 Task: Compose an email with the signature Benjamin Adams with the subject Welcome and the message I am sorry for any inconvenience this may have caused. from softage.1@softage.net to softage.10@softage.net,  softage.1@softage.net and softage.2@softage.net with CC to softage.3@softage.net with an attached document Newsletter.docx, insert an emoji of sick Send the email
Action: Mouse moved to (443, 546)
Screenshot: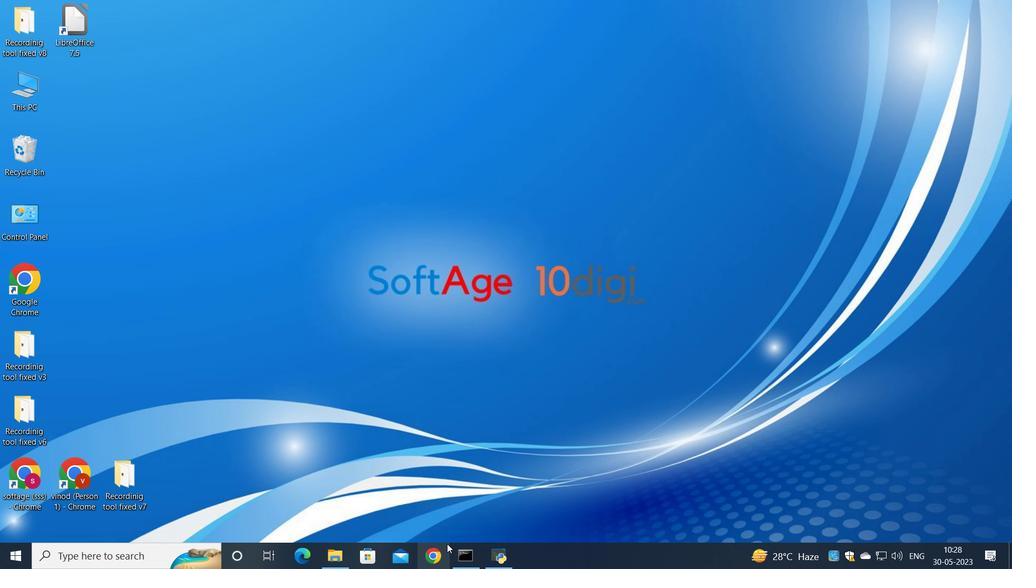 
Action: Mouse pressed left at (443, 546)
Screenshot: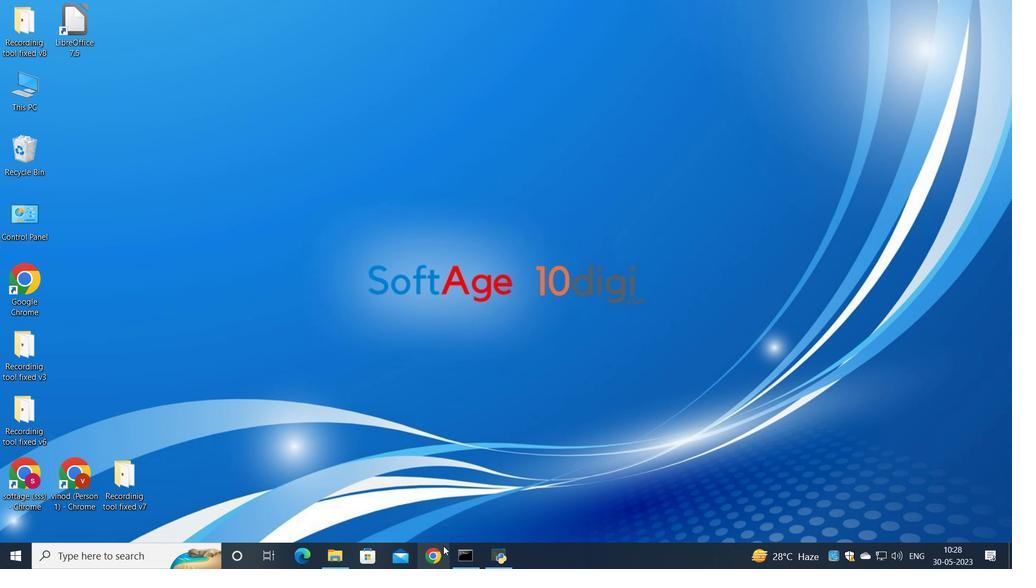 
Action: Mouse moved to (444, 315)
Screenshot: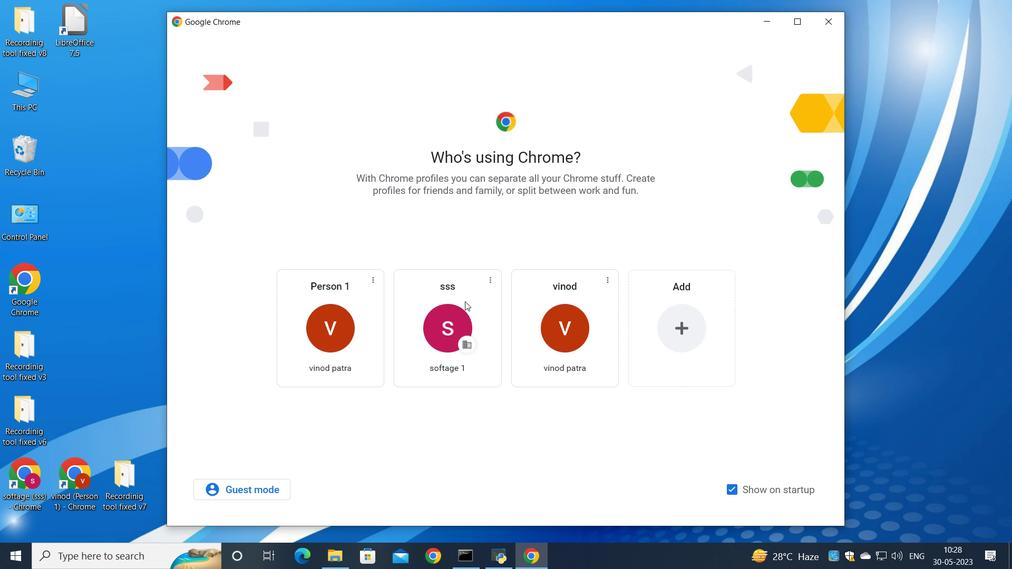 
Action: Mouse pressed left at (444, 315)
Screenshot: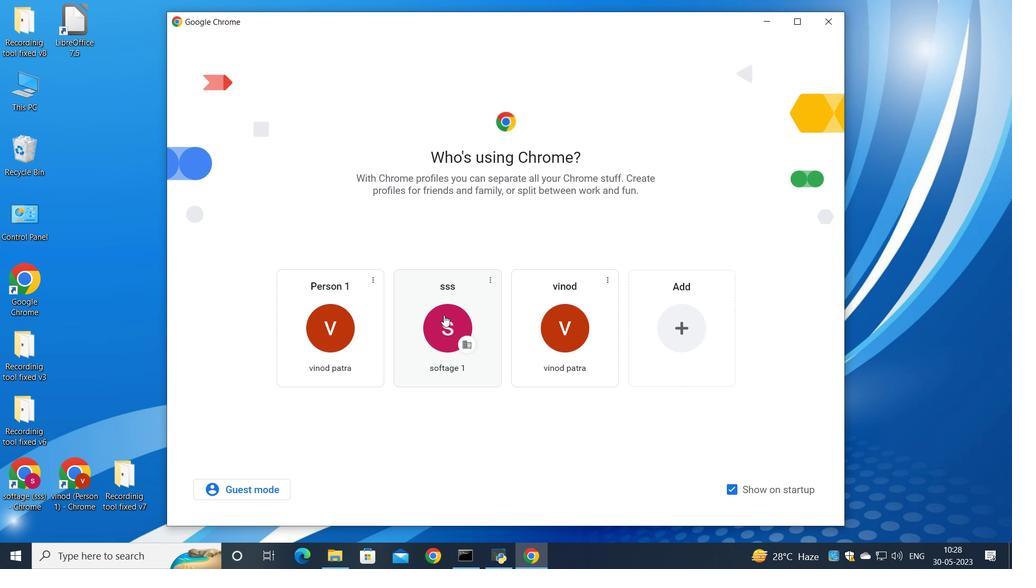 
Action: Mouse moved to (879, 68)
Screenshot: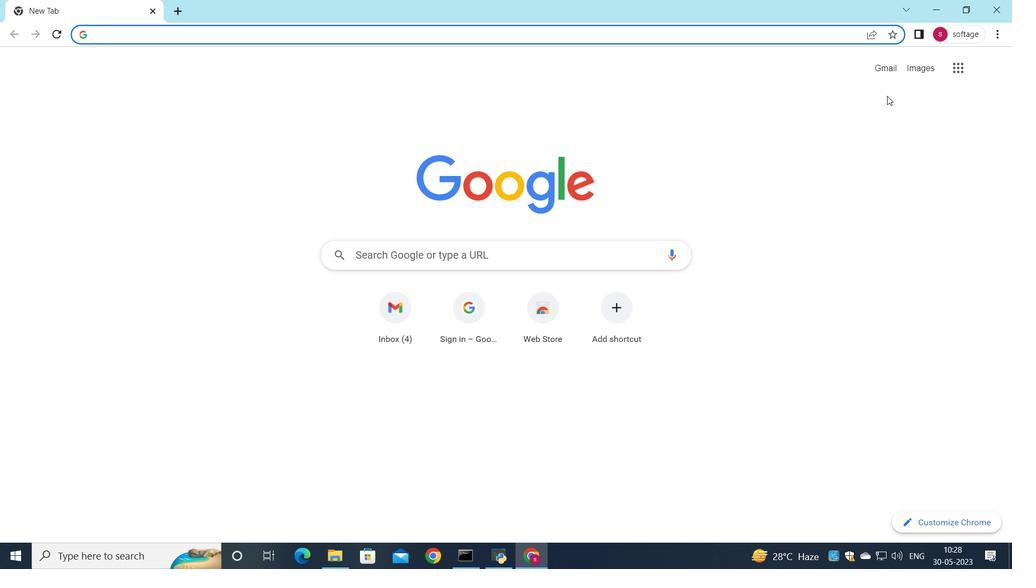 
Action: Mouse pressed left at (879, 68)
Screenshot: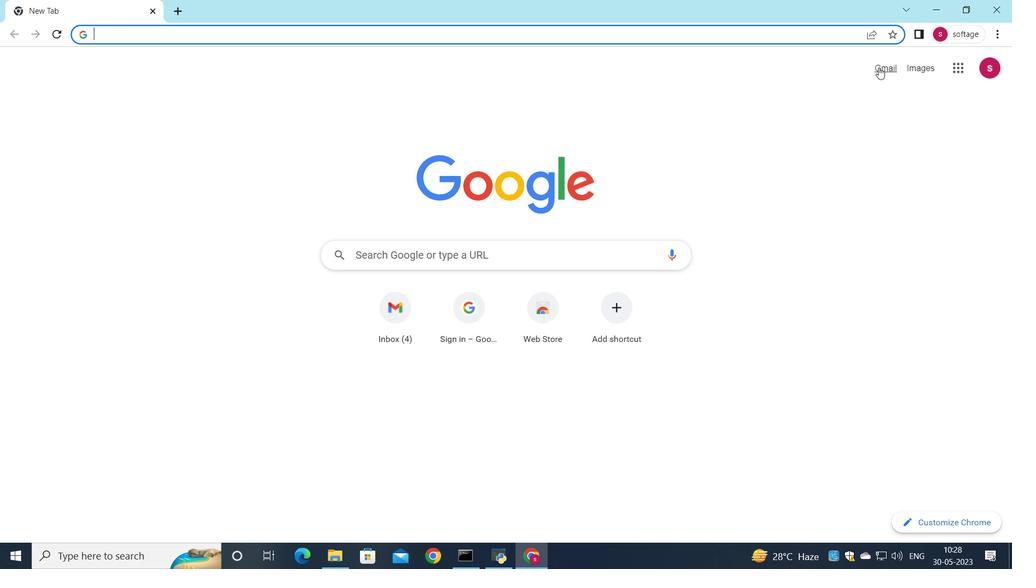 
Action: Mouse moved to (857, 92)
Screenshot: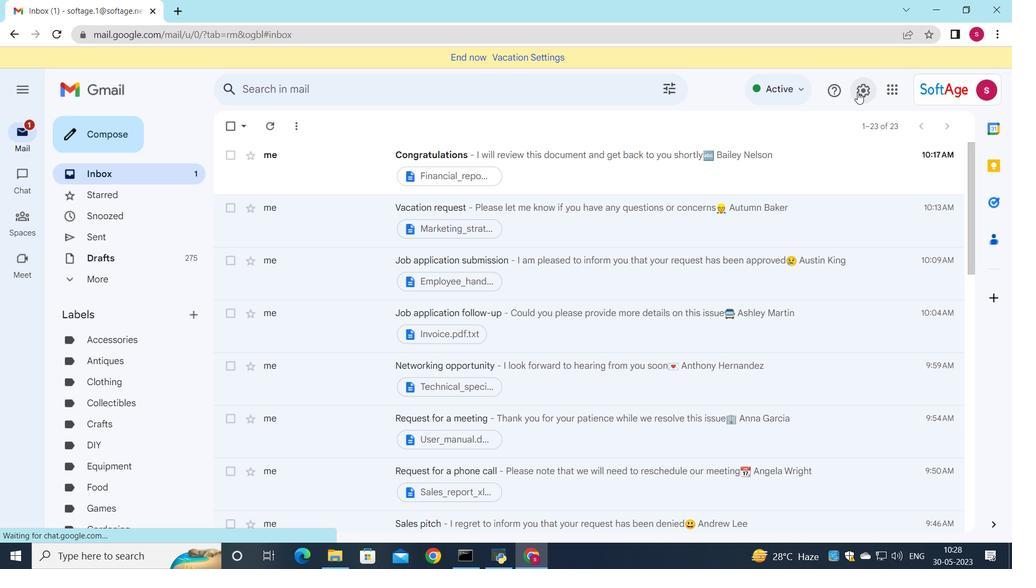 
Action: Mouse pressed left at (857, 92)
Screenshot: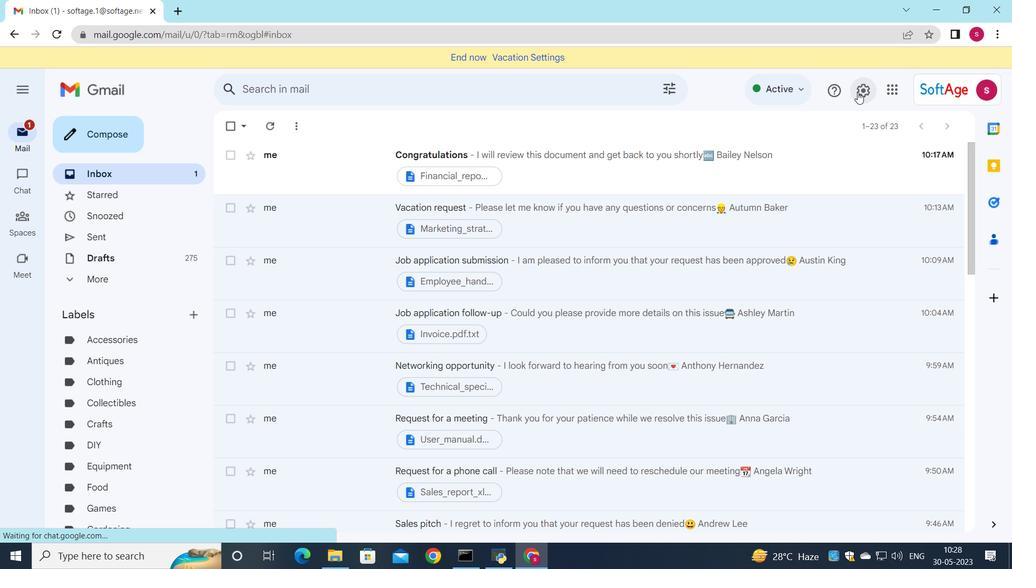 
Action: Mouse moved to (854, 150)
Screenshot: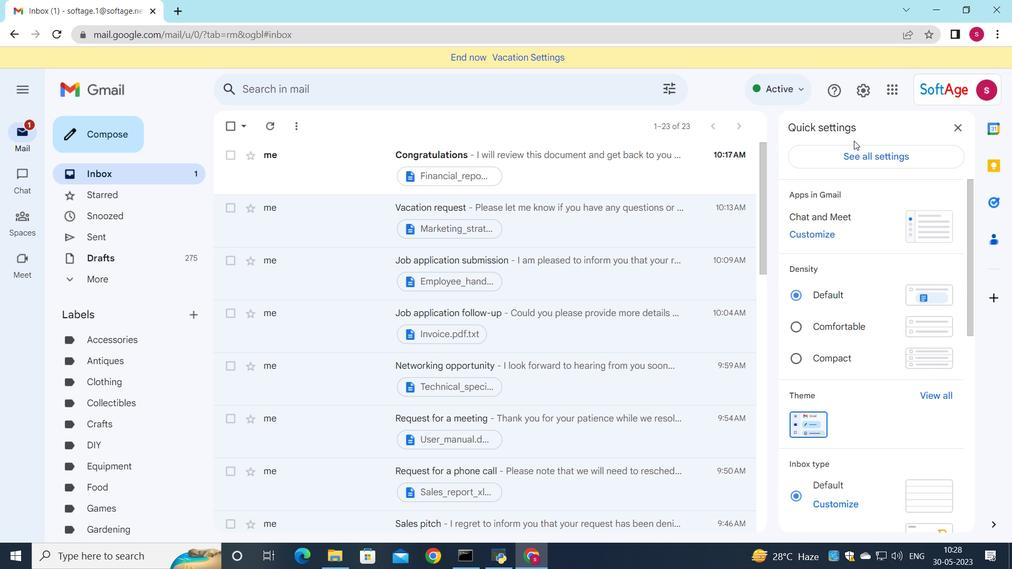 
Action: Mouse pressed left at (854, 150)
Screenshot: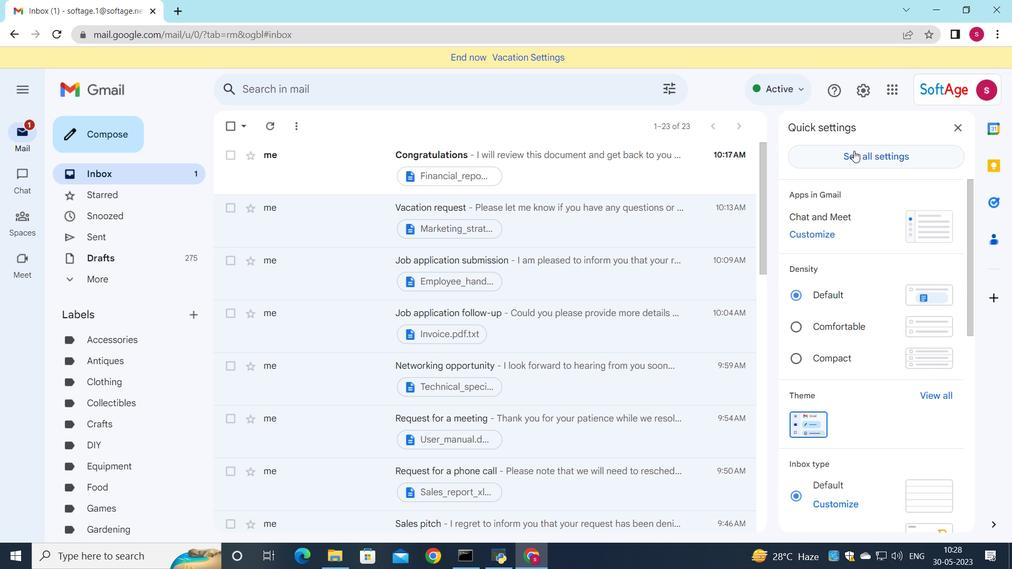 
Action: Mouse moved to (533, 275)
Screenshot: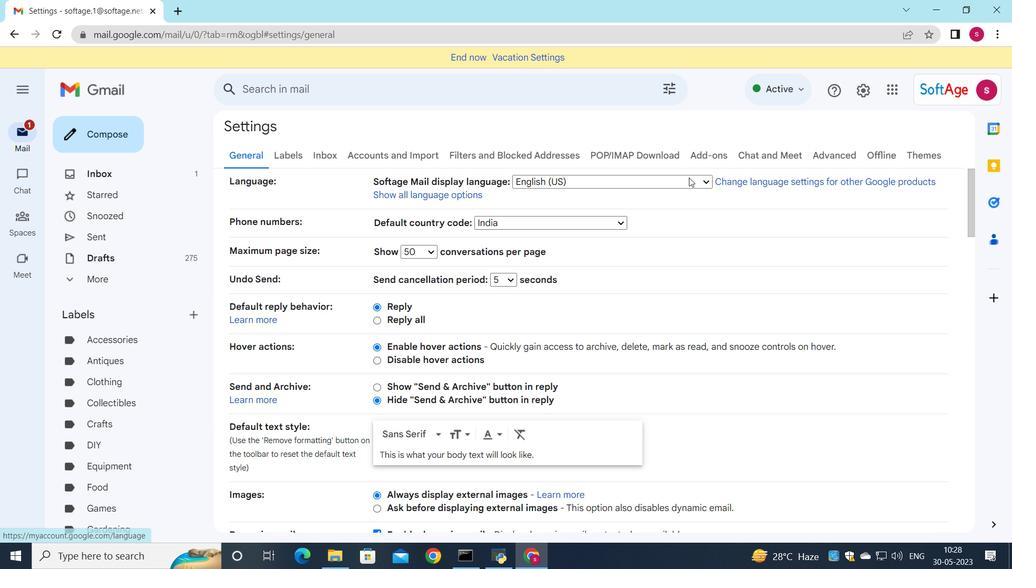 
Action: Mouse scrolled (533, 275) with delta (0, 0)
Screenshot: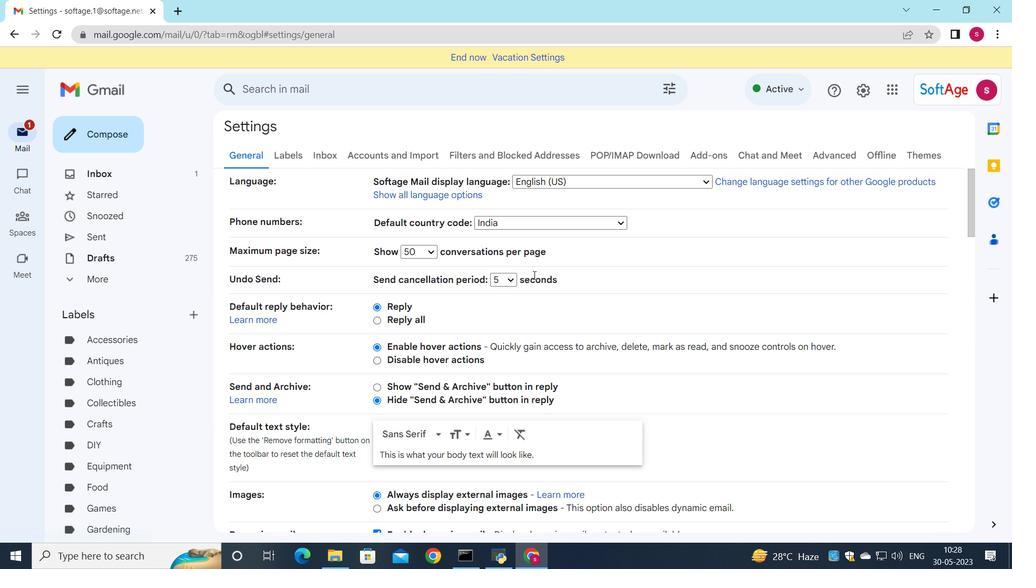 
Action: Mouse scrolled (533, 275) with delta (0, 0)
Screenshot: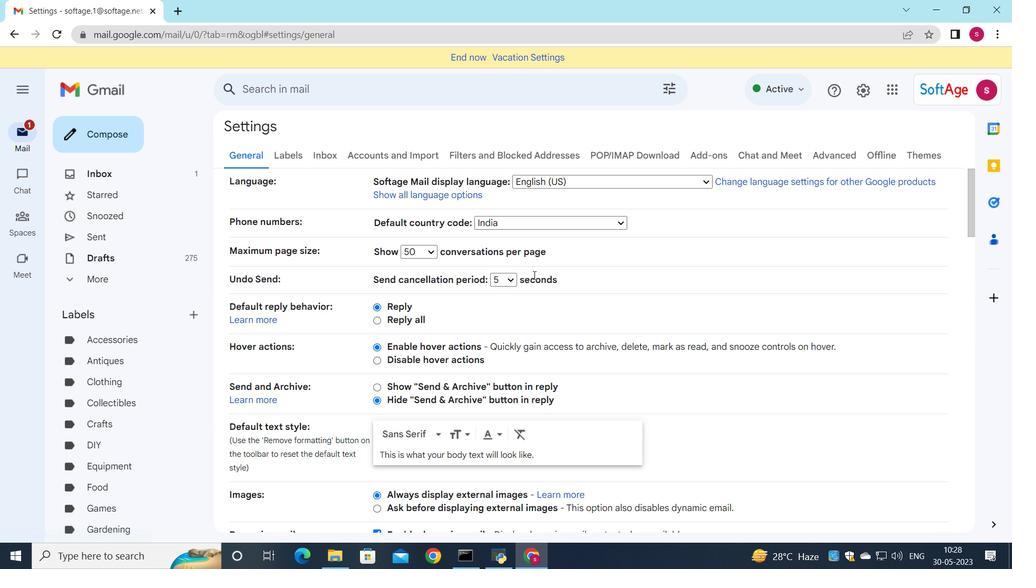
Action: Mouse scrolled (533, 275) with delta (0, 0)
Screenshot: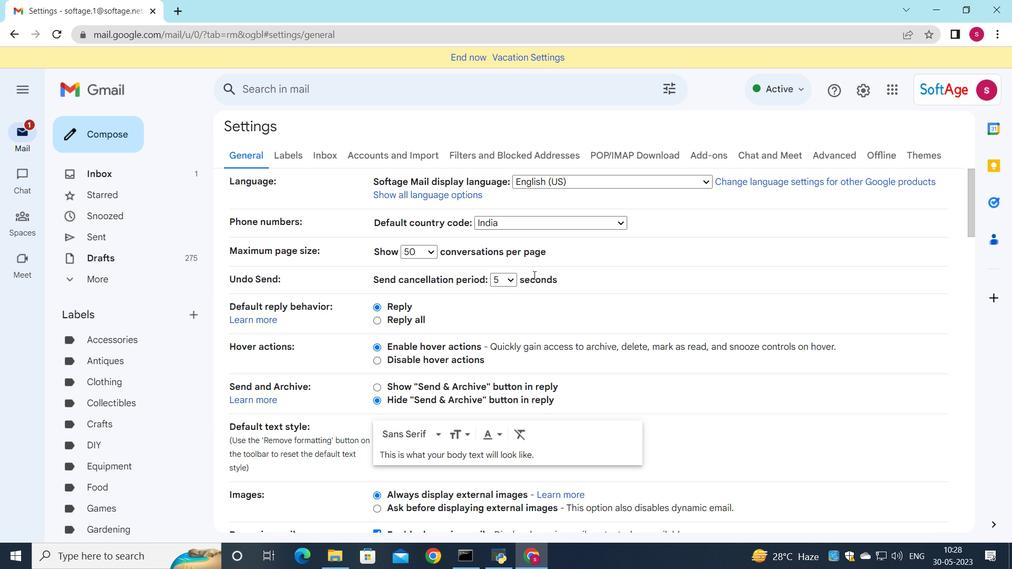 
Action: Mouse moved to (527, 256)
Screenshot: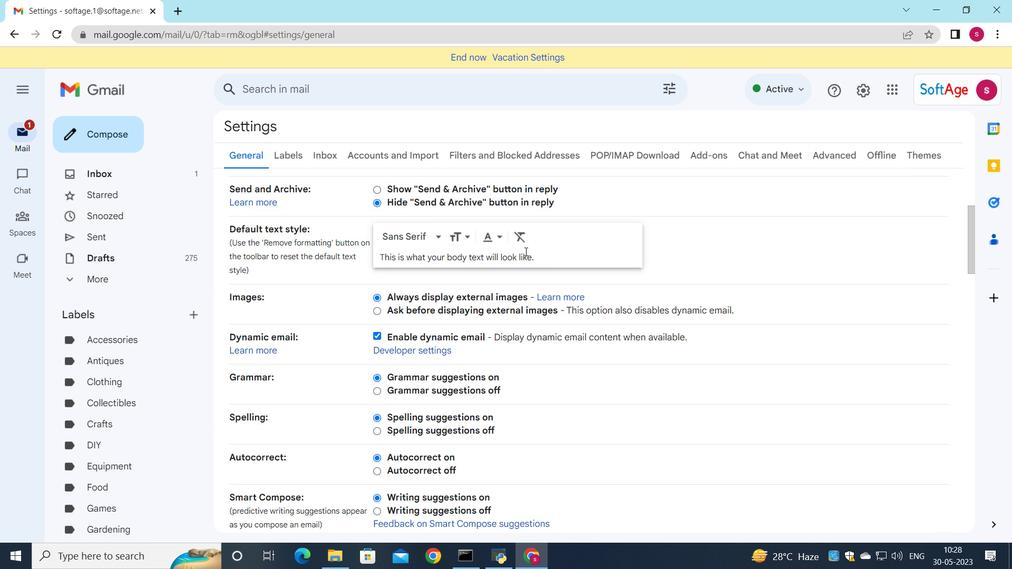 
Action: Mouse scrolled (527, 255) with delta (0, 0)
Screenshot: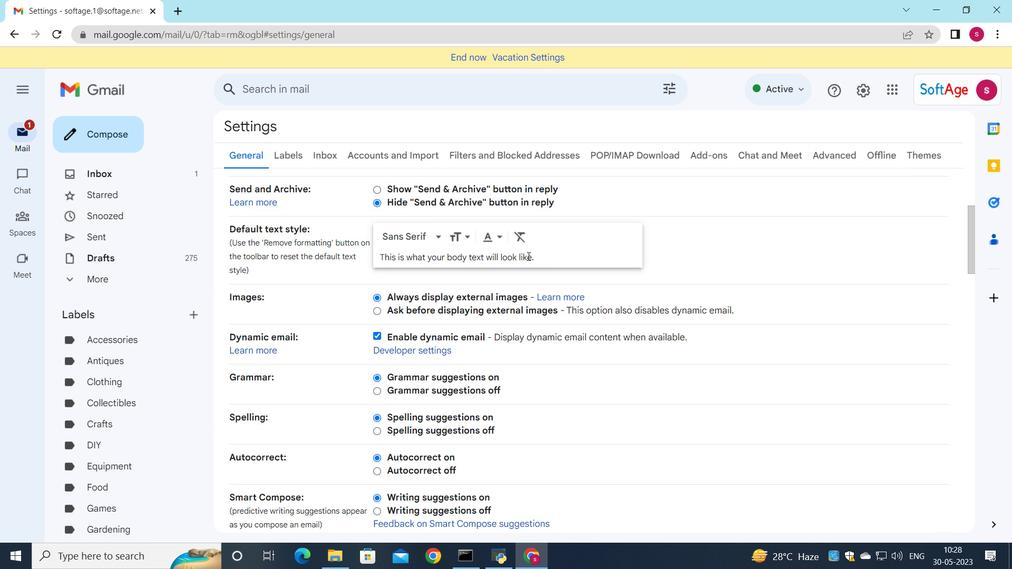 
Action: Mouse scrolled (527, 255) with delta (0, 0)
Screenshot: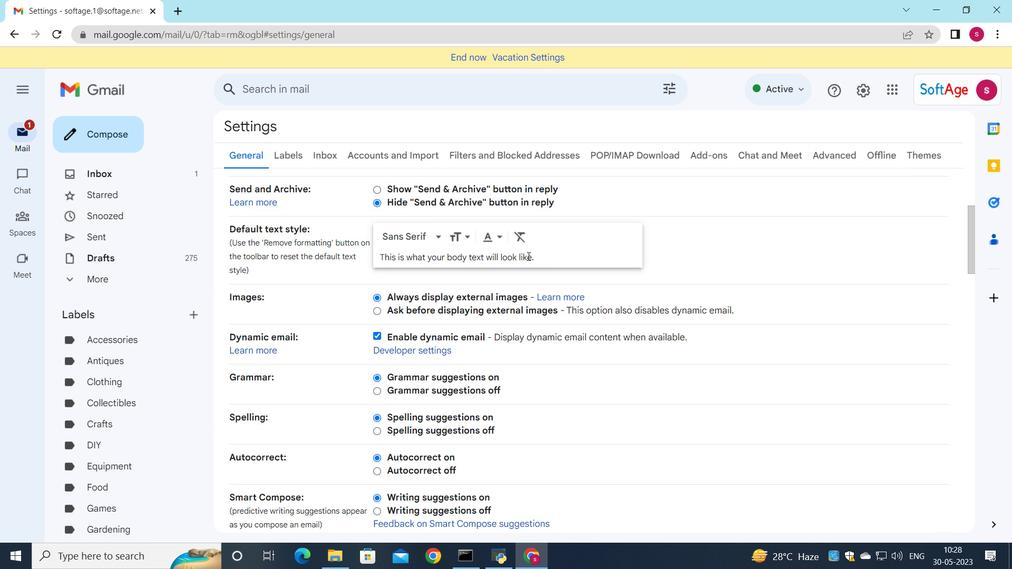 
Action: Mouse scrolled (527, 255) with delta (0, 0)
Screenshot: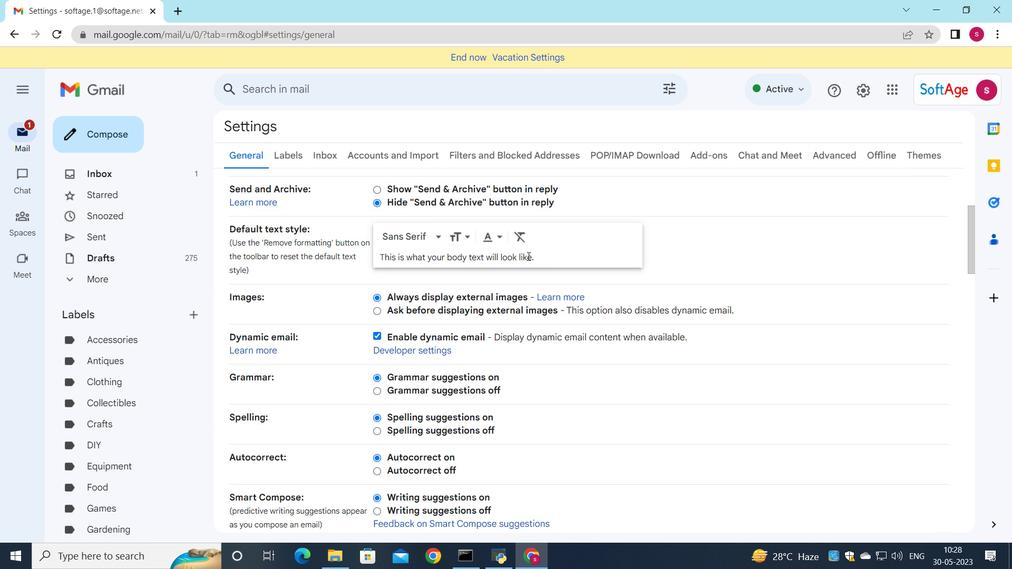 
Action: Mouse scrolled (527, 255) with delta (0, 0)
Screenshot: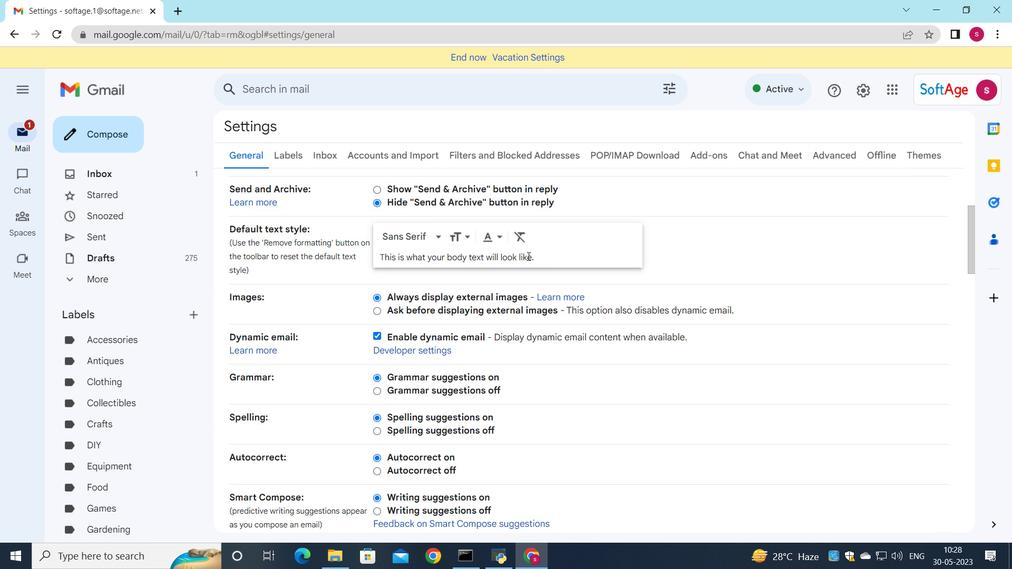 
Action: Mouse scrolled (527, 255) with delta (0, 0)
Screenshot: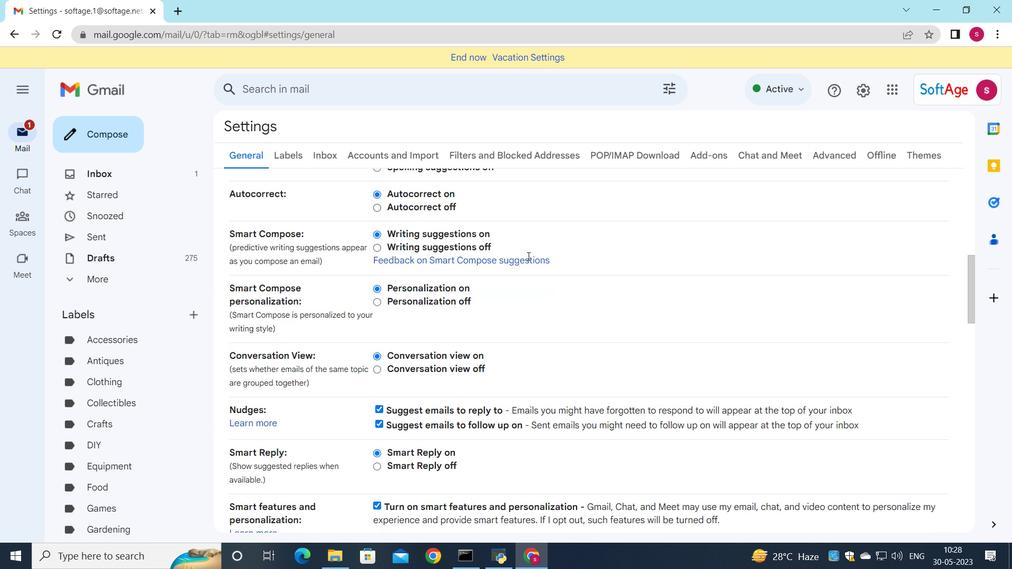 
Action: Mouse scrolled (527, 255) with delta (0, 0)
Screenshot: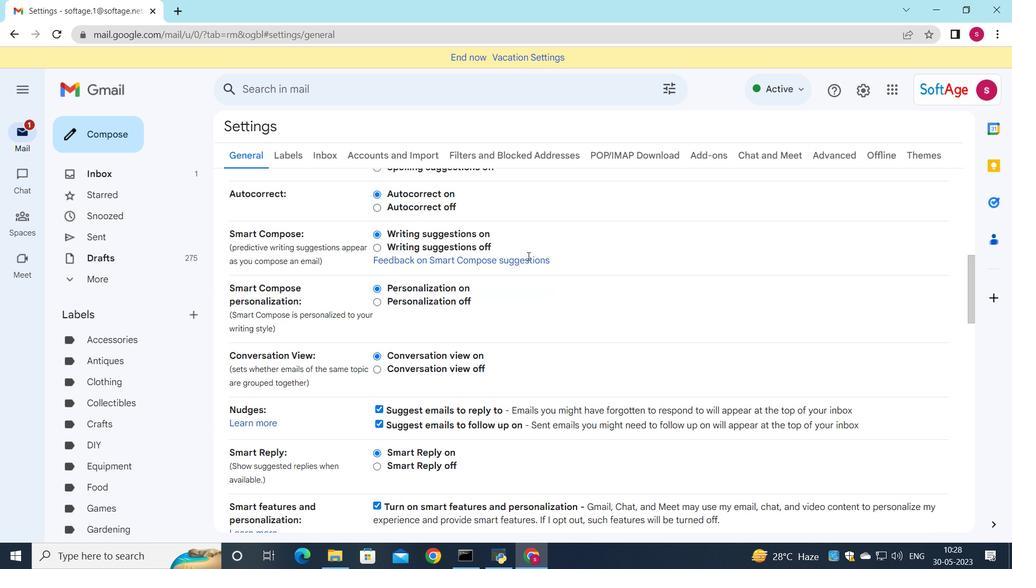 
Action: Mouse scrolled (527, 255) with delta (0, 0)
Screenshot: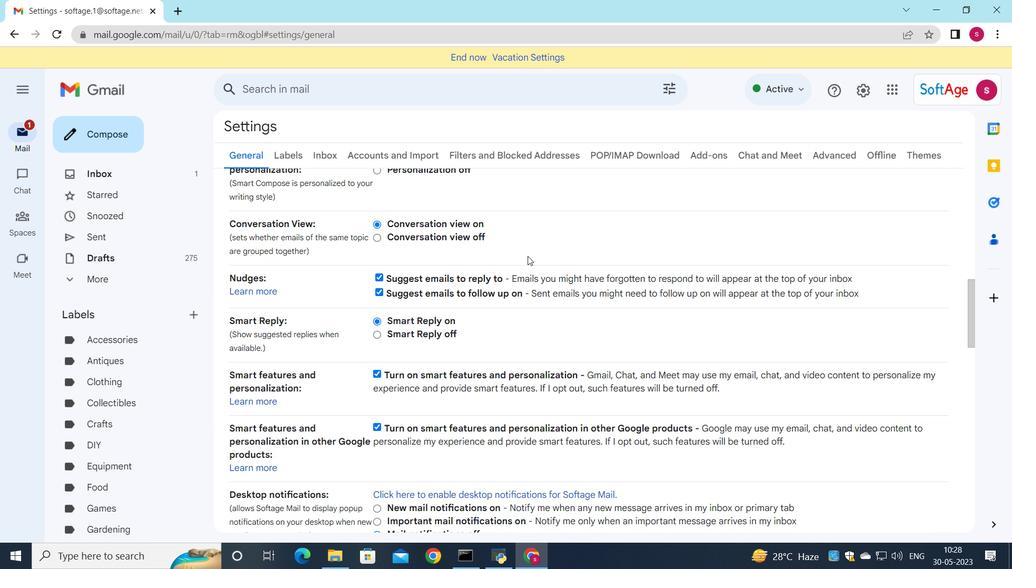 
Action: Mouse scrolled (527, 255) with delta (0, 0)
Screenshot: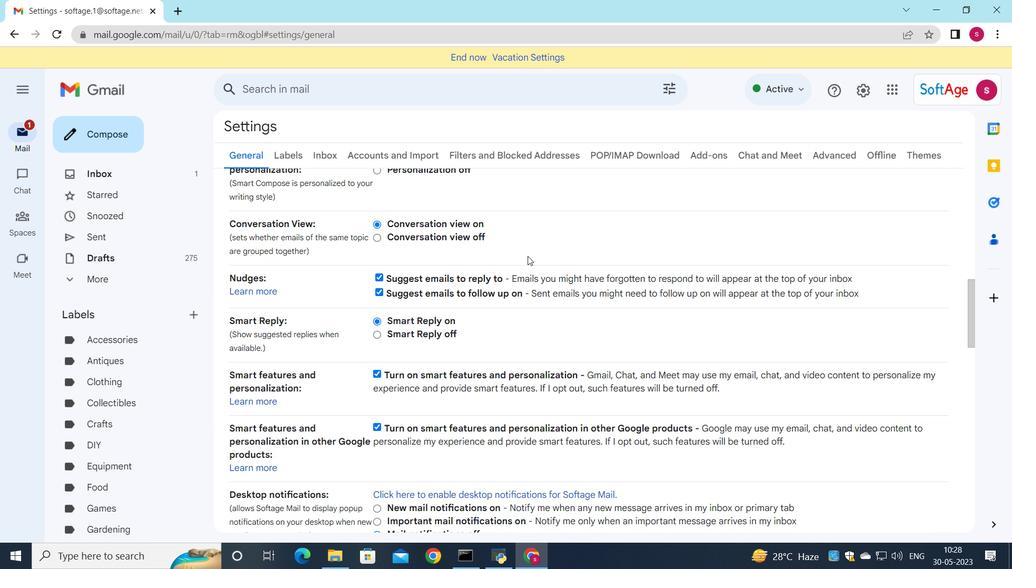 
Action: Mouse scrolled (527, 255) with delta (0, 0)
Screenshot: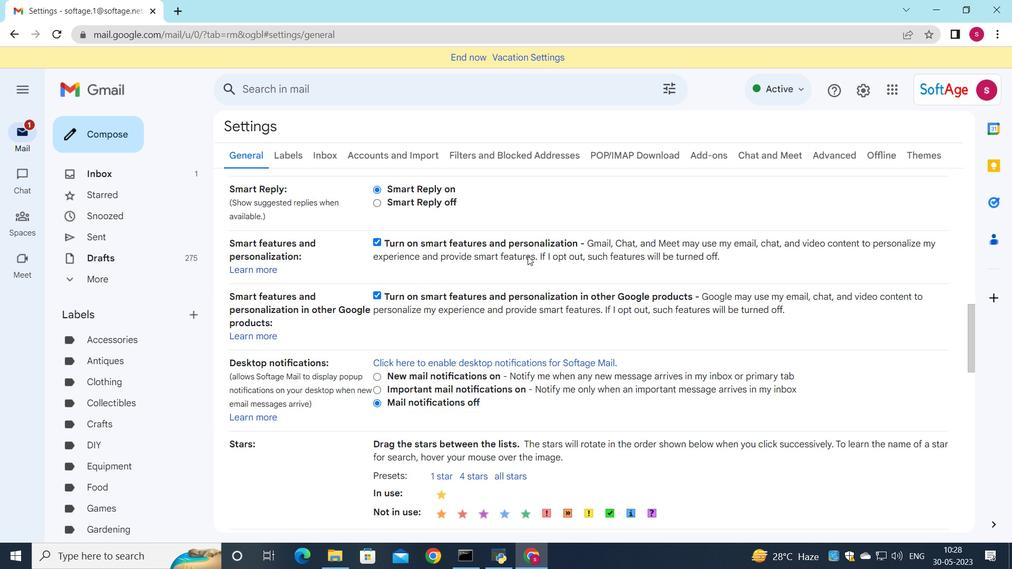 
Action: Mouse scrolled (527, 255) with delta (0, 0)
Screenshot: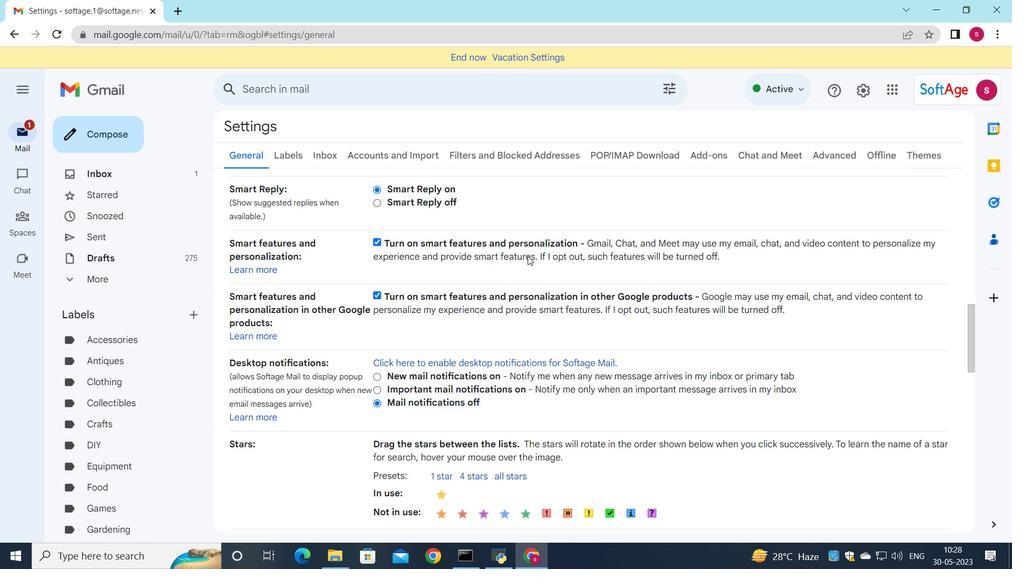 
Action: Mouse scrolled (527, 255) with delta (0, 0)
Screenshot: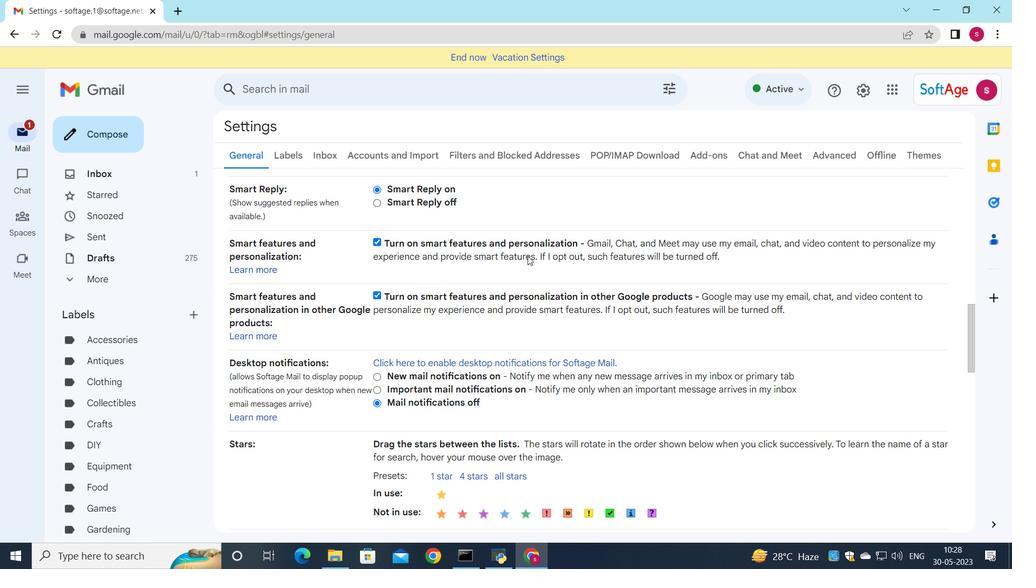 
Action: Mouse scrolled (527, 255) with delta (0, 0)
Screenshot: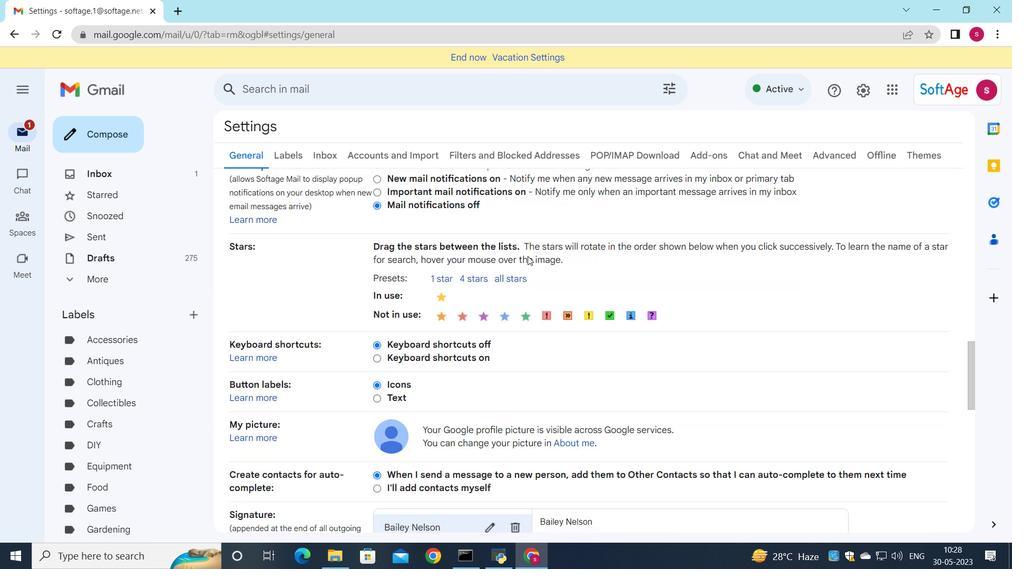 
Action: Mouse scrolled (527, 255) with delta (0, 0)
Screenshot: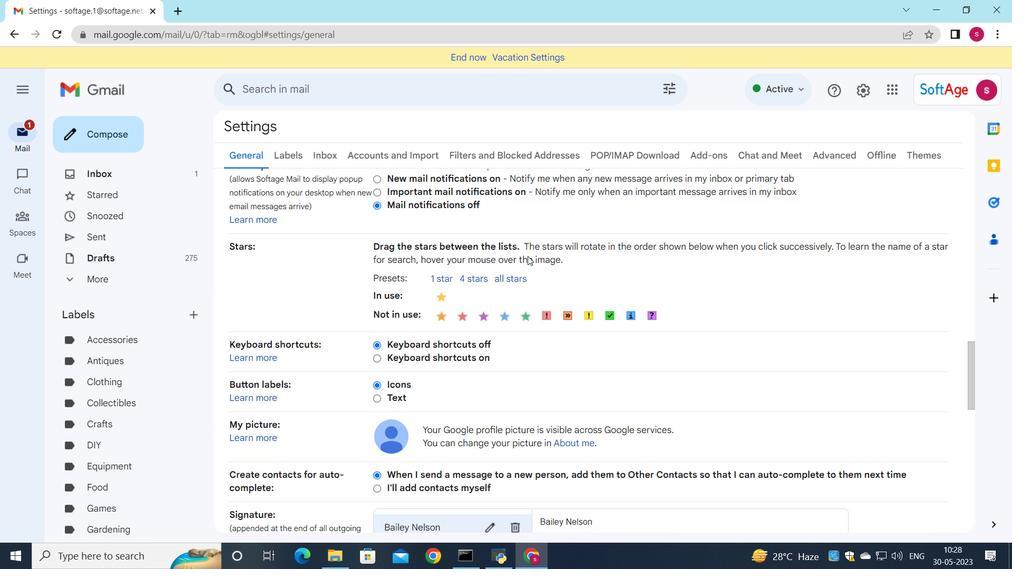 
Action: Mouse moved to (522, 390)
Screenshot: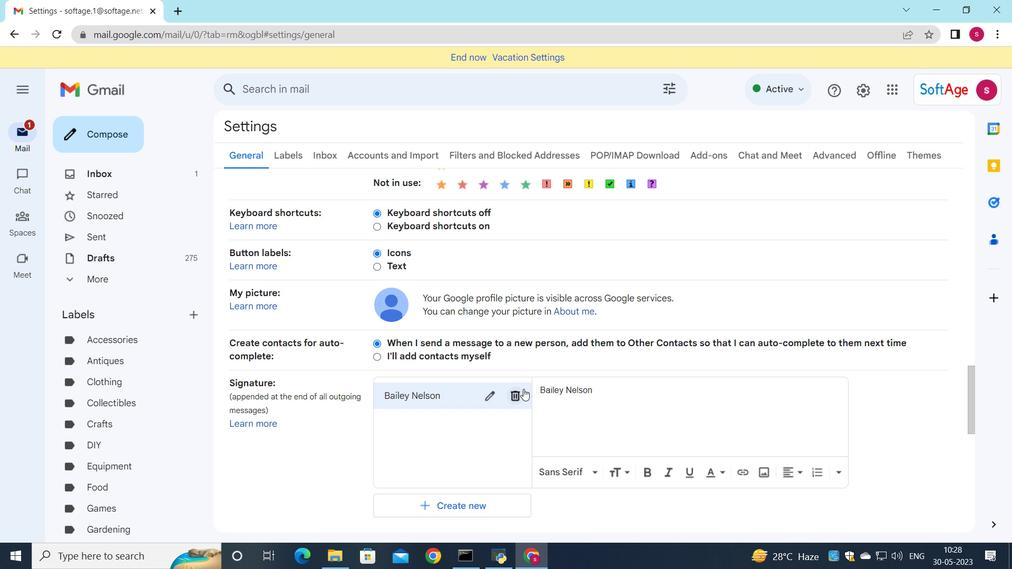 
Action: Mouse pressed left at (522, 390)
Screenshot: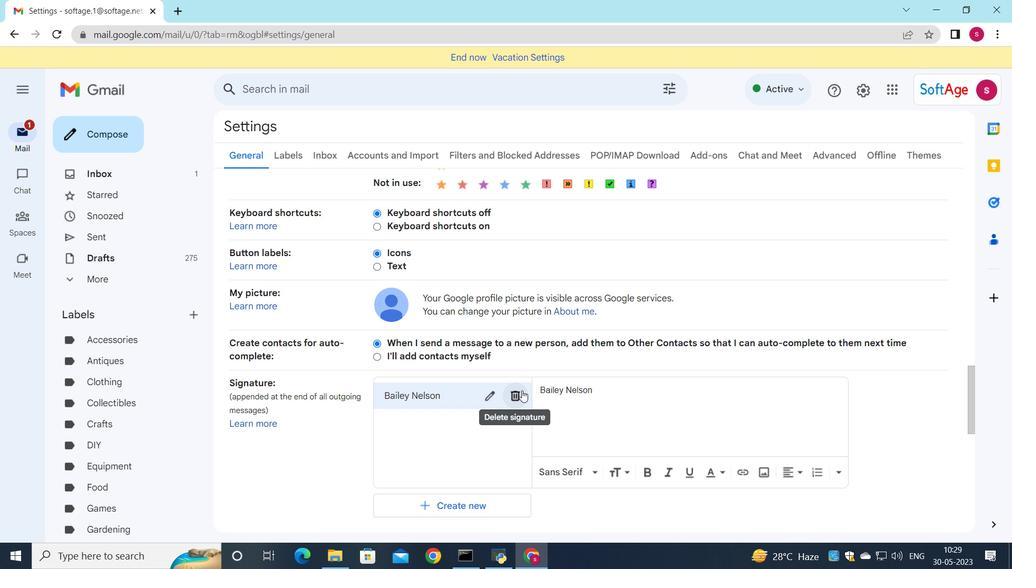 
Action: Mouse moved to (621, 314)
Screenshot: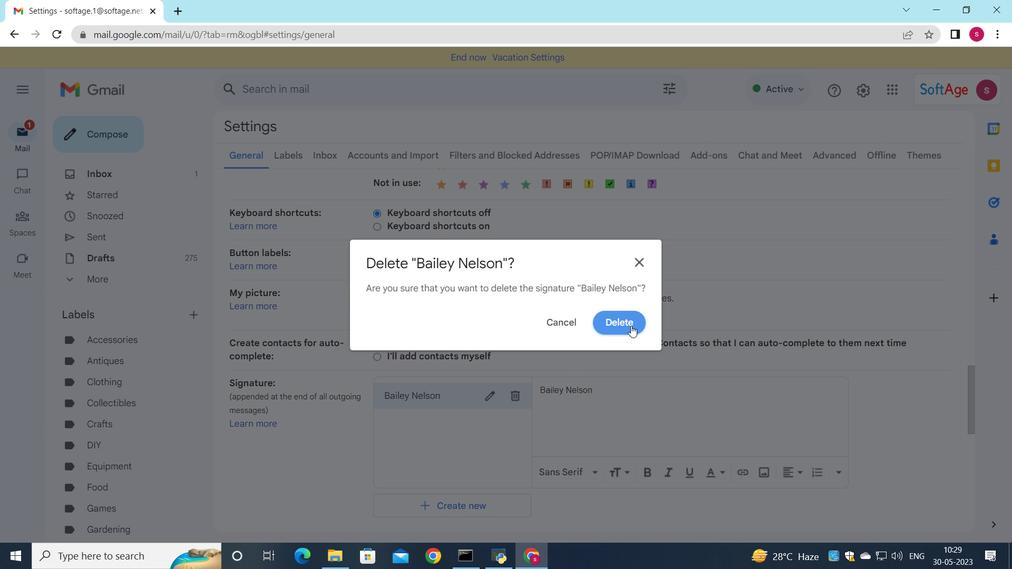 
Action: Mouse pressed left at (621, 314)
Screenshot: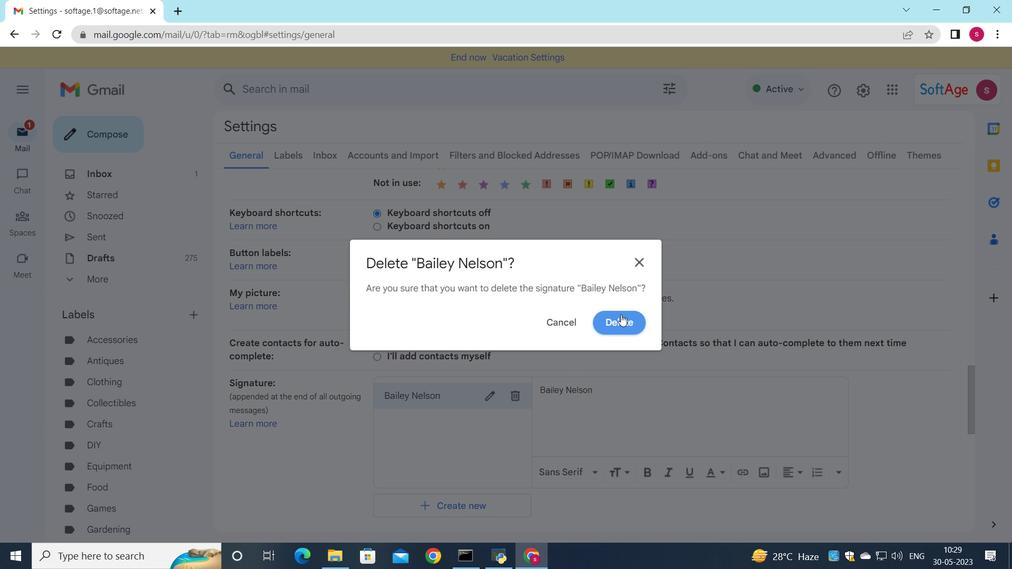 
Action: Mouse moved to (433, 400)
Screenshot: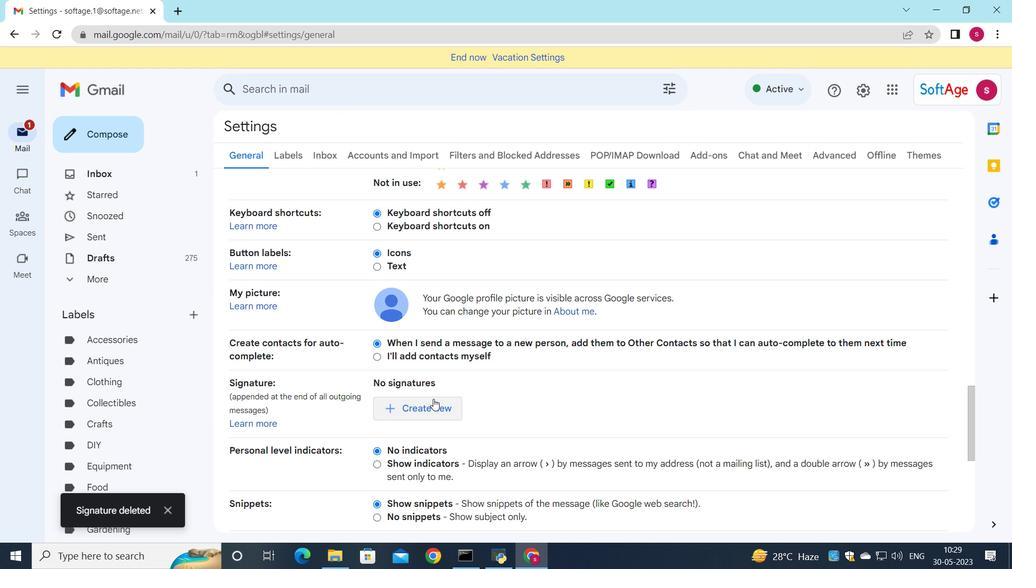 
Action: Mouse pressed left at (433, 400)
Screenshot: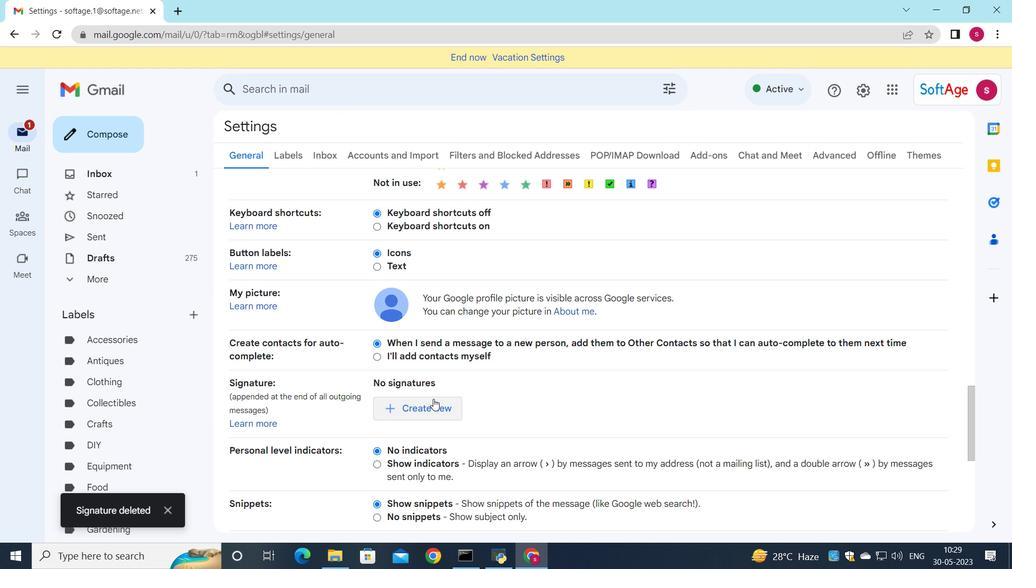 
Action: Mouse moved to (644, 311)
Screenshot: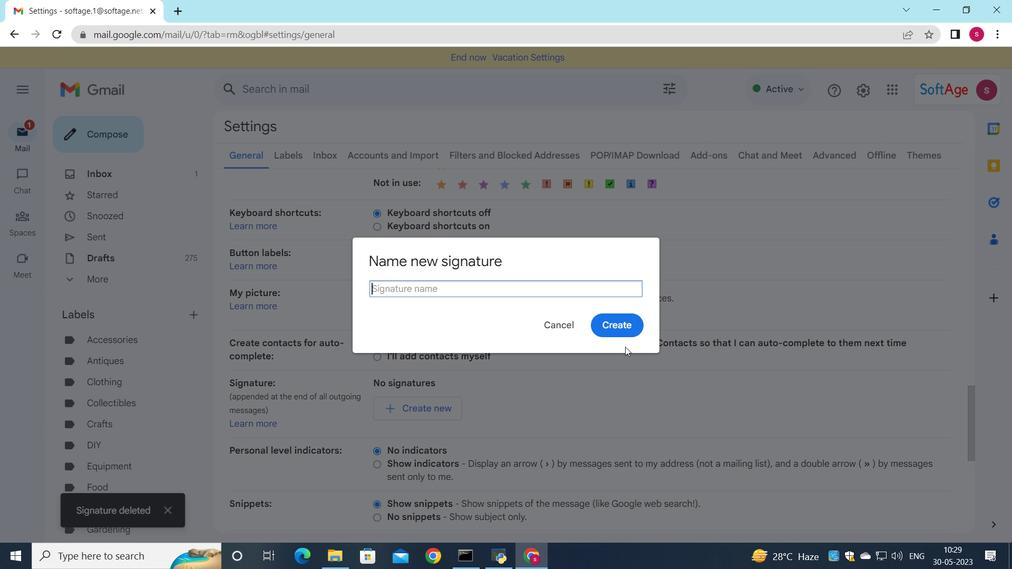 
Action: Key pressed <Key.shift>Benjamin<Key.space><Key.shift>Adams<Key.enter>
Screenshot: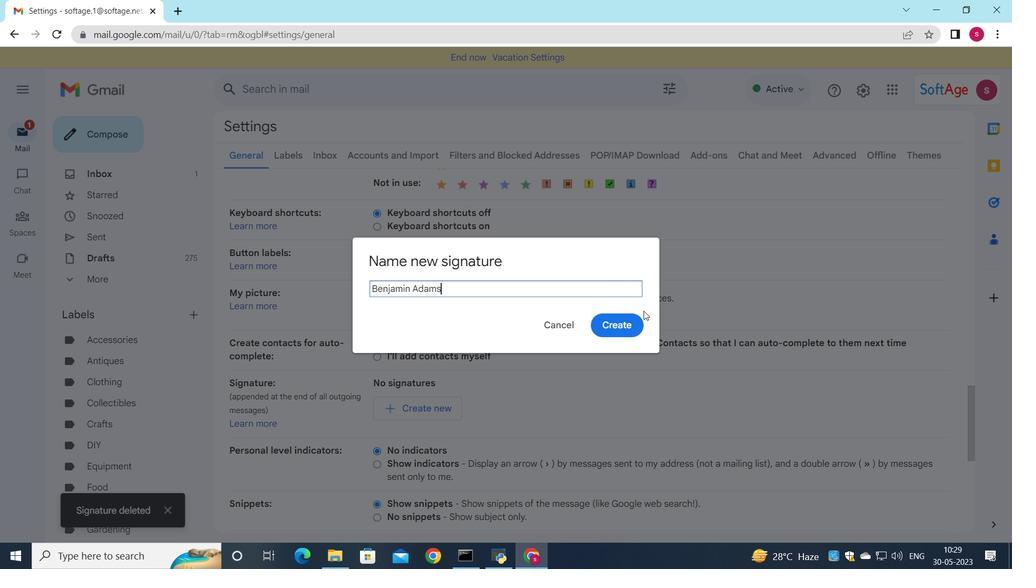 
Action: Mouse moved to (589, 400)
Screenshot: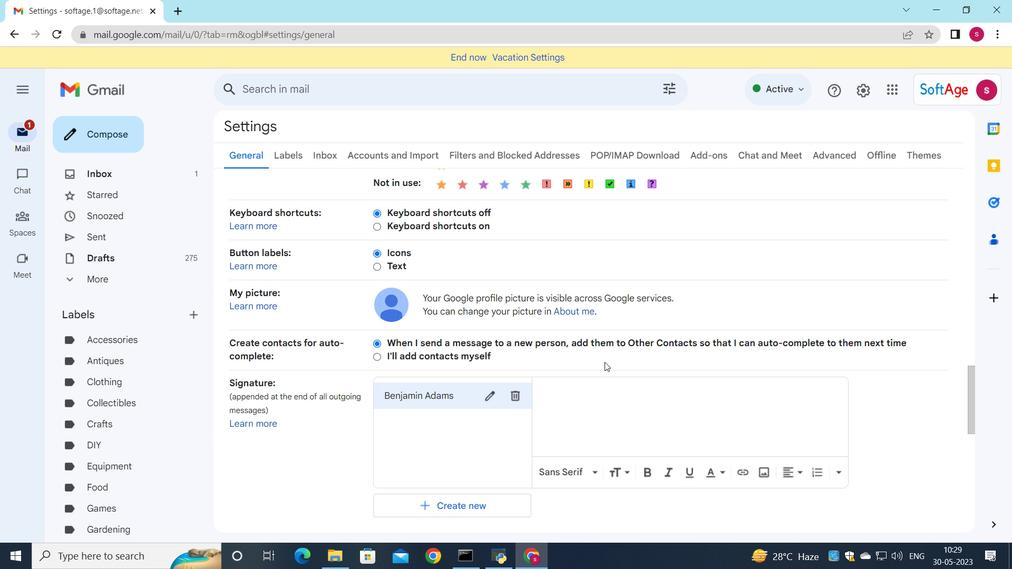 
Action: Mouse scrolled (589, 400) with delta (0, 0)
Screenshot: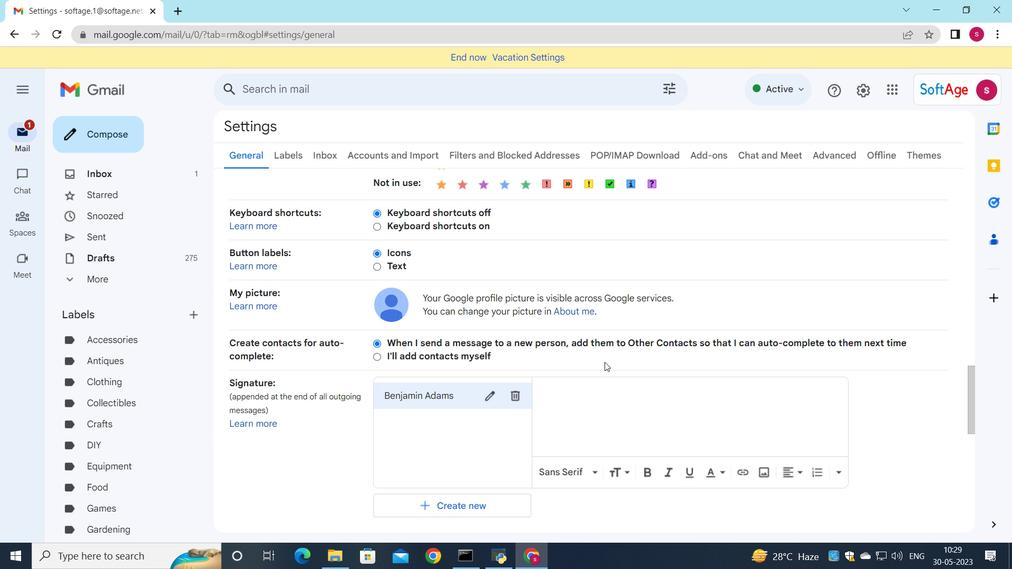 
Action: Mouse moved to (591, 397)
Screenshot: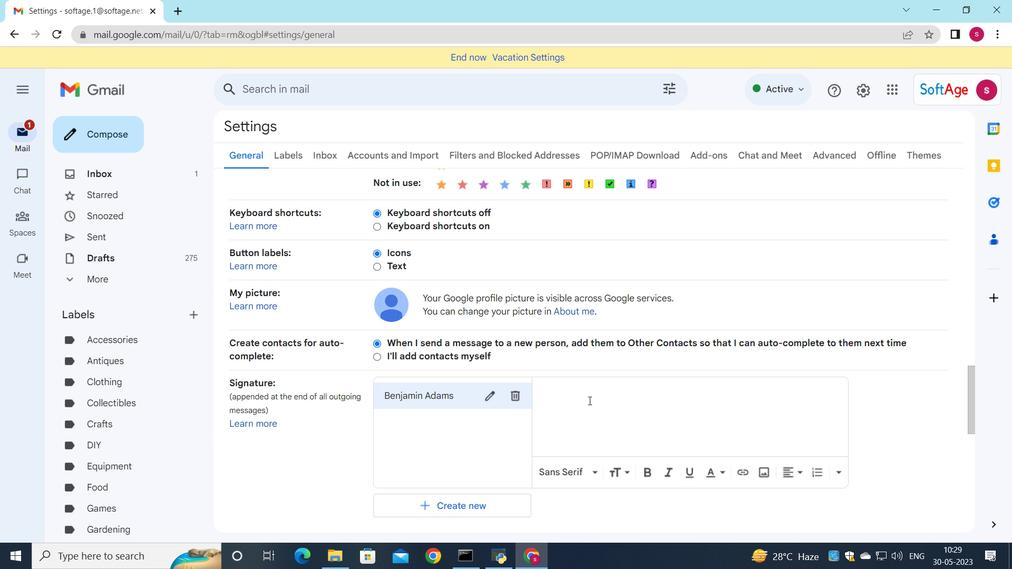 
Action: Mouse scrolled (591, 397) with delta (0, 0)
Screenshot: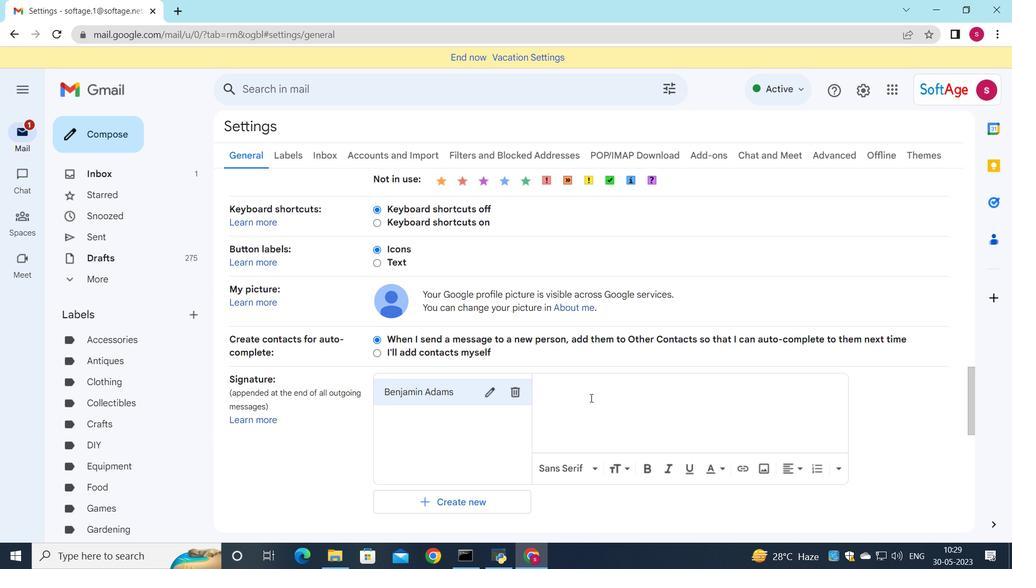
Action: Mouse scrolled (591, 397) with delta (0, 0)
Screenshot: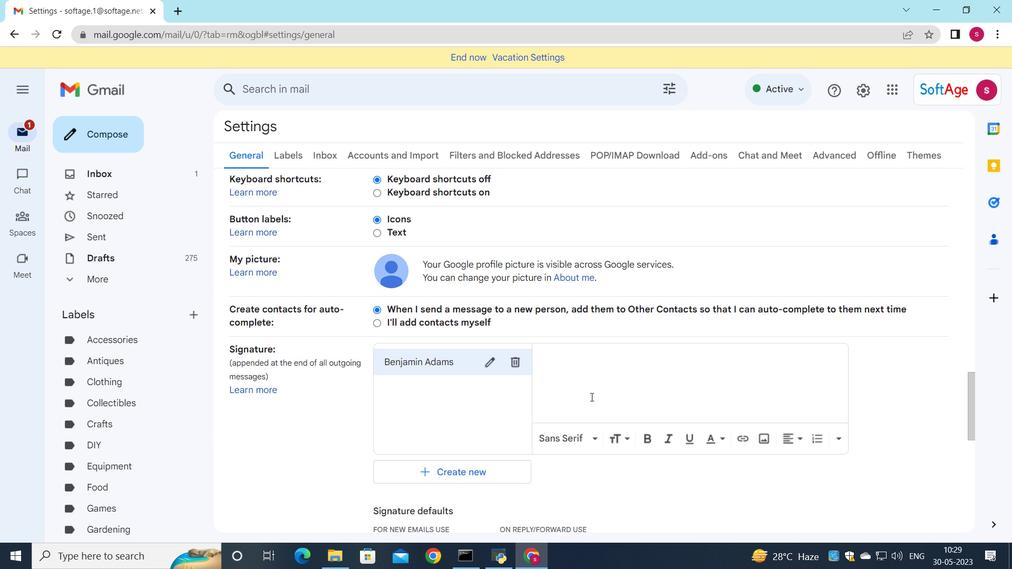 
Action: Mouse moved to (602, 211)
Screenshot: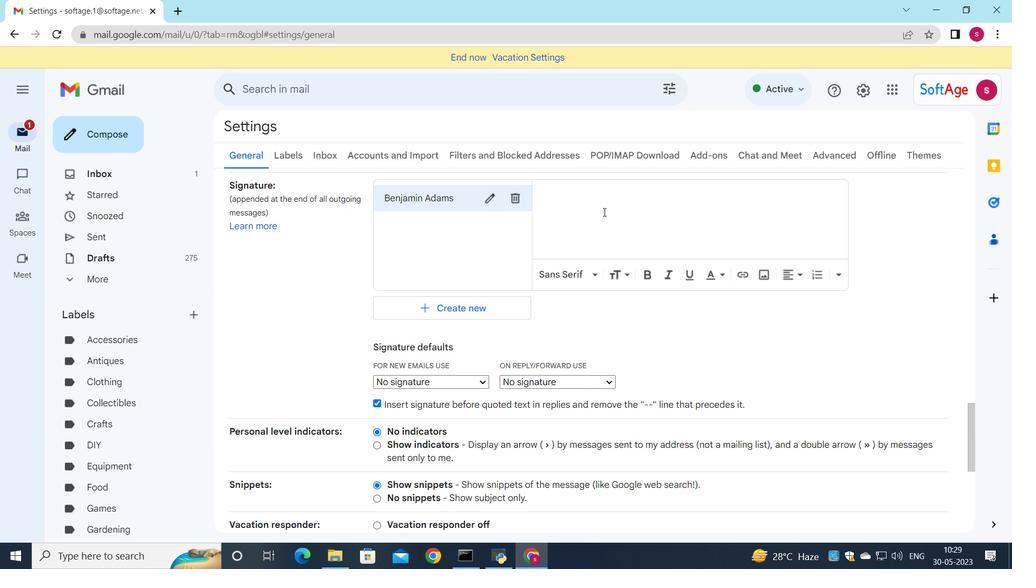 
Action: Mouse pressed left at (602, 211)
Screenshot: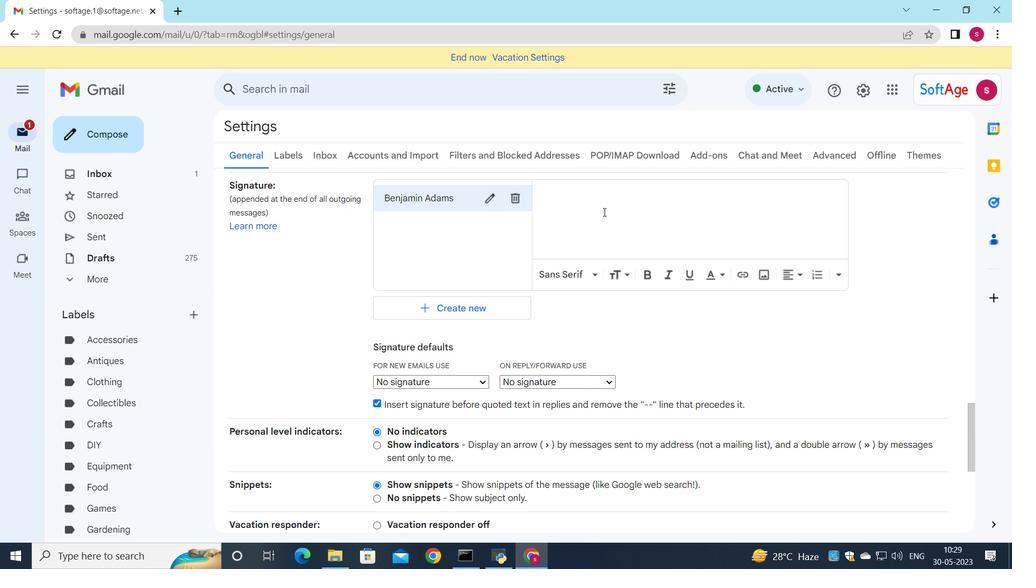 
Action: Mouse moved to (601, 212)
Screenshot: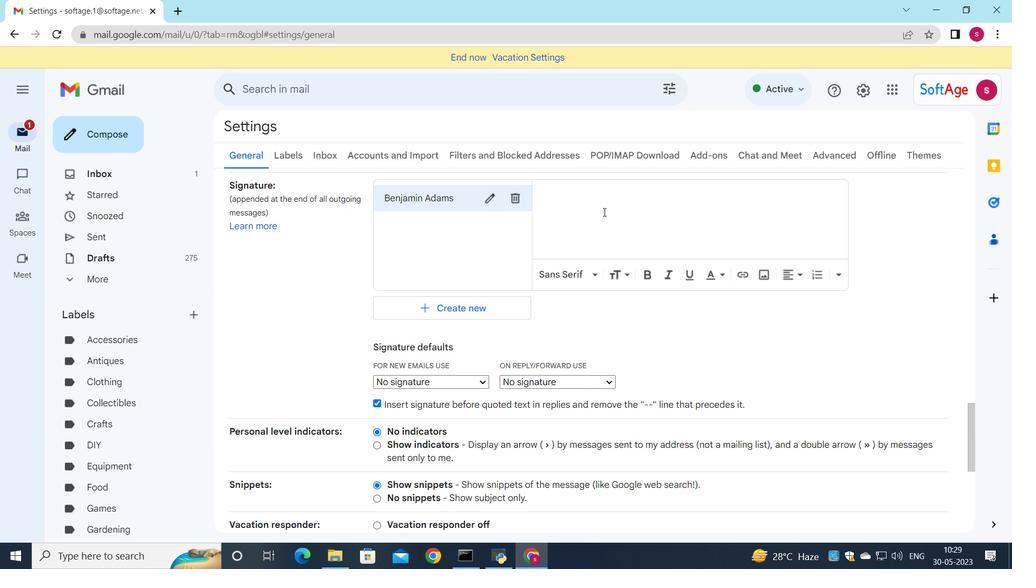 
Action: Key pressed <Key.shift>Benjamin<Key.shift><Key.space><Key.shift><Key.shift><Key.shift><Key.shift><Key.shift><Key.shift><Key.shift><Key.shift><Key.shift><Key.shift><Key.shift><Key.shift><Key.shift><Key.shift><Key.shift>Adams
Screenshot: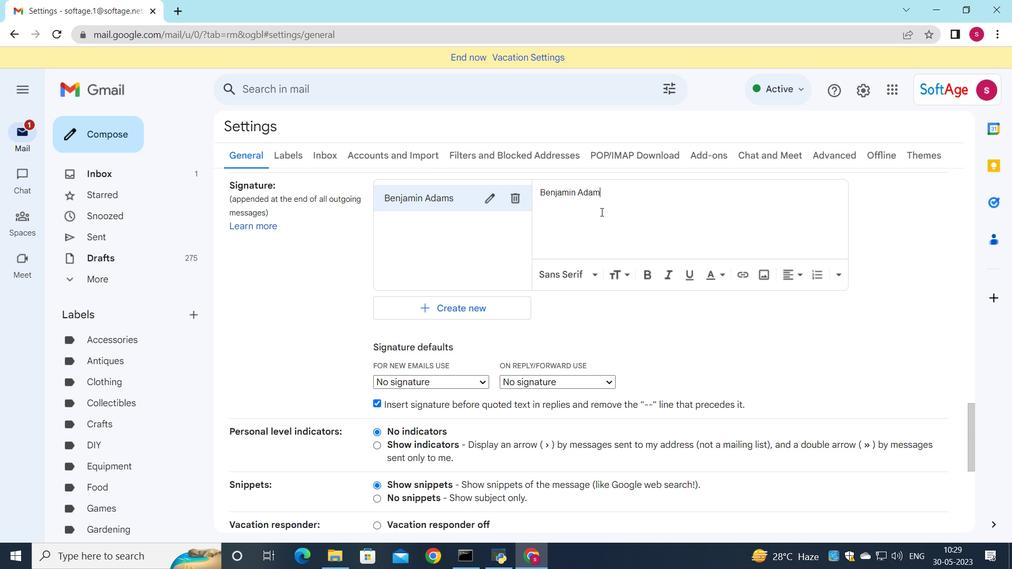 
Action: Mouse moved to (574, 235)
Screenshot: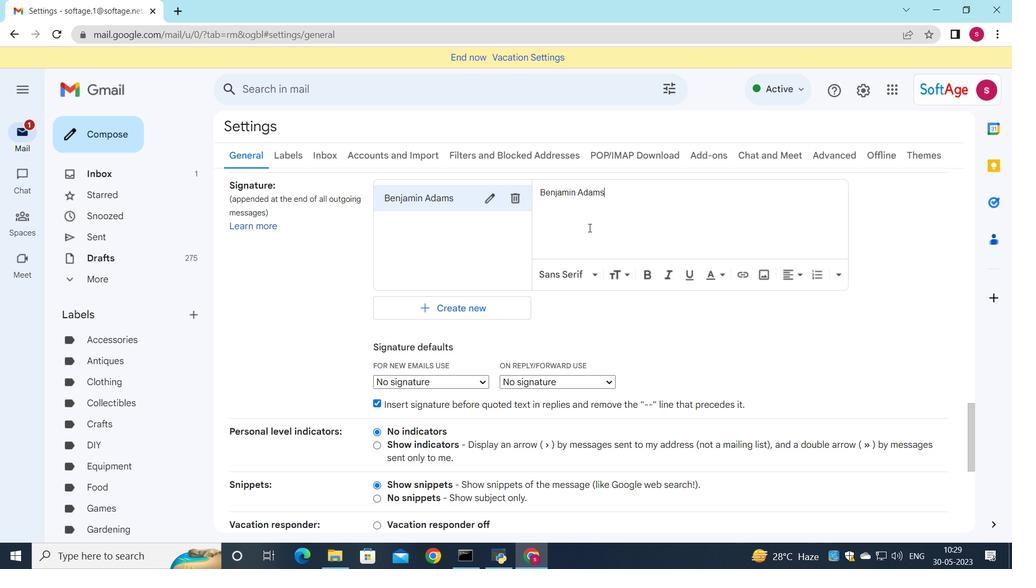 
Action: Mouse scrolled (574, 235) with delta (0, 0)
Screenshot: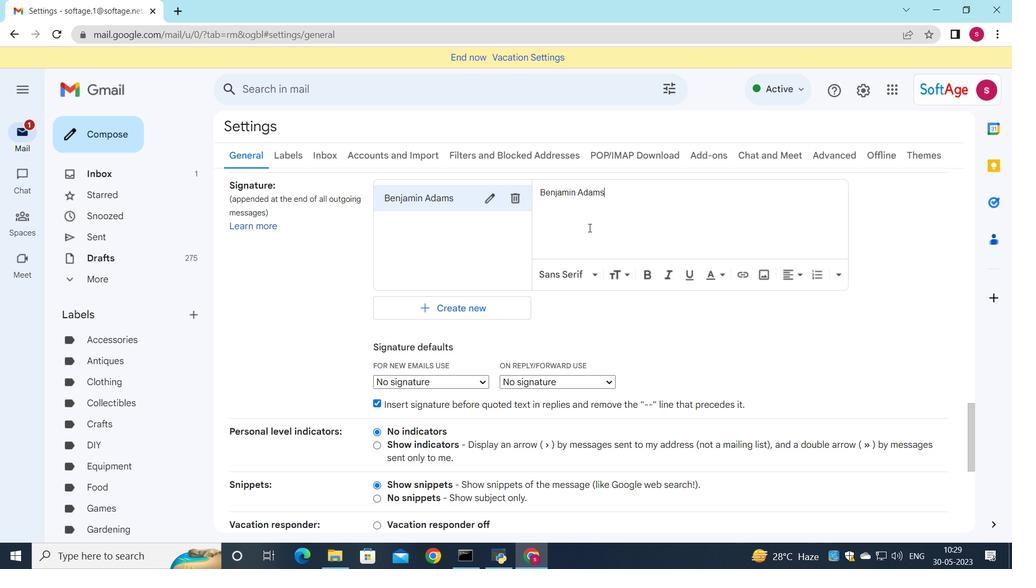 
Action: Mouse moved to (573, 235)
Screenshot: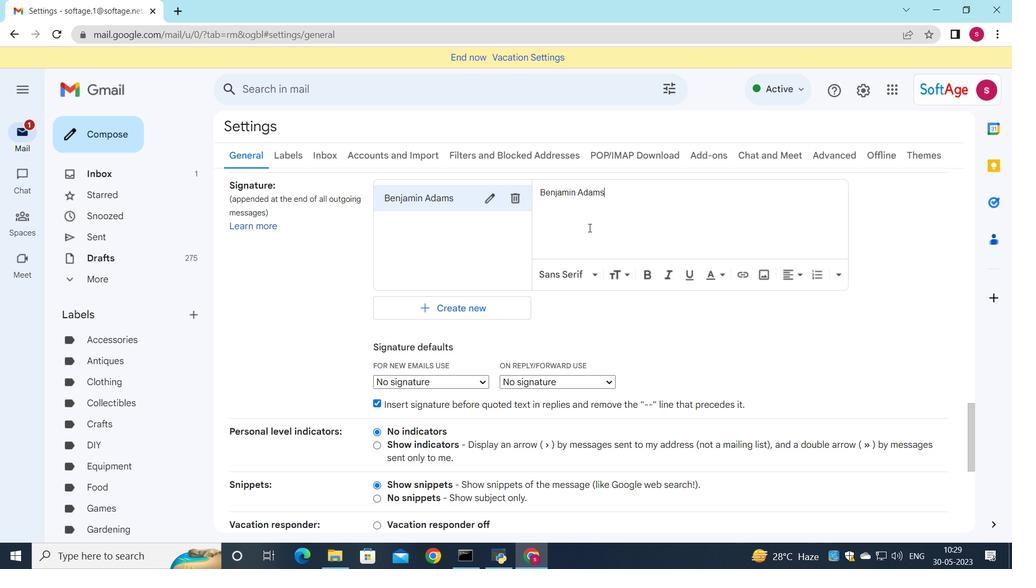 
Action: Mouse scrolled (573, 235) with delta (0, 0)
Screenshot: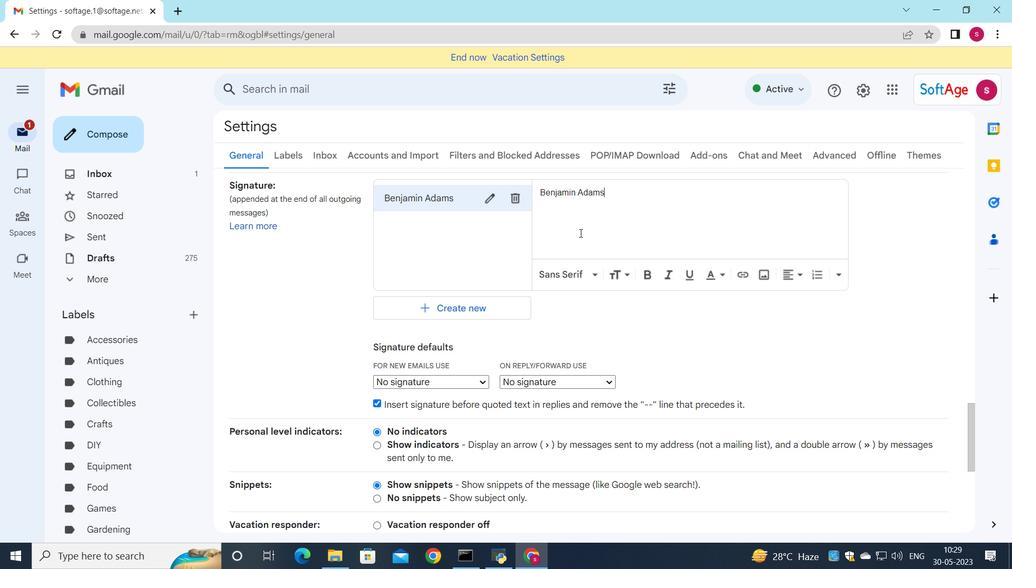 
Action: Mouse moved to (476, 254)
Screenshot: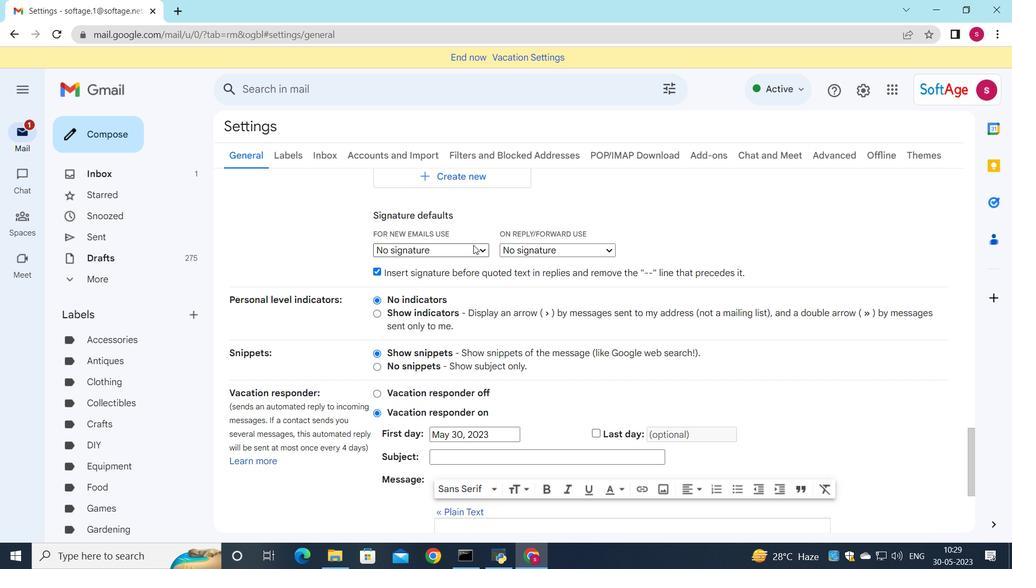 
Action: Mouse pressed left at (476, 254)
Screenshot: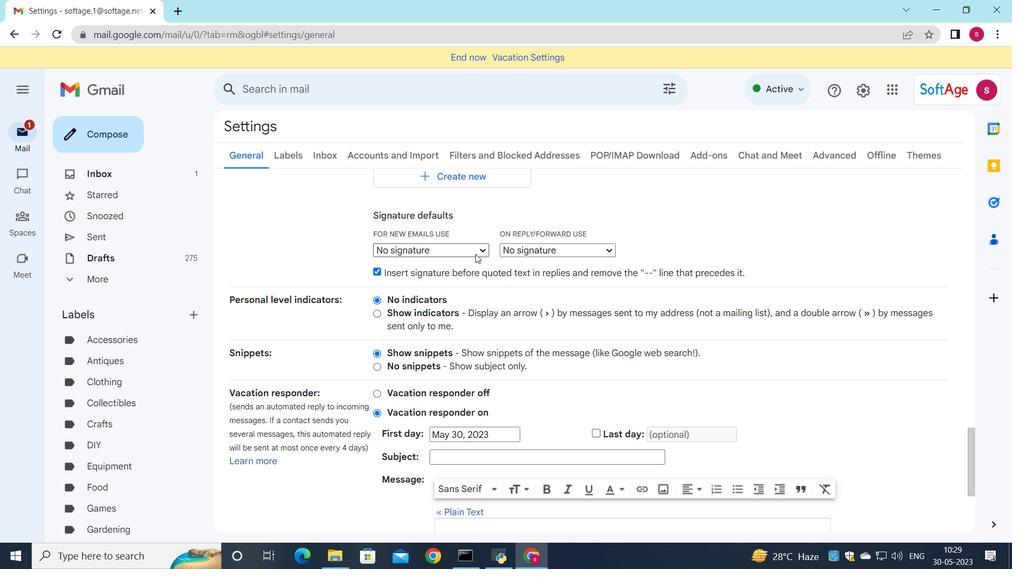 
Action: Mouse moved to (472, 274)
Screenshot: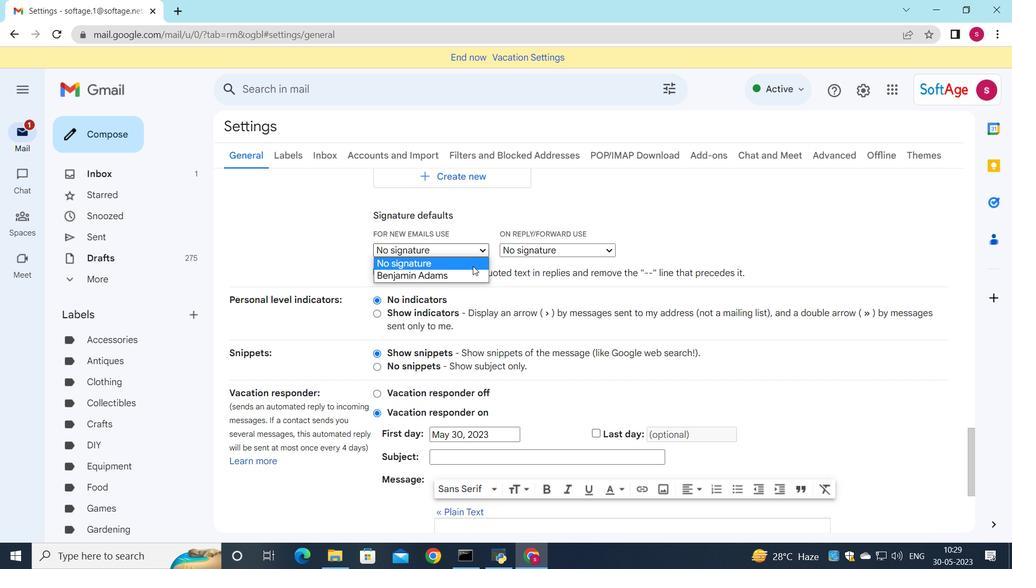 
Action: Mouse pressed left at (472, 274)
Screenshot: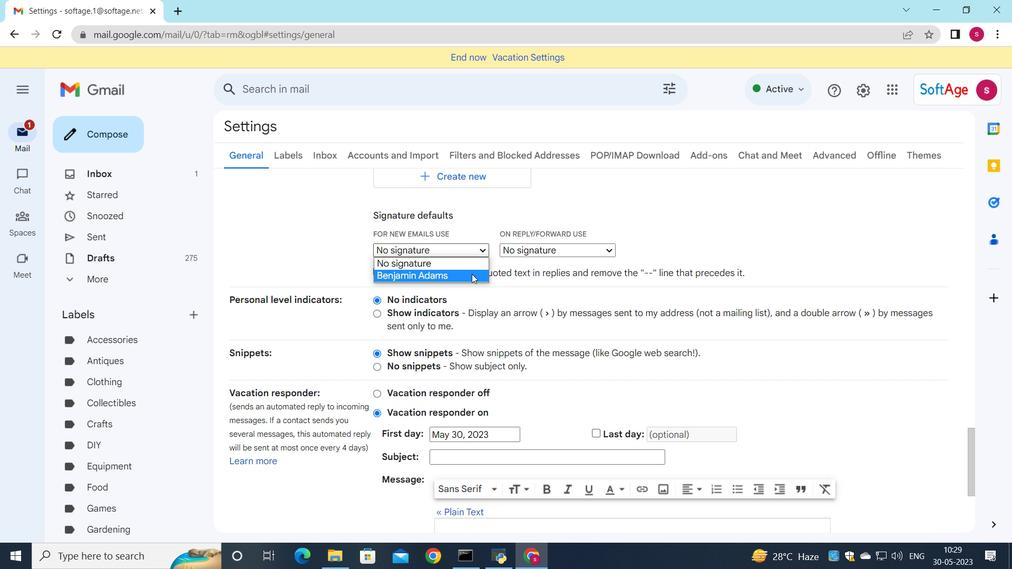 
Action: Mouse moved to (524, 250)
Screenshot: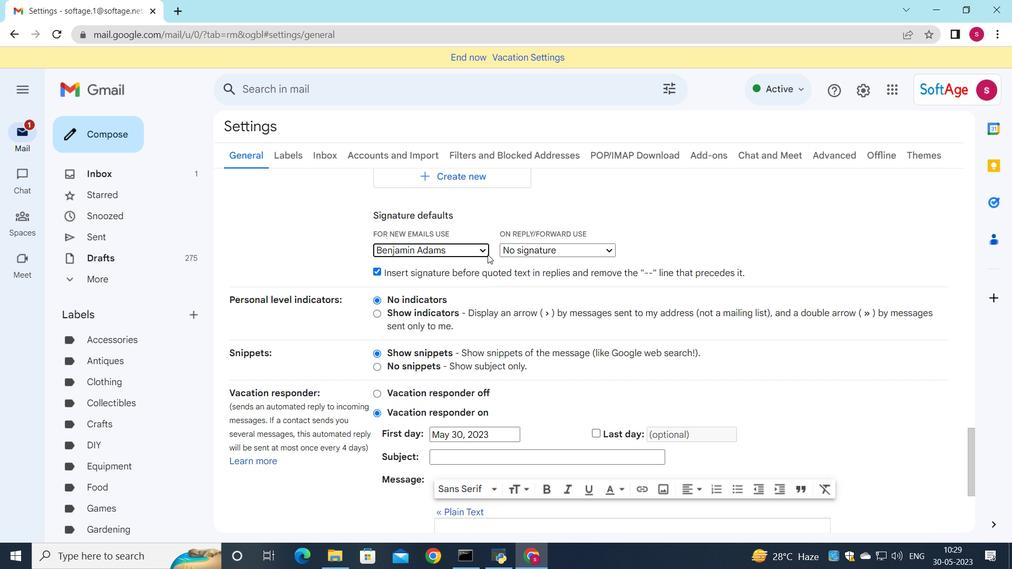 
Action: Mouse pressed left at (524, 250)
Screenshot: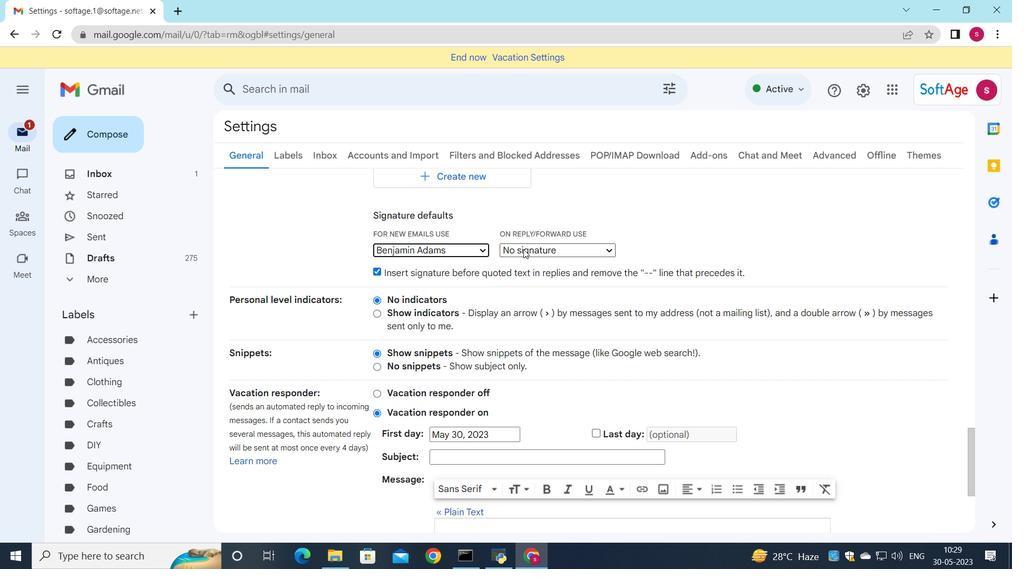 
Action: Mouse moved to (522, 274)
Screenshot: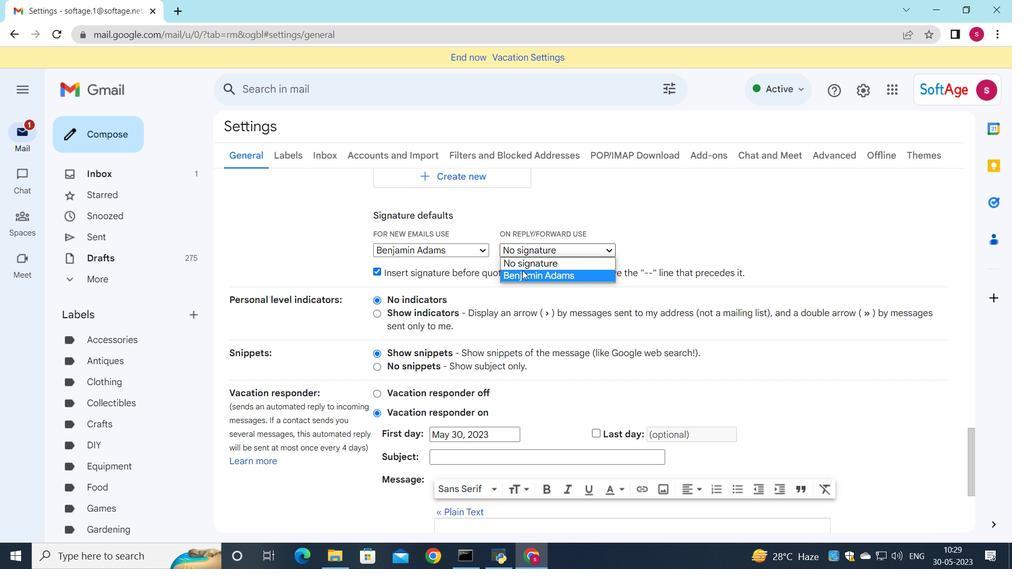 
Action: Mouse pressed left at (522, 274)
Screenshot: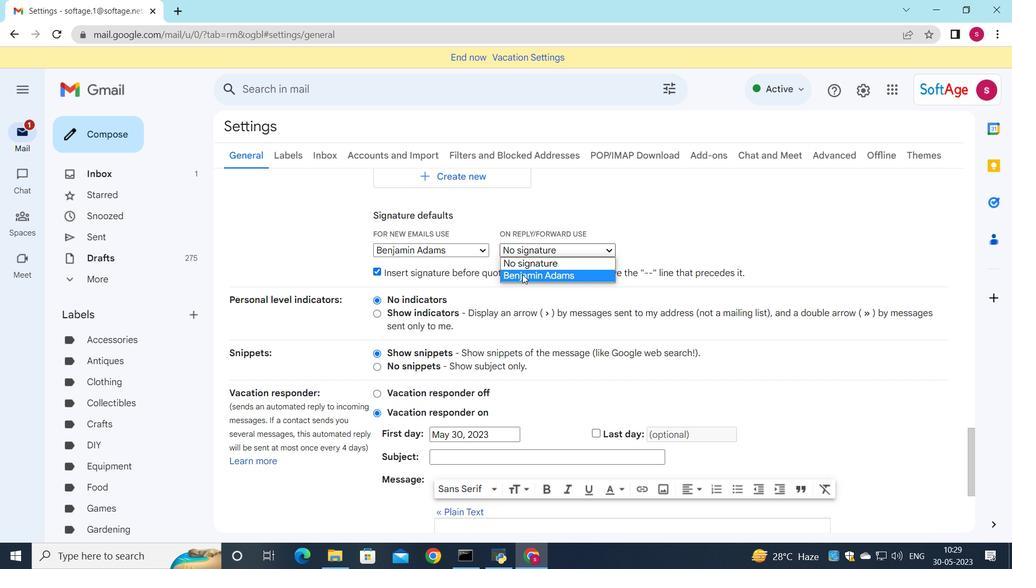 
Action: Mouse moved to (519, 274)
Screenshot: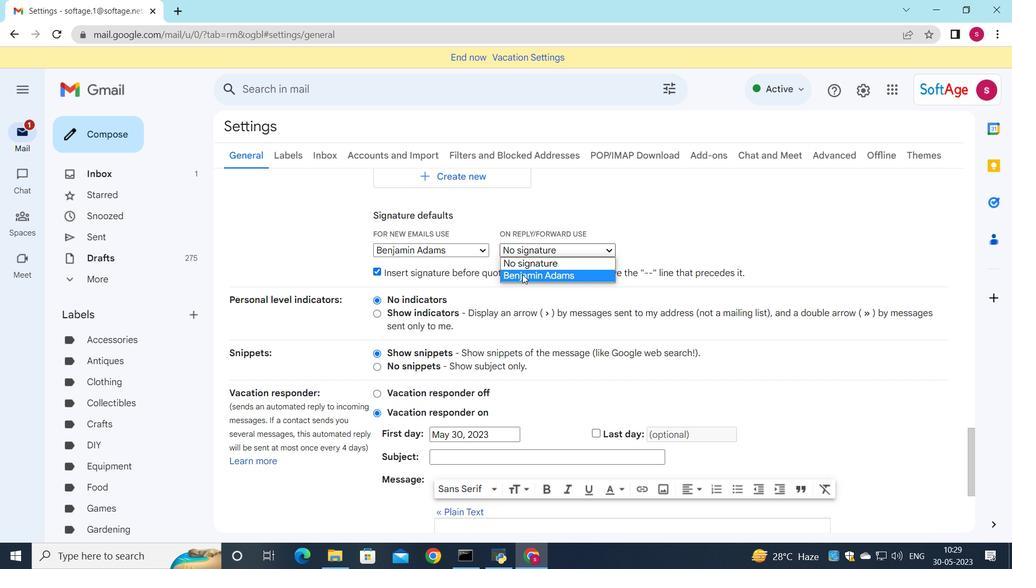 
Action: Mouse scrolled (519, 274) with delta (0, 0)
Screenshot: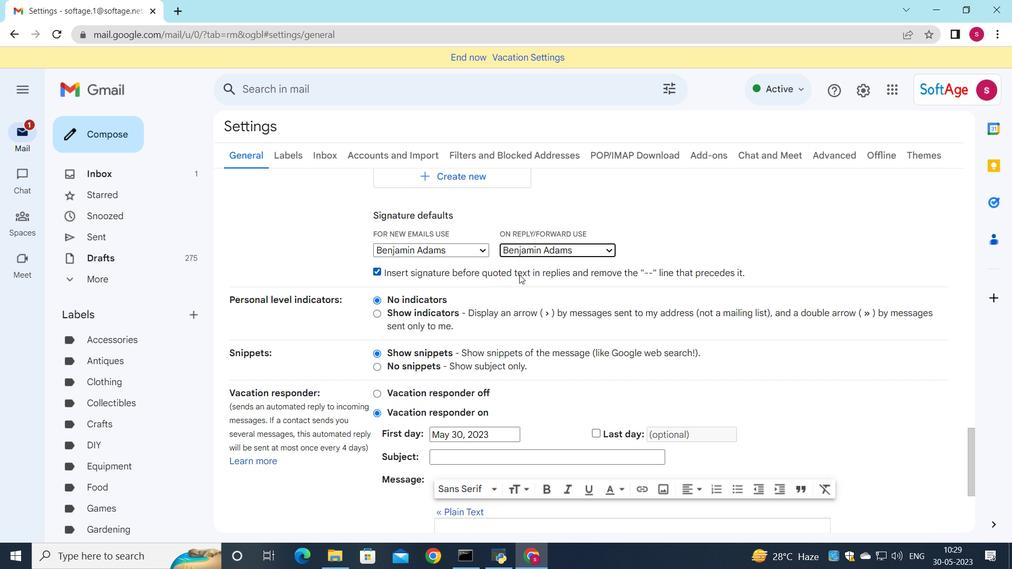 
Action: Mouse scrolled (519, 274) with delta (0, 0)
Screenshot: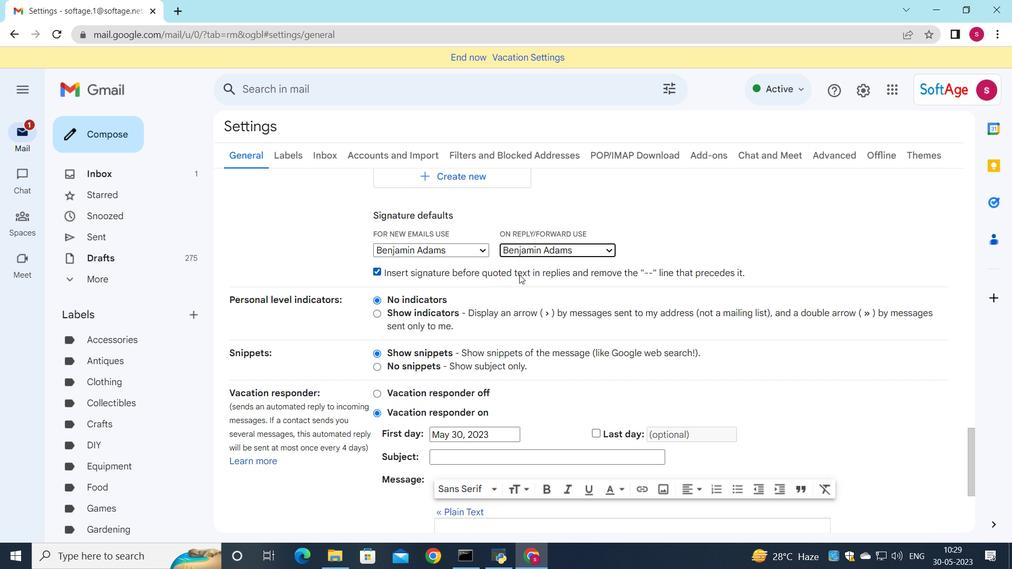 
Action: Mouse scrolled (519, 274) with delta (0, 0)
Screenshot: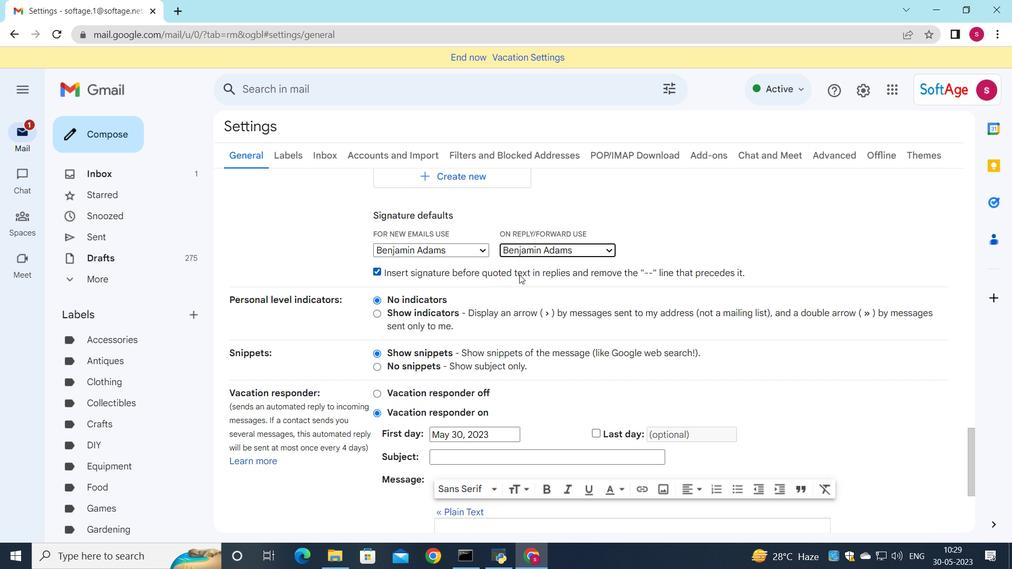 
Action: Mouse scrolled (519, 274) with delta (0, 0)
Screenshot: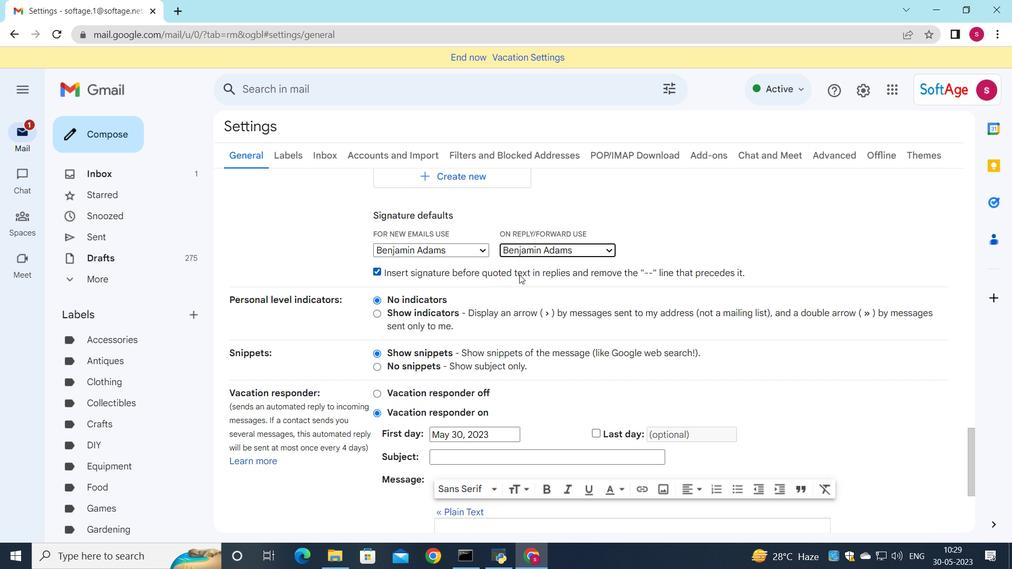 
Action: Mouse moved to (510, 281)
Screenshot: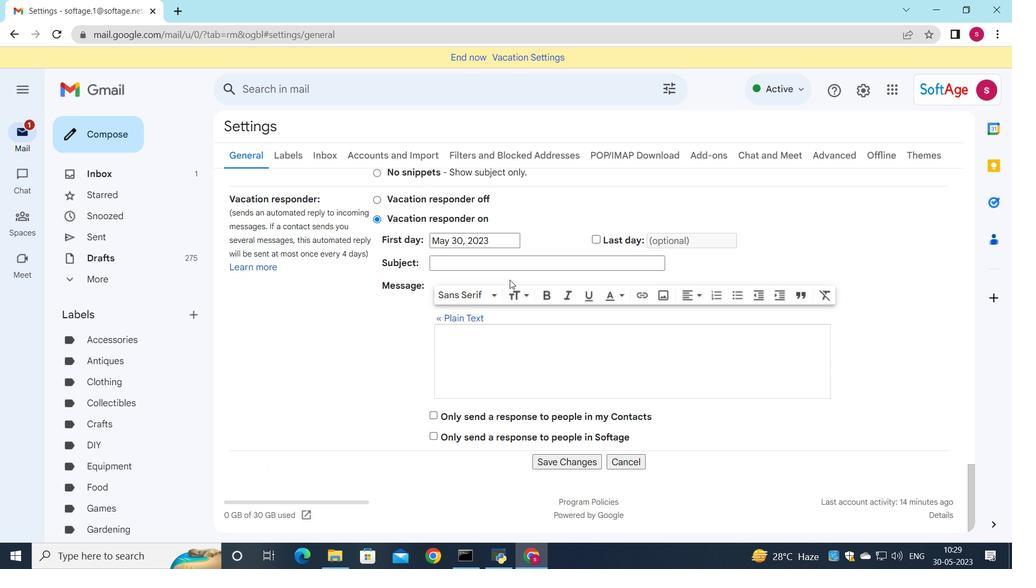 
Action: Mouse scrolled (510, 280) with delta (0, 0)
Screenshot: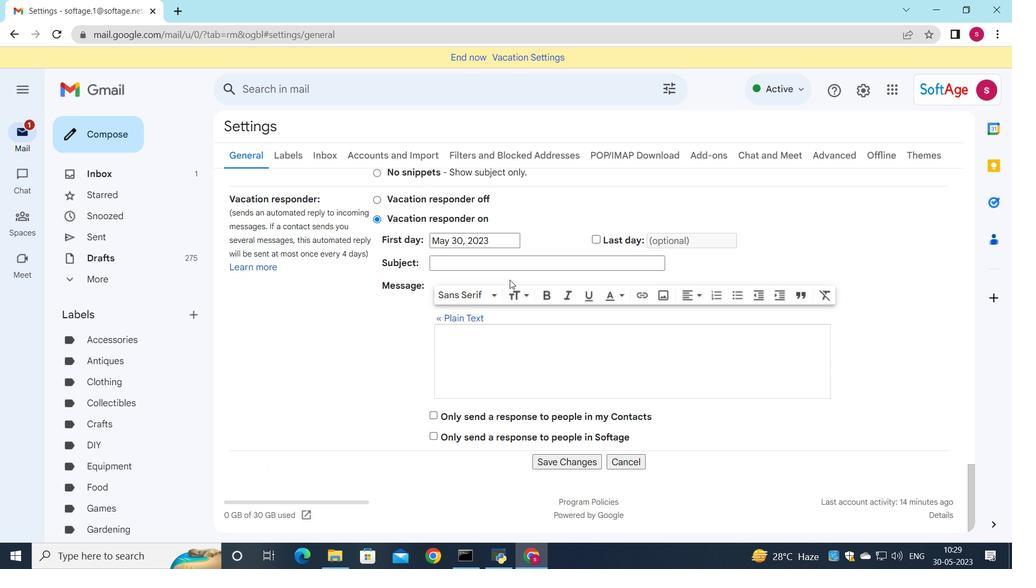 
Action: Mouse moved to (510, 281)
Screenshot: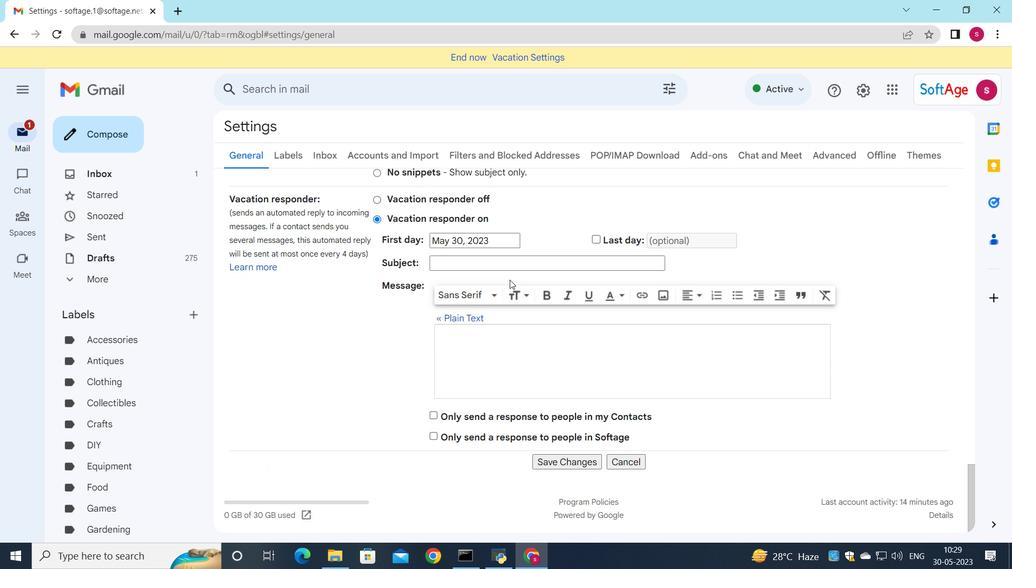 
Action: Mouse scrolled (510, 281) with delta (0, 0)
Screenshot: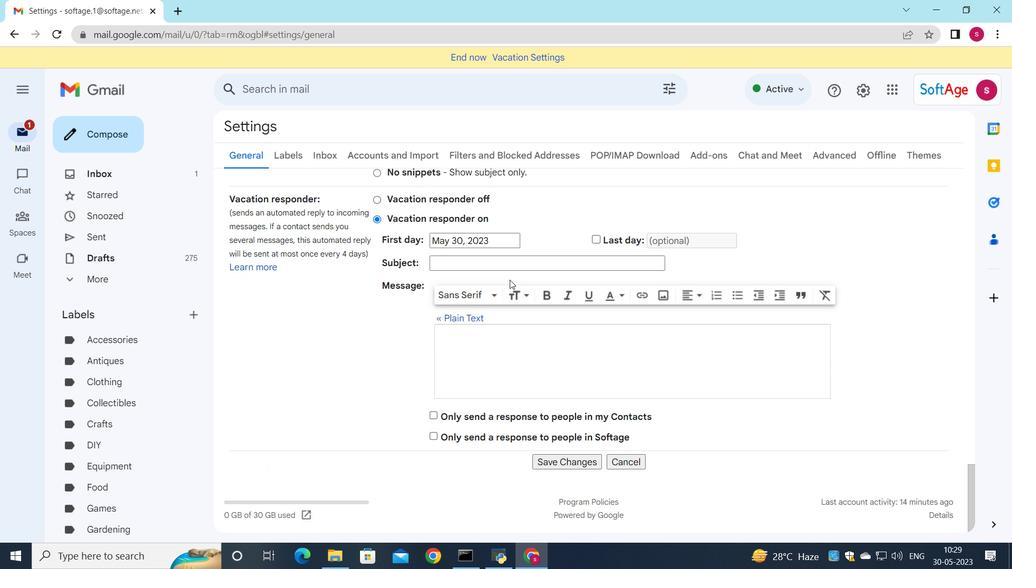 
Action: Mouse moved to (510, 282)
Screenshot: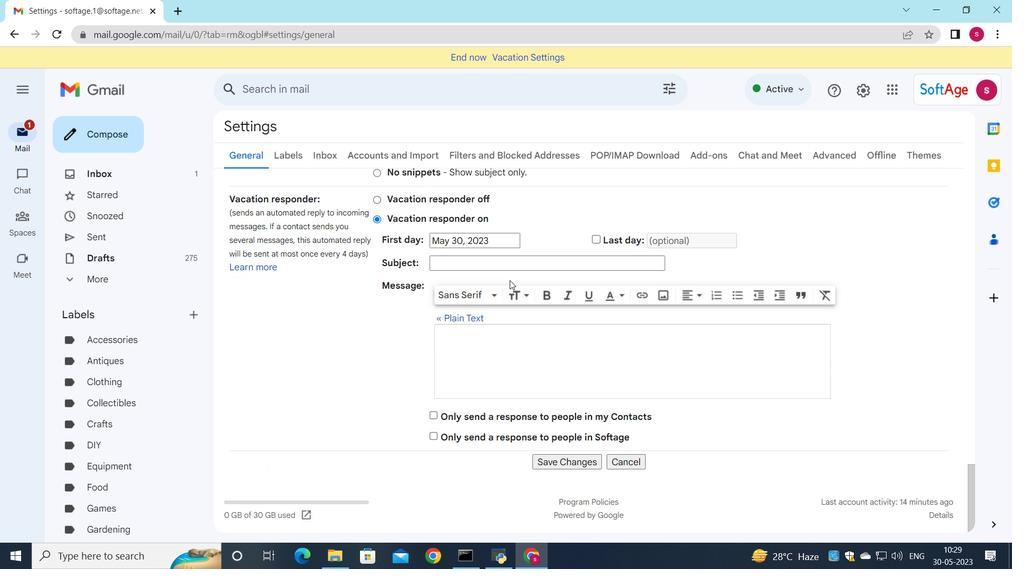 
Action: Mouse scrolled (510, 282) with delta (0, 0)
Screenshot: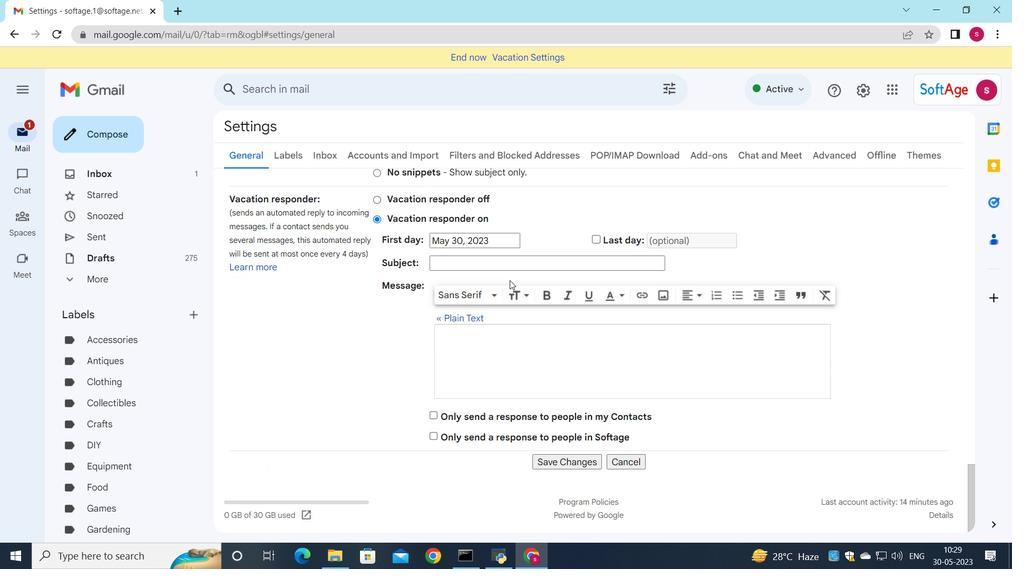 
Action: Mouse moved to (510, 283)
Screenshot: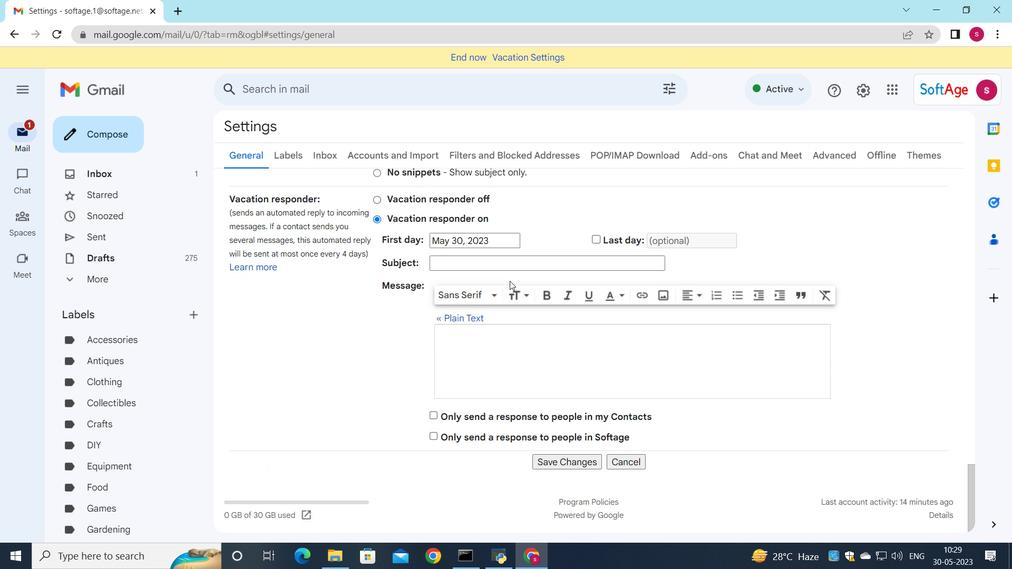 
Action: Mouse scrolled (510, 283) with delta (0, 0)
Screenshot: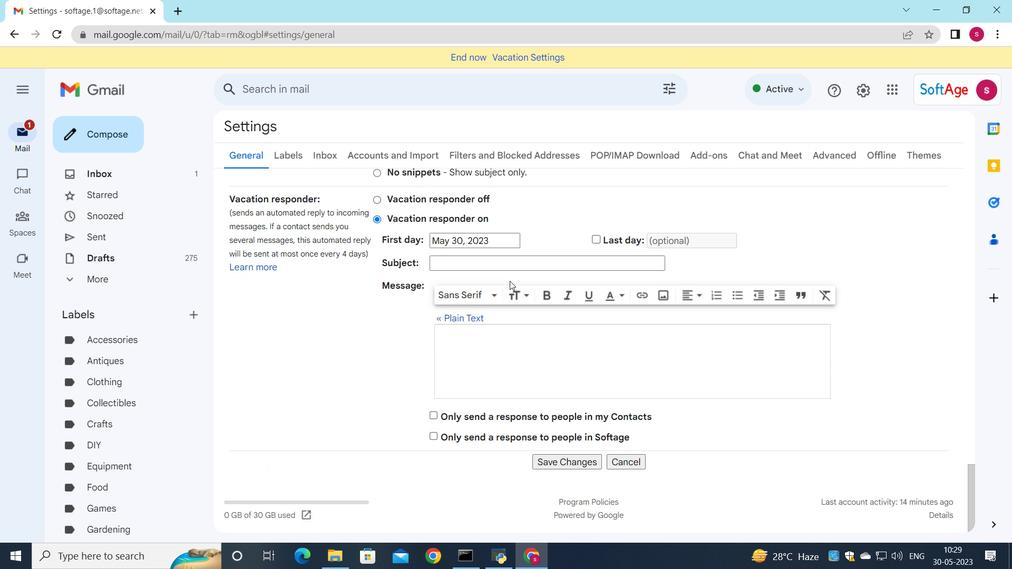 
Action: Mouse moved to (571, 462)
Screenshot: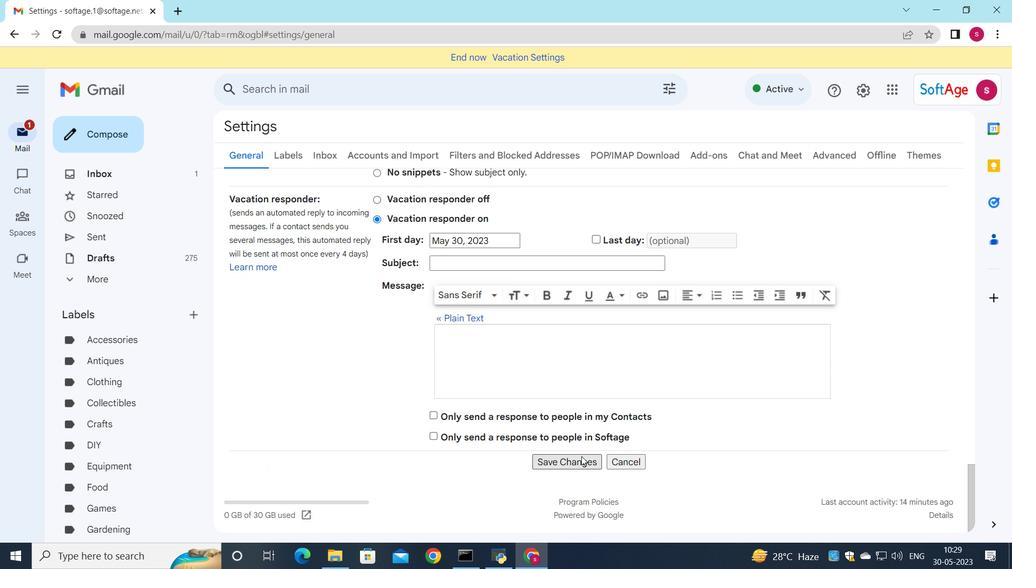 
Action: Mouse pressed left at (571, 462)
Screenshot: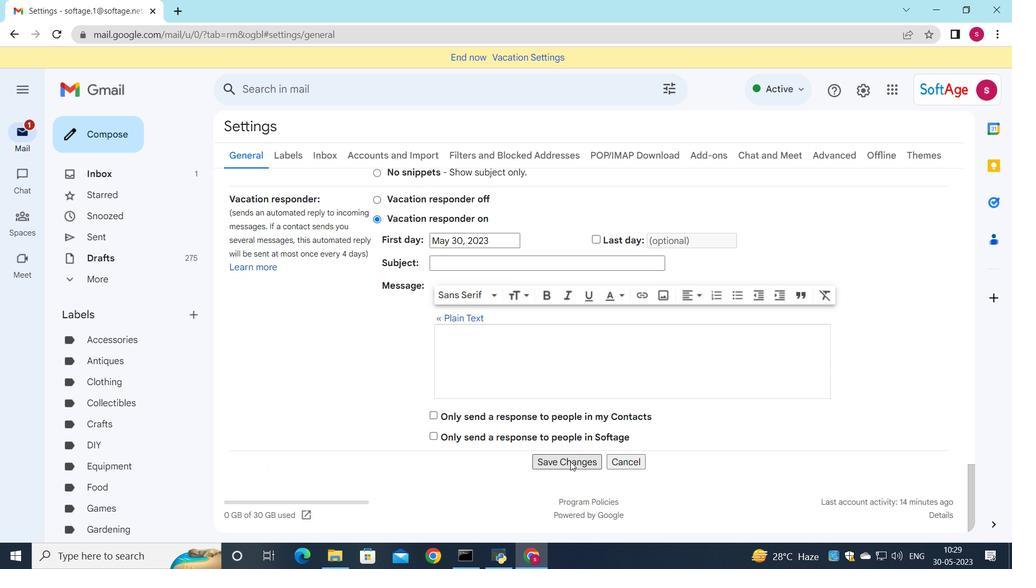 
Action: Mouse moved to (502, 366)
Screenshot: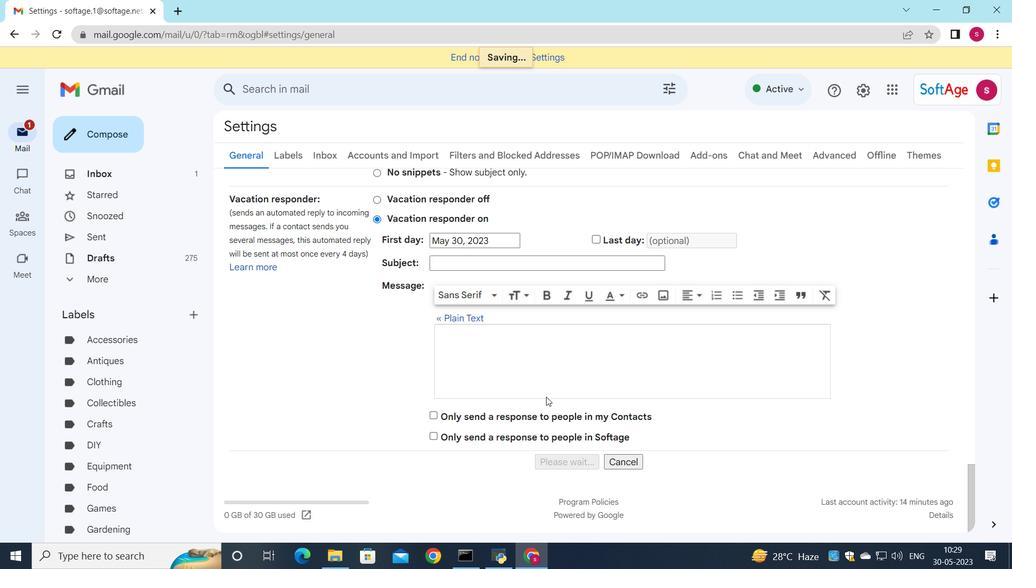 
Action: Mouse scrolled (502, 366) with delta (0, 0)
Screenshot: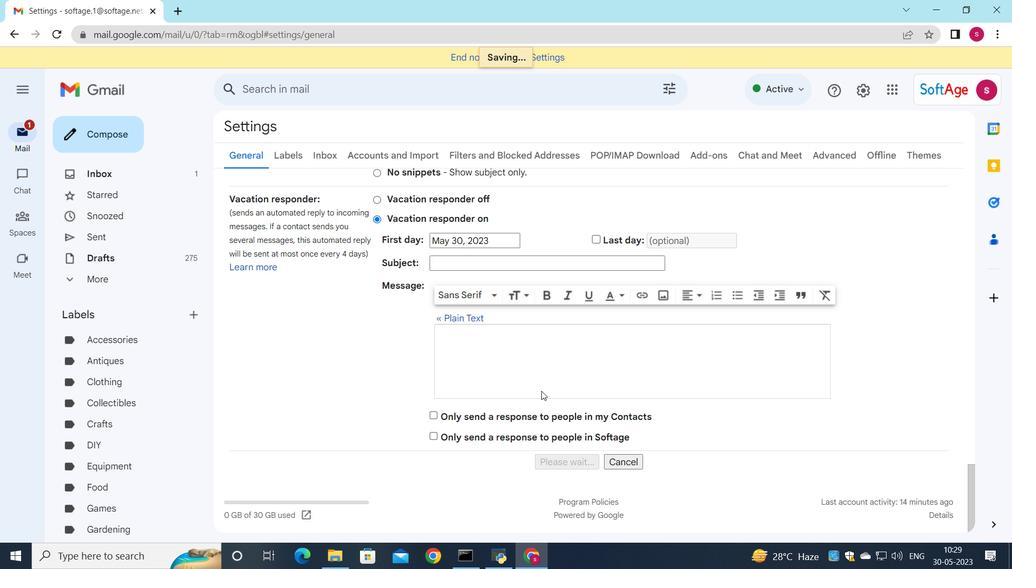 
Action: Mouse moved to (110, 131)
Screenshot: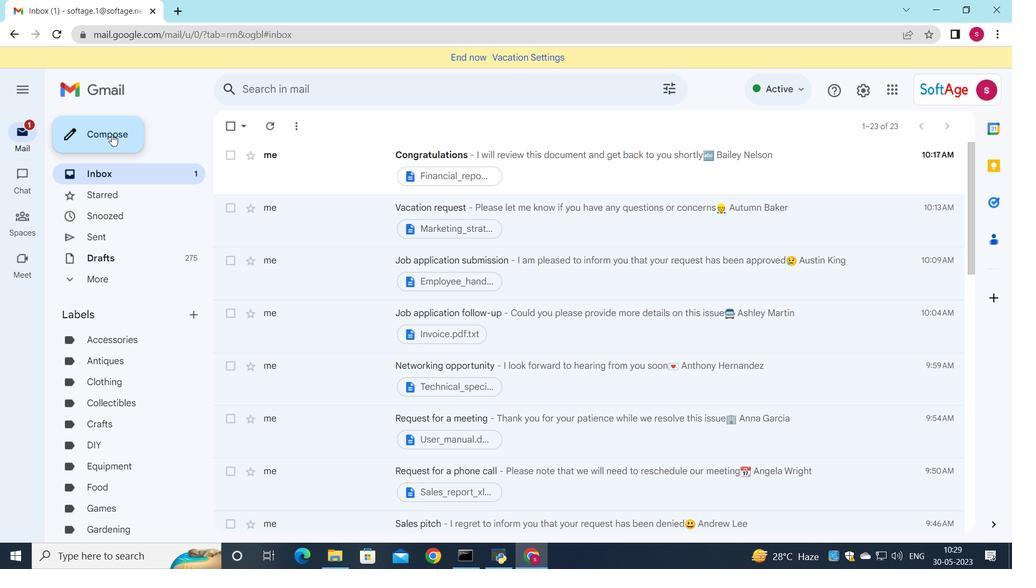 
Action: Mouse pressed left at (110, 131)
Screenshot: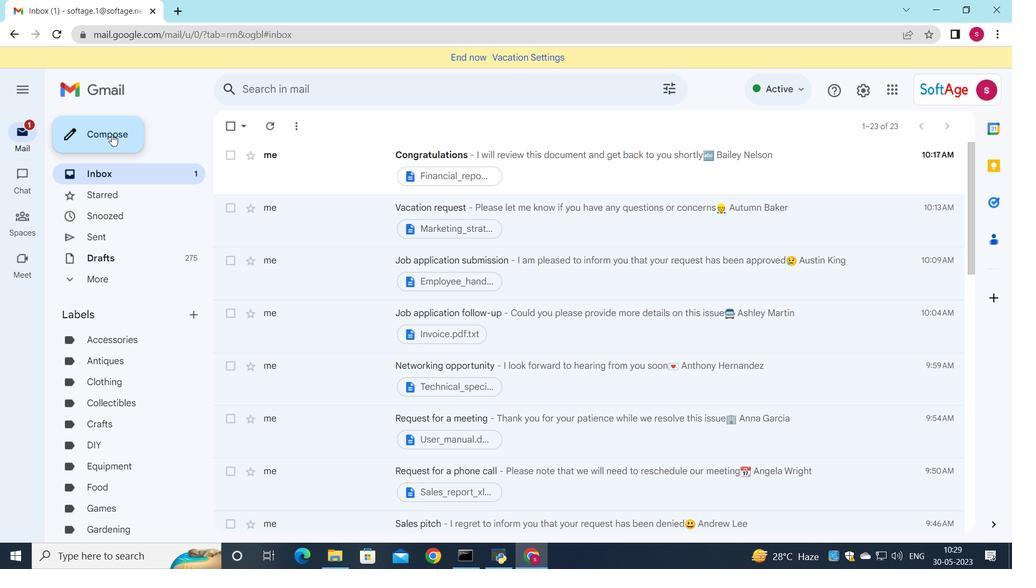 
Action: Mouse moved to (657, 126)
Screenshot: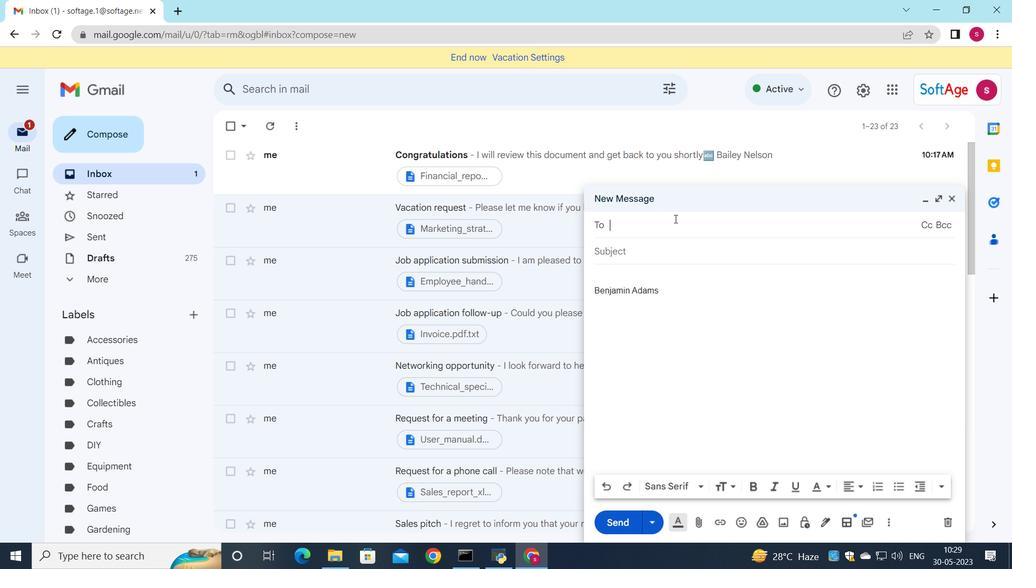 
Action: Key pressed <Key.down><Key.enter><Key.down><Key.down><Key.enter><Key.down><Key.down><Key.down><Key.enter>
Screenshot: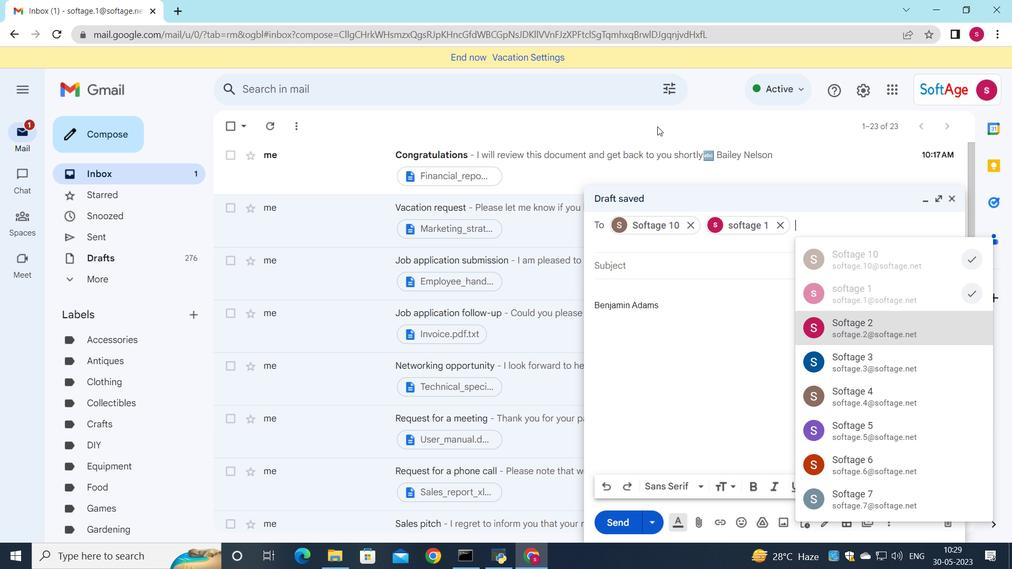 
Action: Mouse moved to (926, 244)
Screenshot: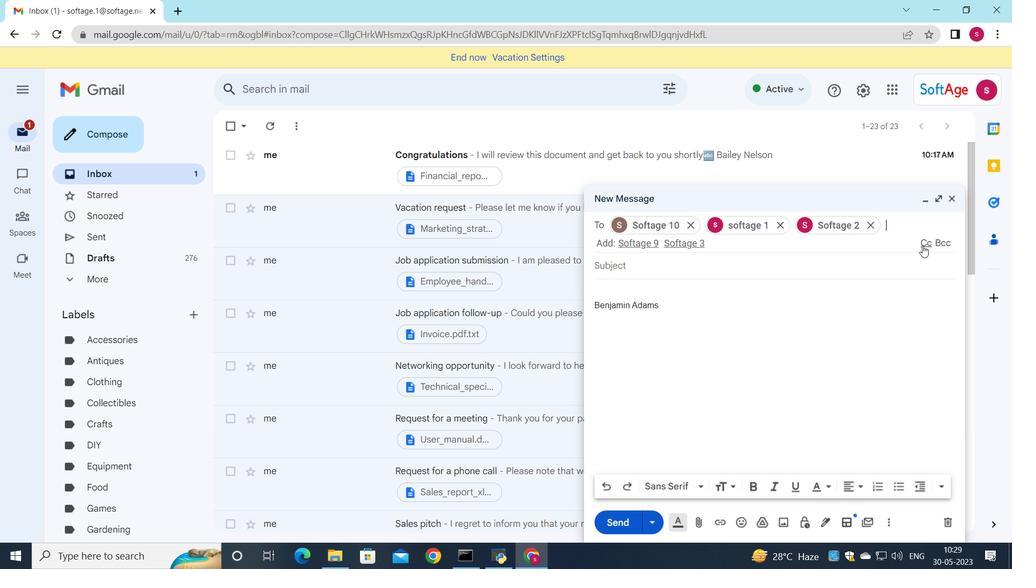 
Action: Mouse pressed left at (926, 244)
Screenshot: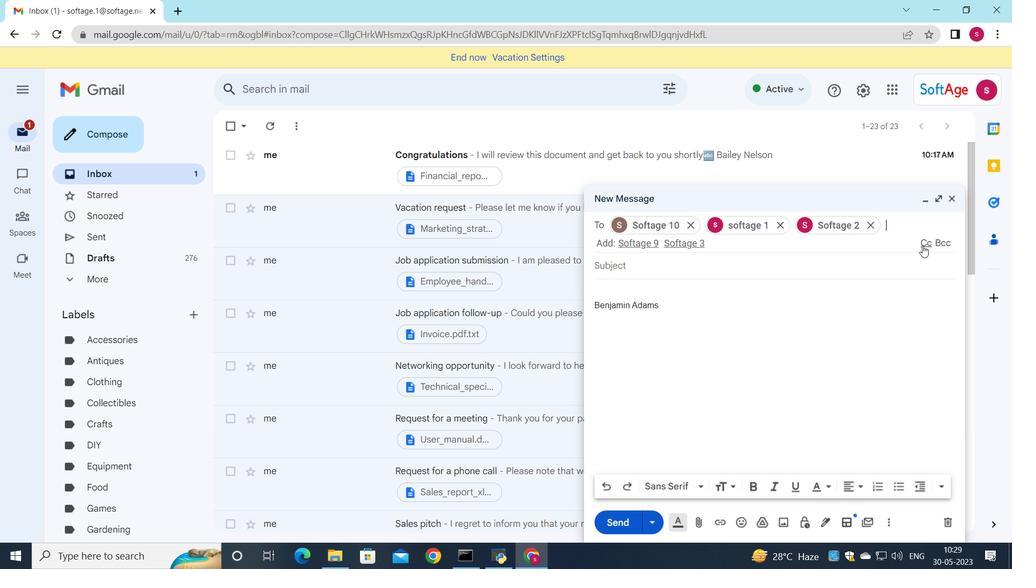 
Action: Key pressed <Key.down><Key.down><Key.down><Key.down><Key.enter>
Screenshot: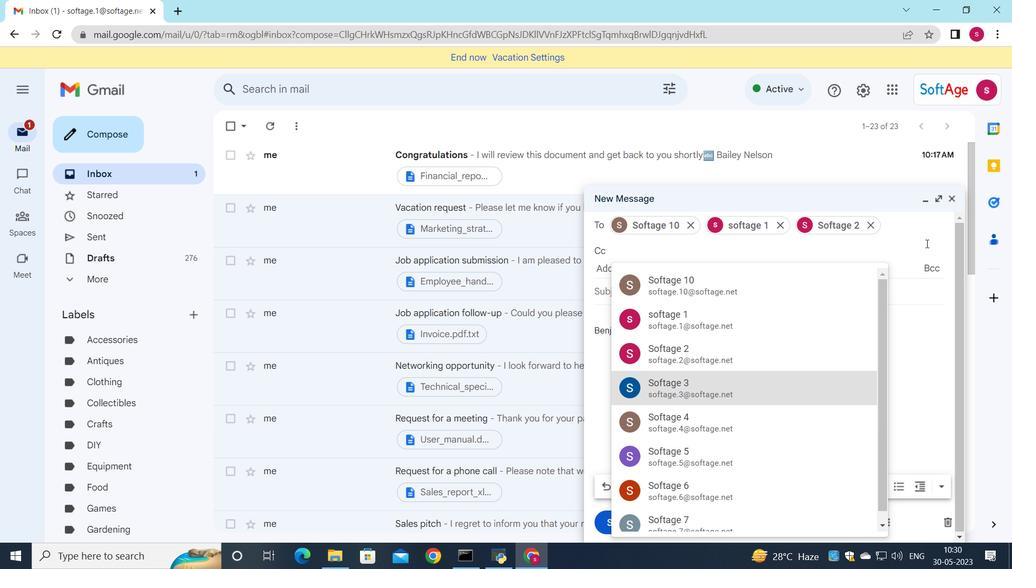 
Action: Mouse moved to (716, 292)
Screenshot: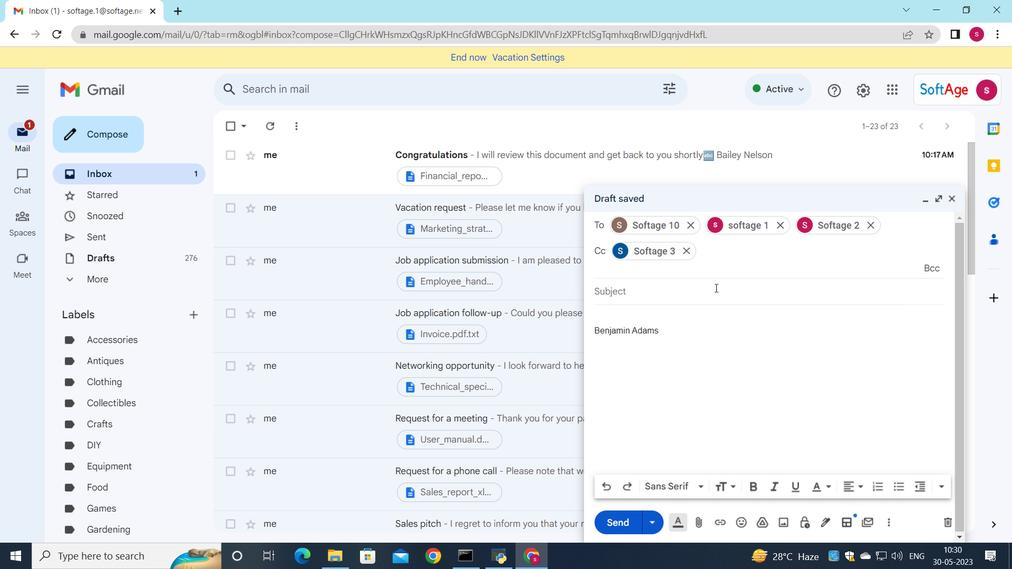 
Action: Mouse pressed left at (716, 292)
Screenshot: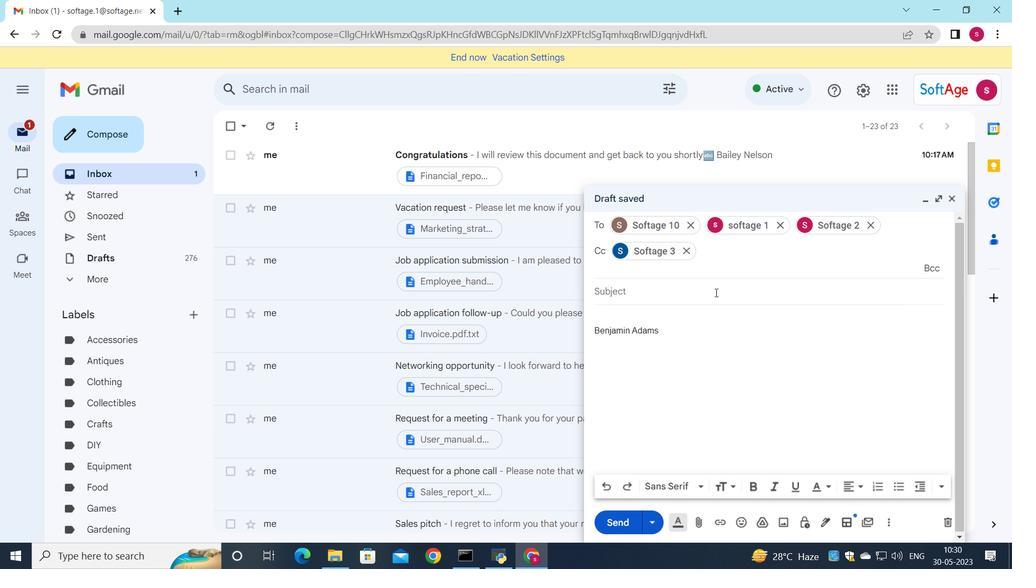 
Action: Mouse moved to (716, 224)
Screenshot: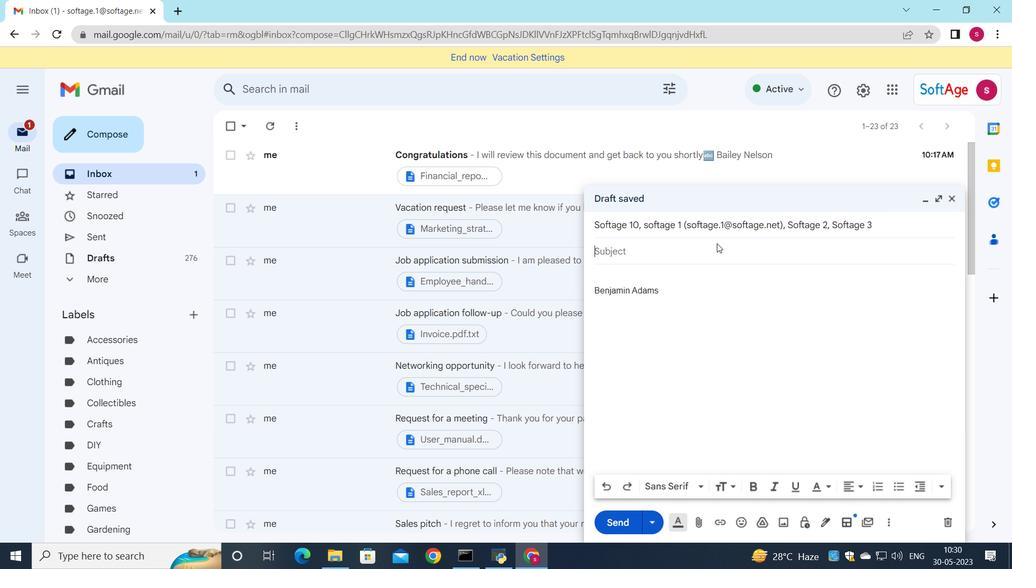 
Action: Key pressed <Key.shift>Welcome
Screenshot: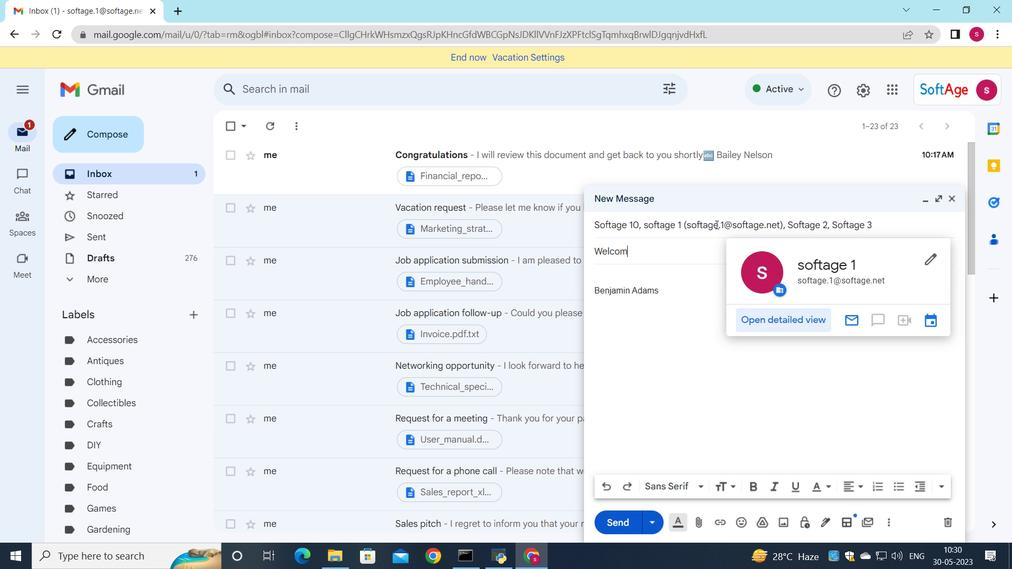 
Action: Mouse moved to (614, 277)
Screenshot: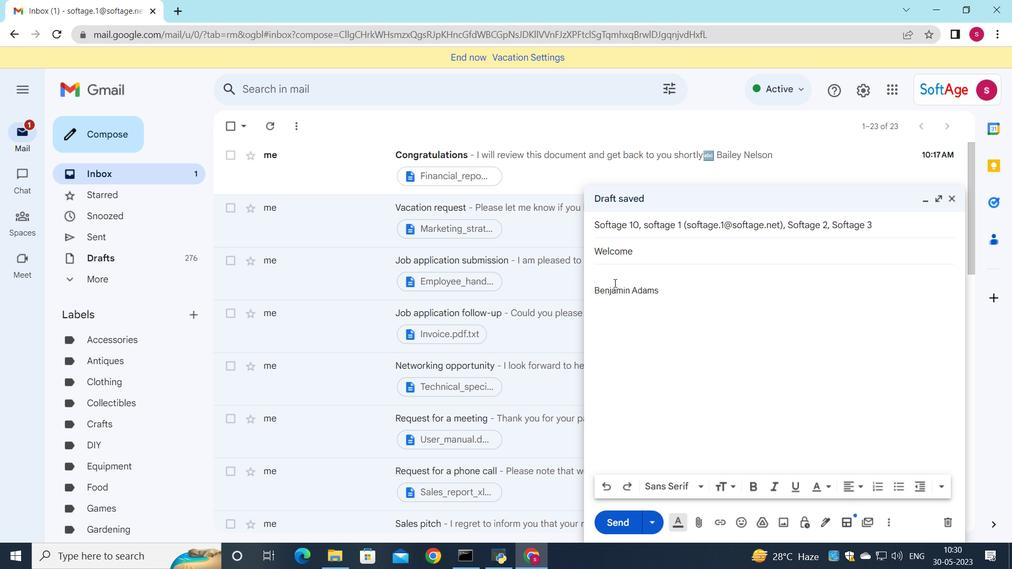 
Action: Mouse pressed left at (614, 277)
Screenshot: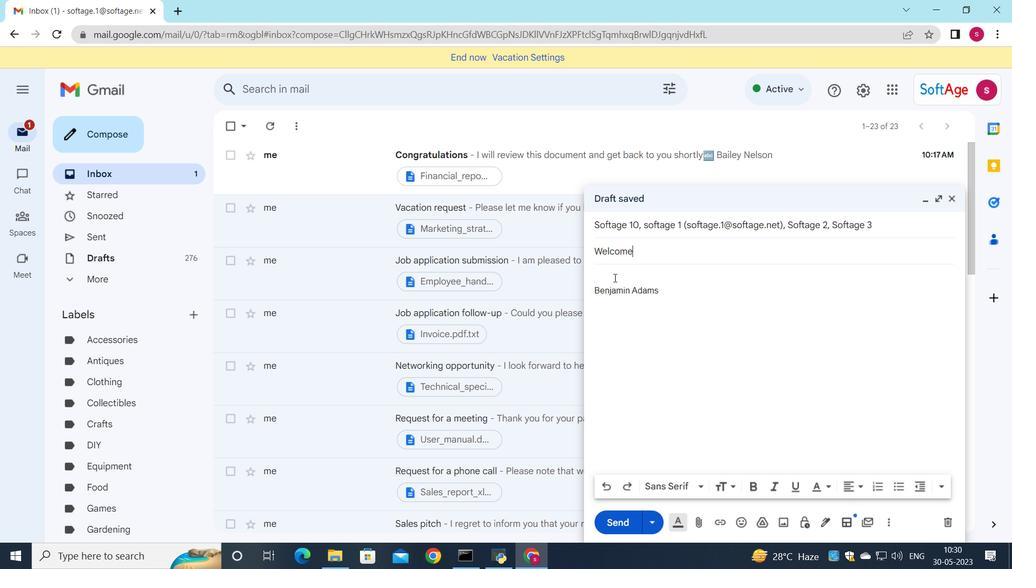 
Action: Mouse moved to (688, 234)
Screenshot: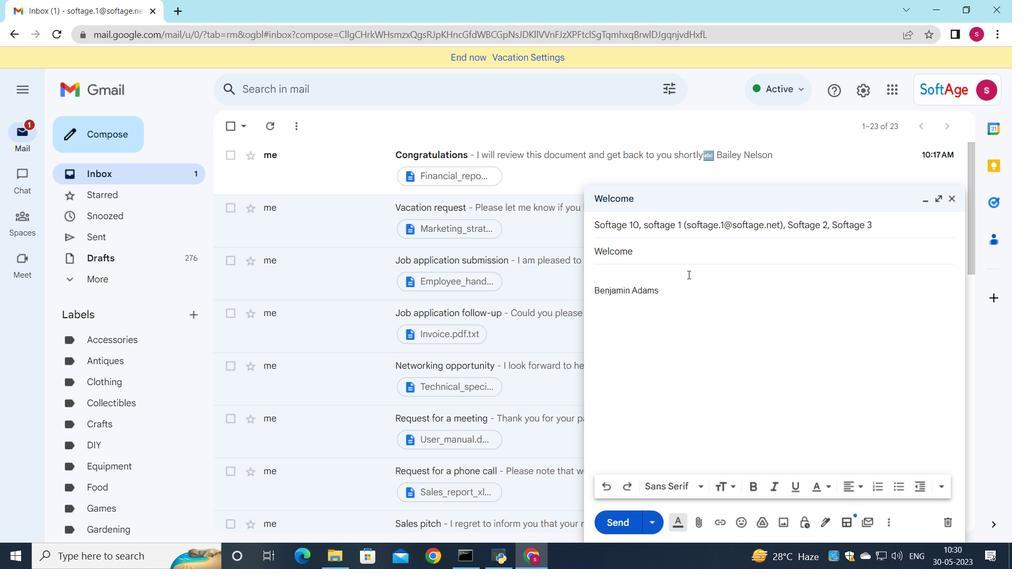 
Action: Key pressed <Key.shift>I<Key.space>am<Key.space>sorry<Key.space>for<Key.space>any<Key.space>inconvenince<Key.space>this<Key.space>may<Key.space>have<Key.space>caud<Key.backspace>sed
Screenshot: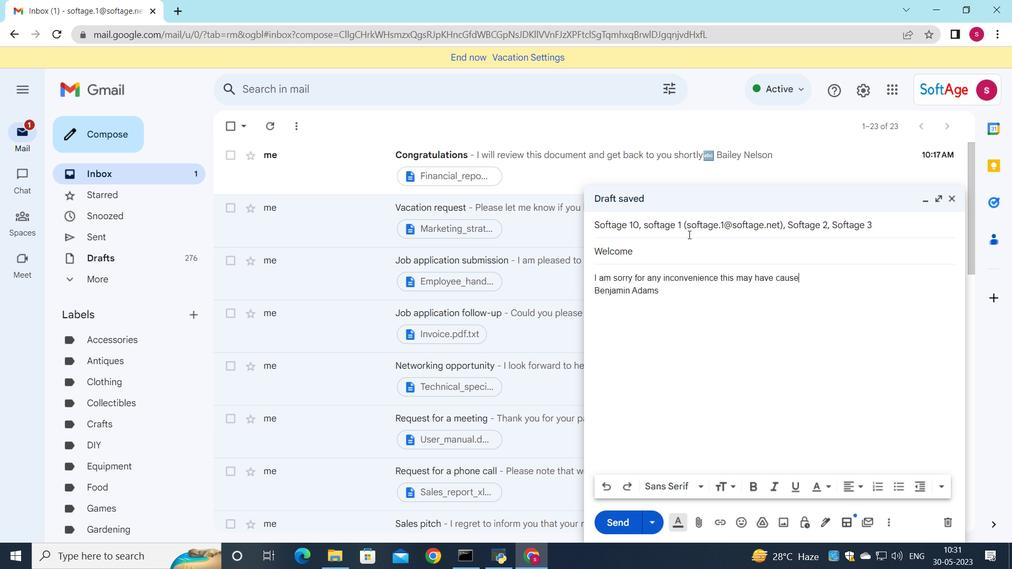 
Action: Mouse moved to (736, 519)
Screenshot: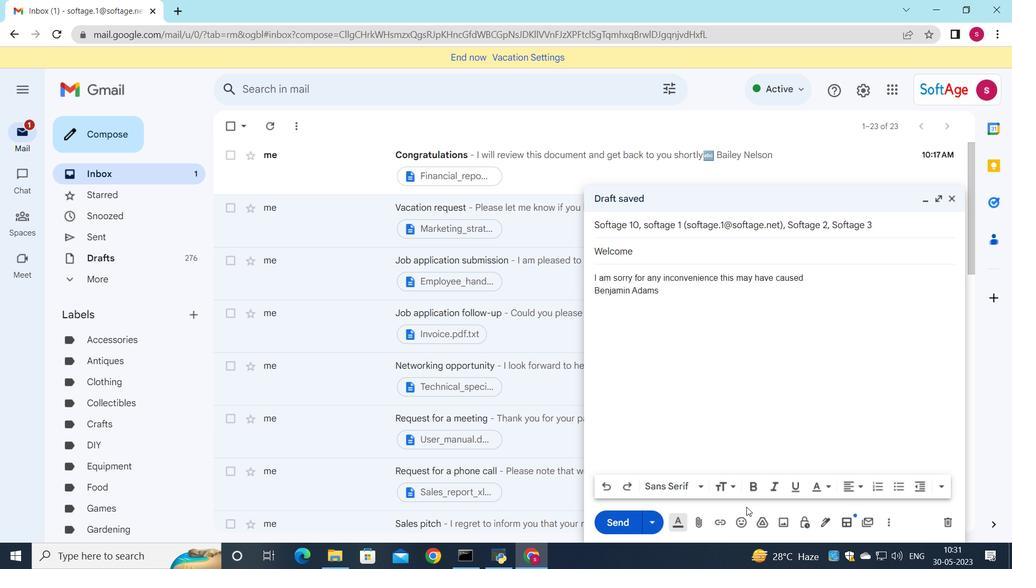 
Action: Mouse pressed left at (736, 519)
Screenshot: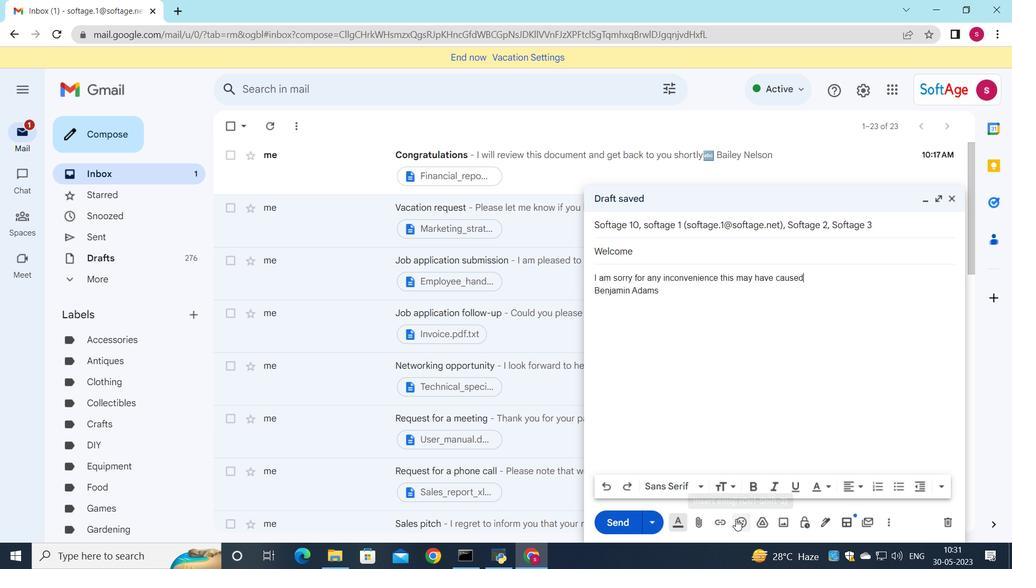 
Action: Mouse moved to (699, 402)
Screenshot: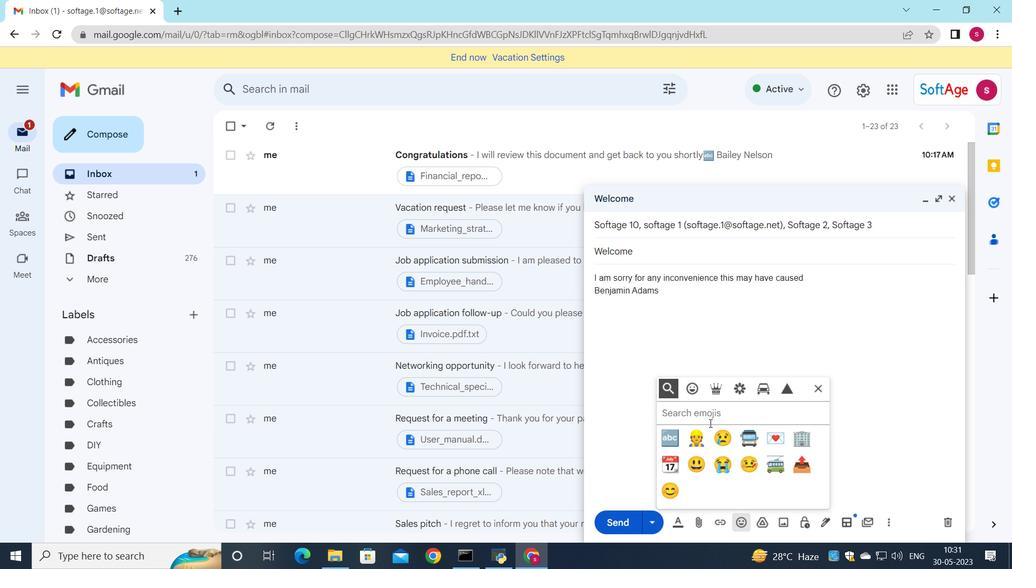 
Action: Key pressed sick
Screenshot: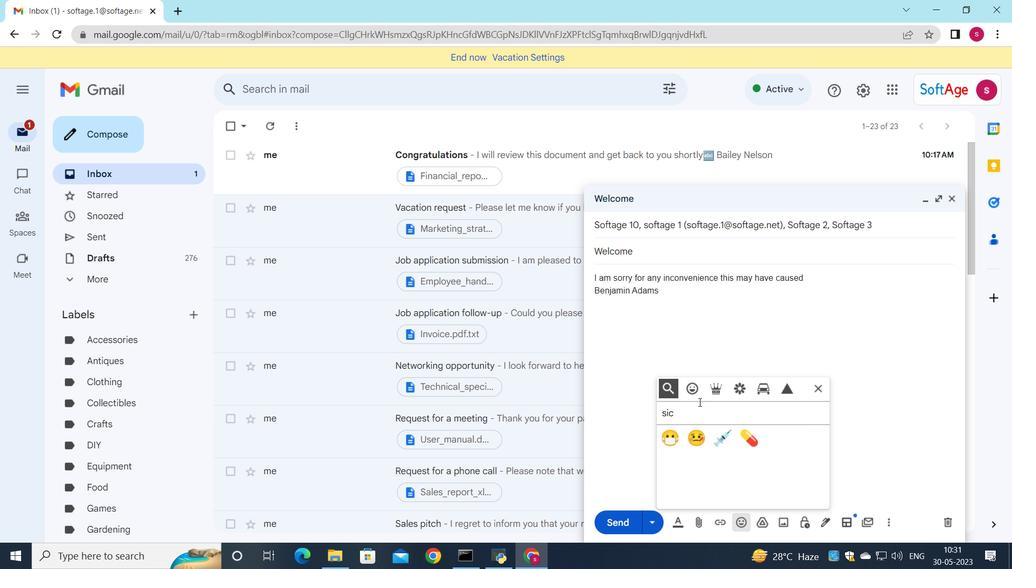 
Action: Mouse moved to (689, 445)
Screenshot: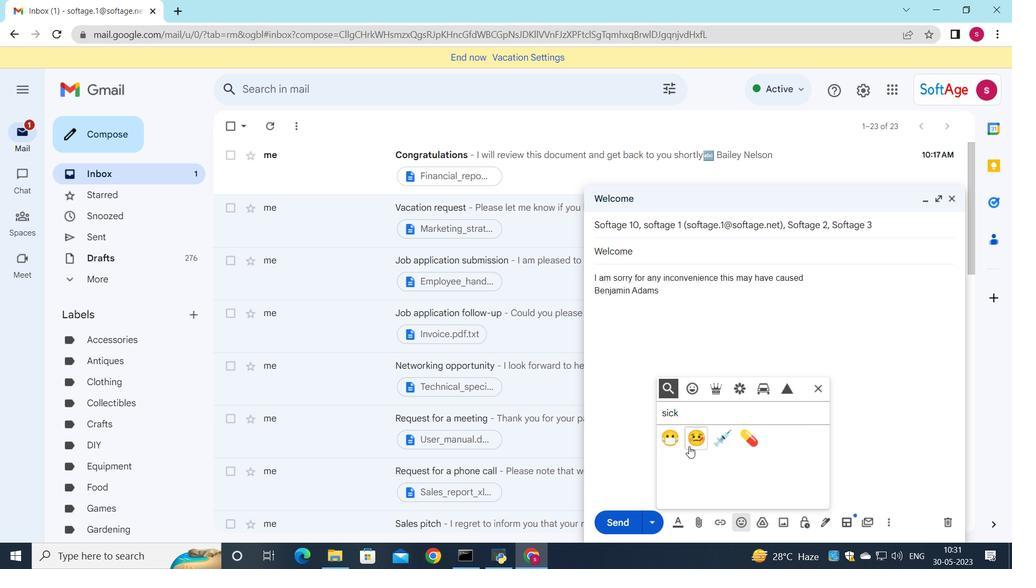 
Action: Mouse pressed left at (689, 445)
Screenshot: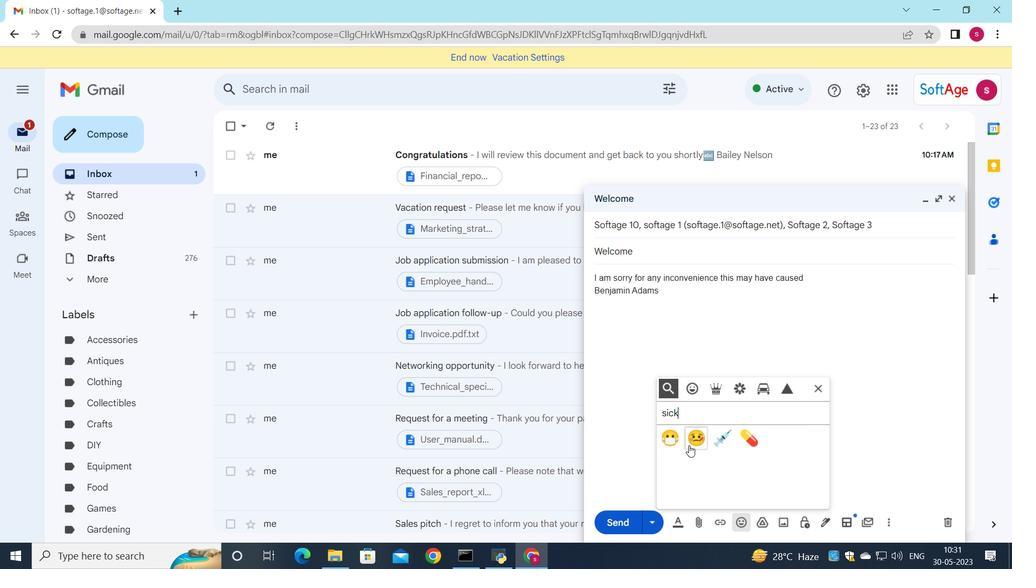 
Action: Mouse moved to (817, 388)
Screenshot: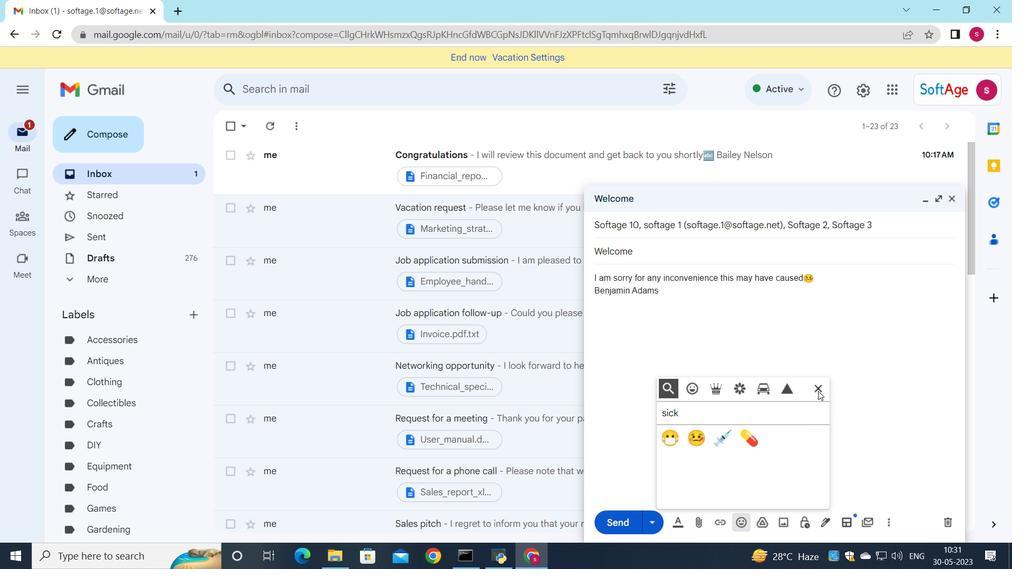
Action: Mouse pressed left at (817, 388)
Screenshot: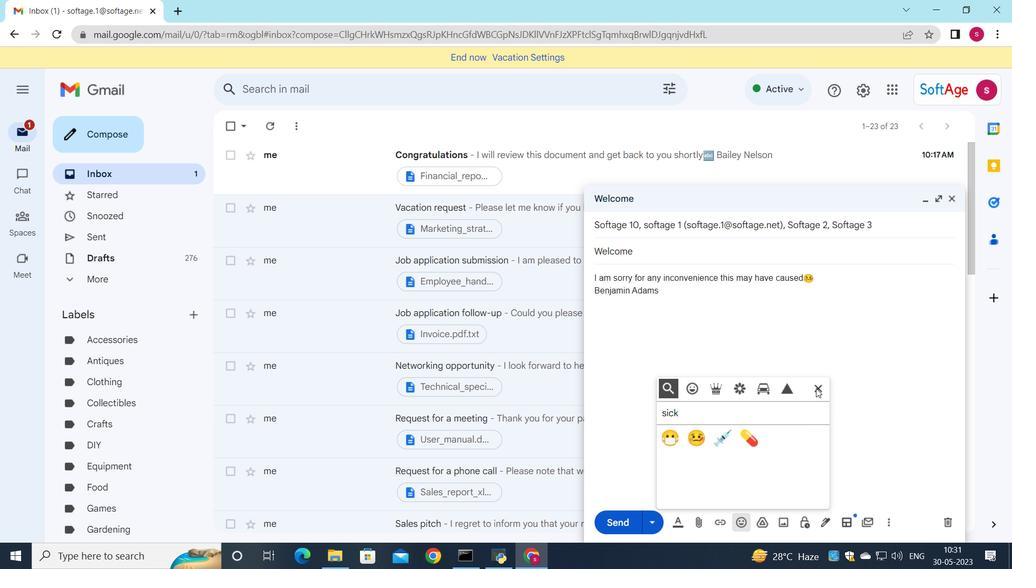 
Action: Mouse moved to (698, 526)
Screenshot: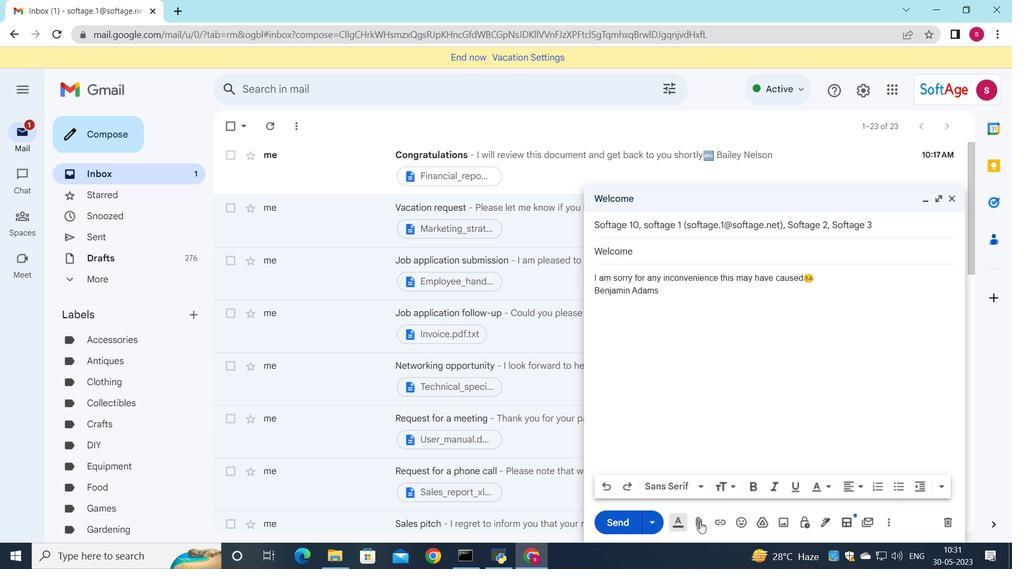 
Action: Mouse pressed left at (698, 526)
Screenshot: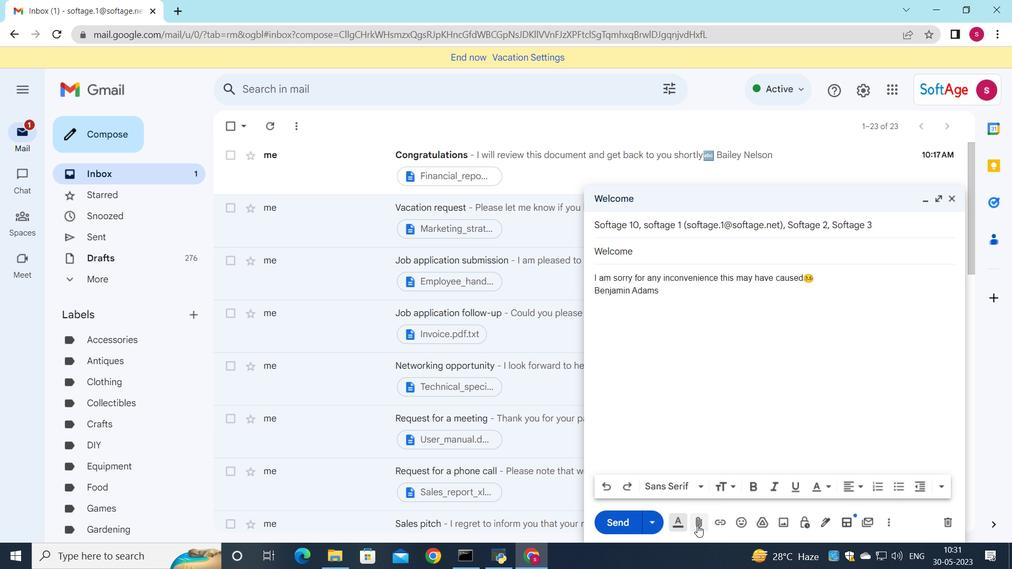 
Action: Mouse moved to (255, 103)
Screenshot: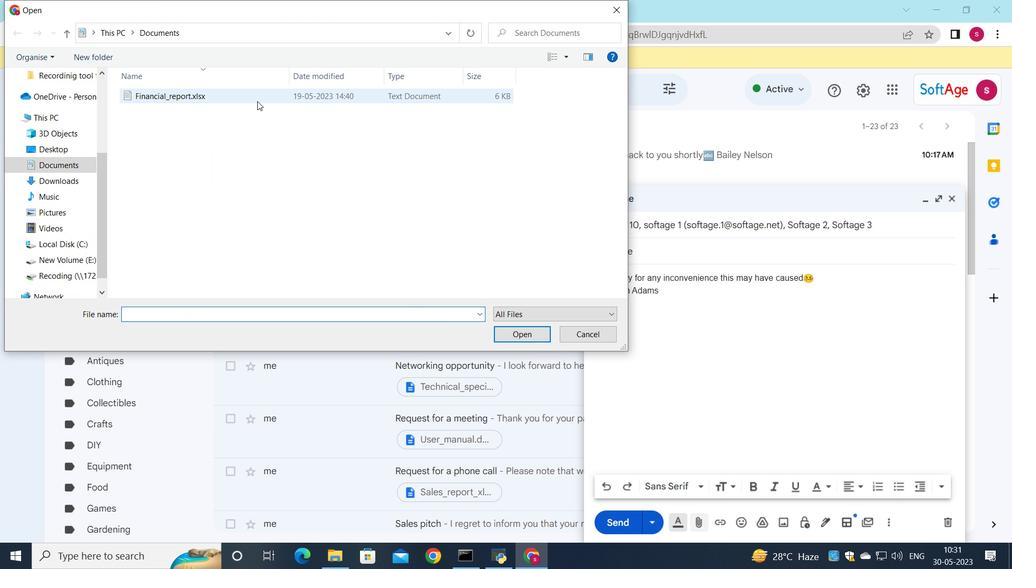 
Action: Mouse pressed left at (255, 103)
Screenshot: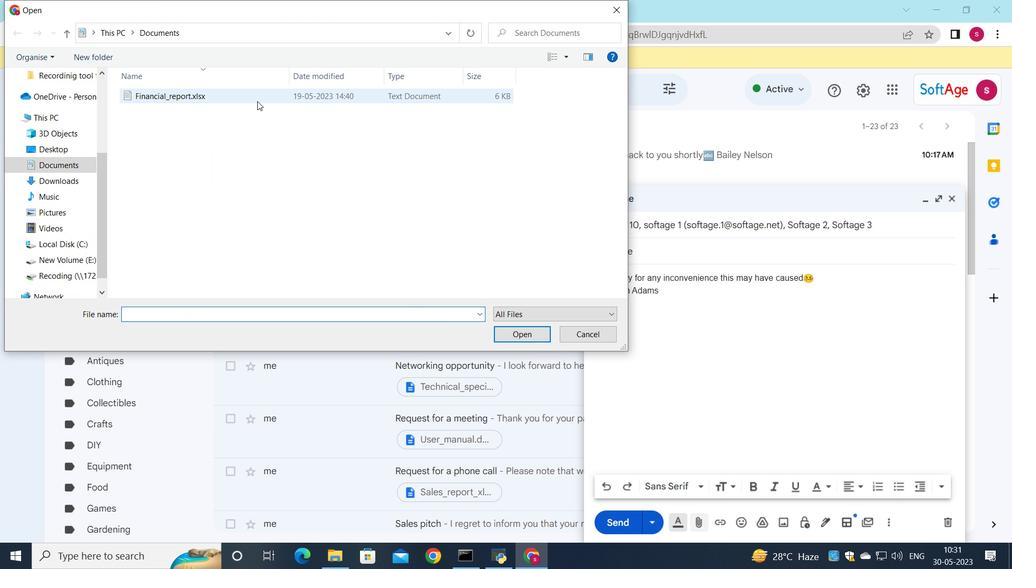 
Action: Mouse moved to (256, 99)
Screenshot: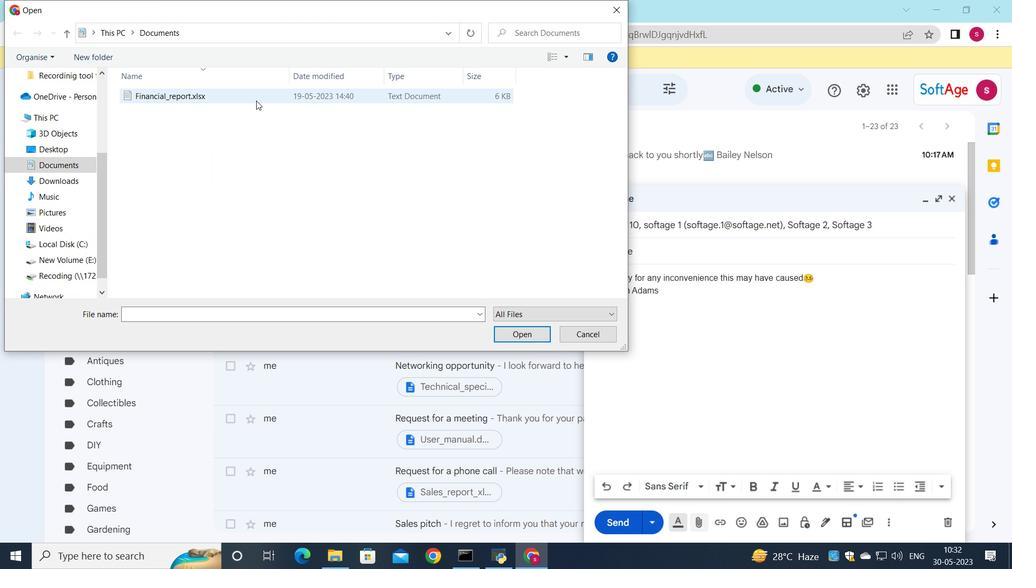 
Action: Mouse pressed left at (256, 99)
Screenshot: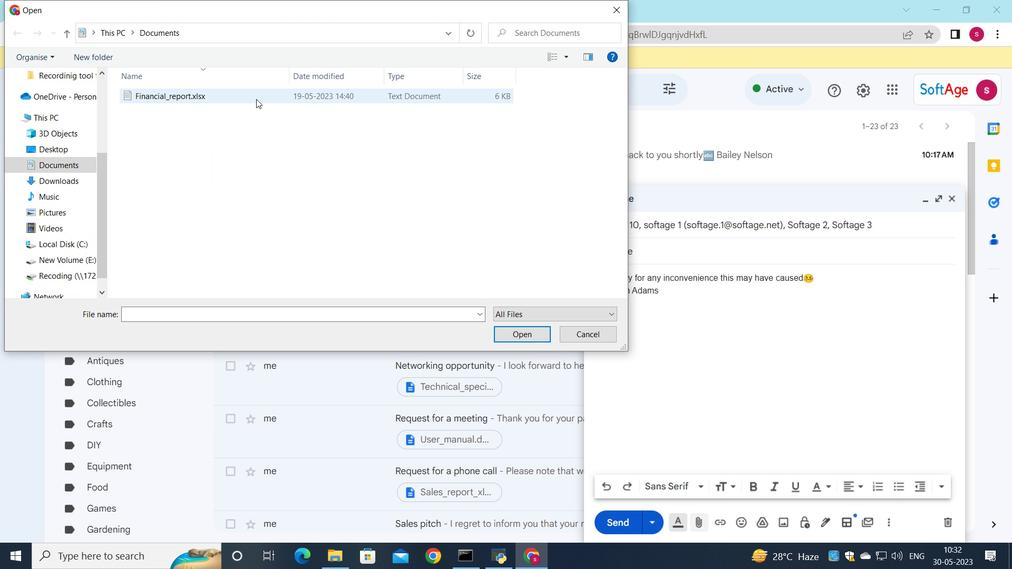 
Action: Mouse moved to (276, 97)
Screenshot: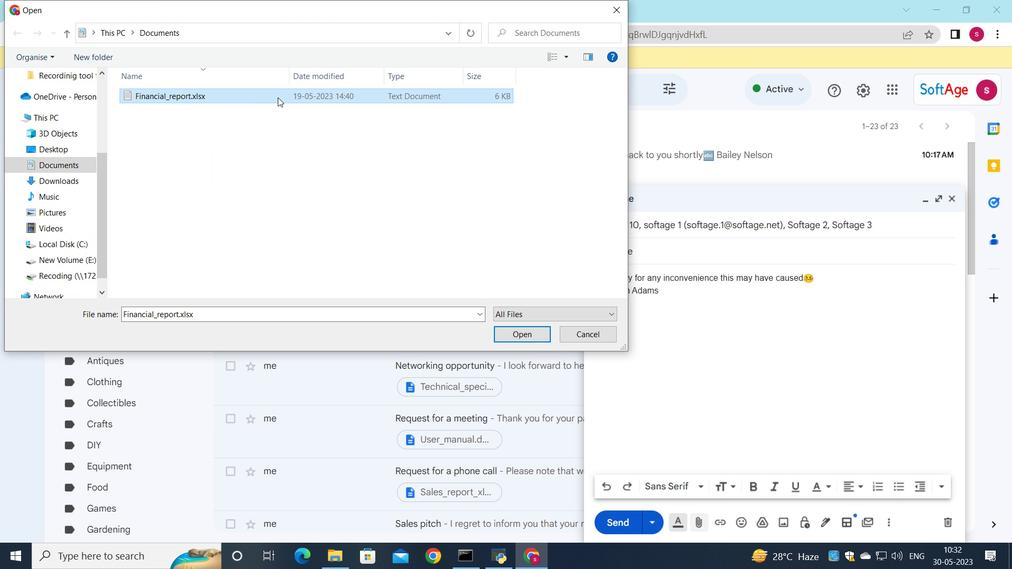 
Action: Mouse pressed left at (276, 97)
Screenshot: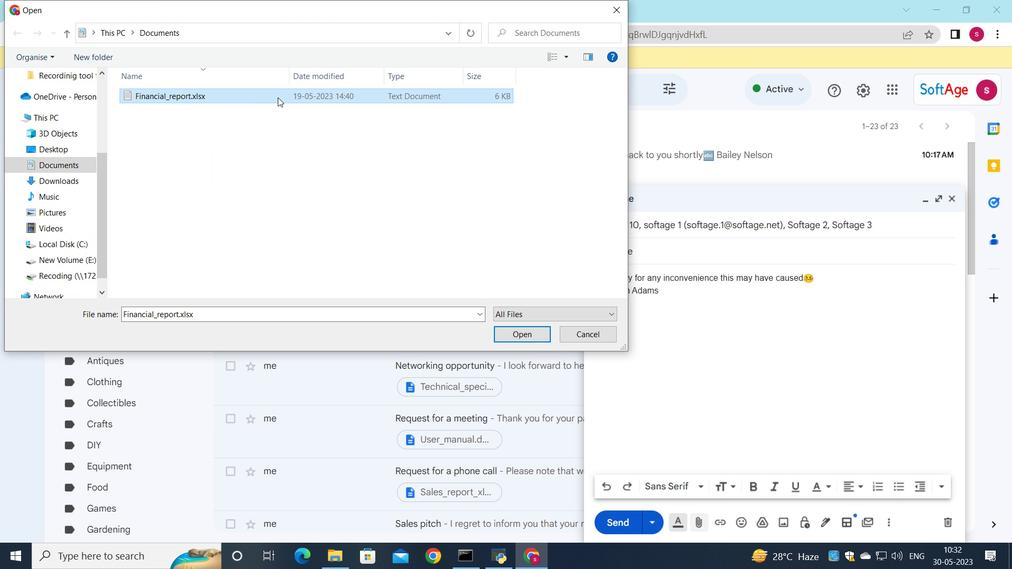 
Action: Mouse moved to (541, 124)
Screenshot: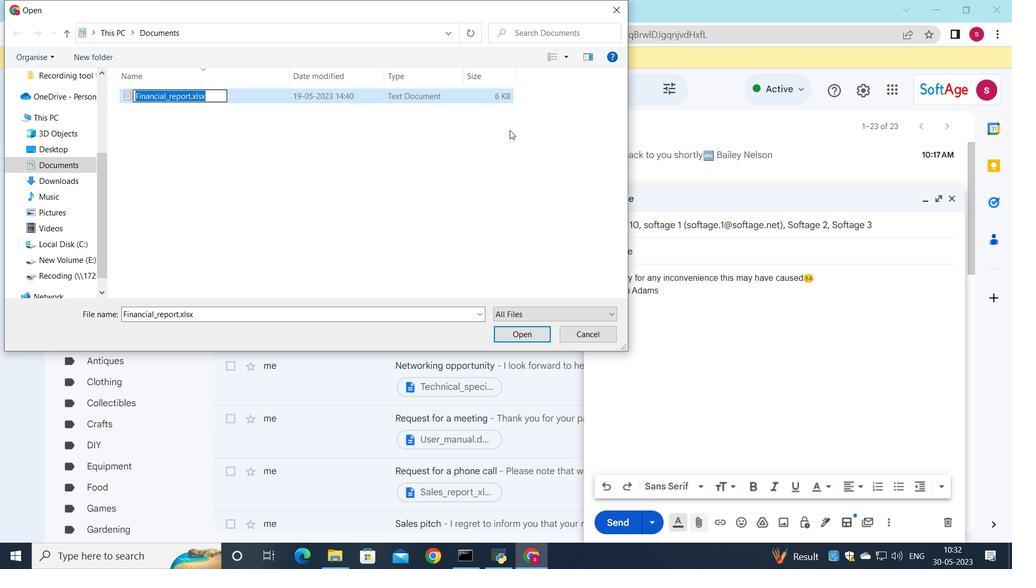 
Action: Key pressed <Key.shift>Newsletter.docx
Screenshot: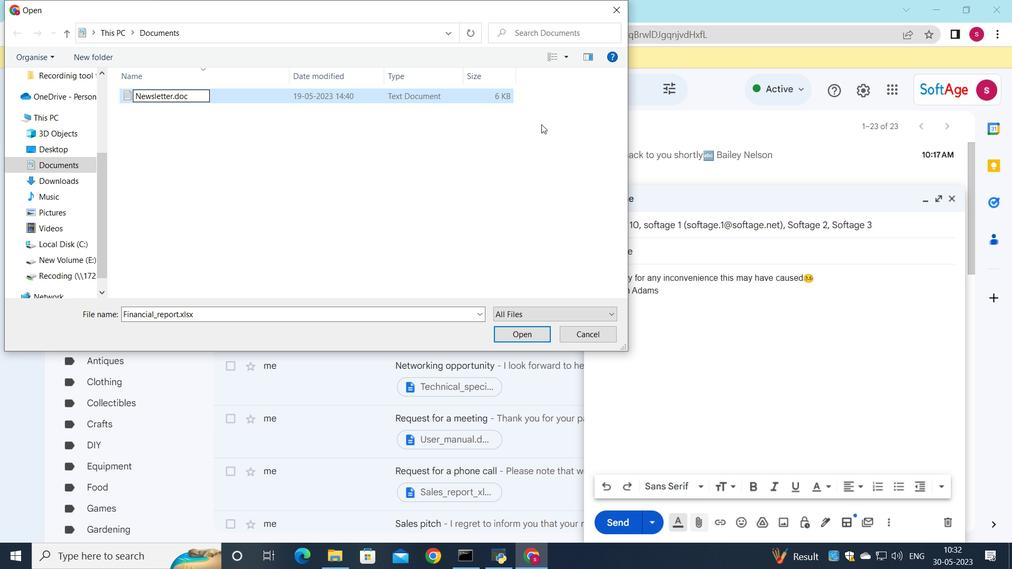 
Action: Mouse moved to (342, 98)
Screenshot: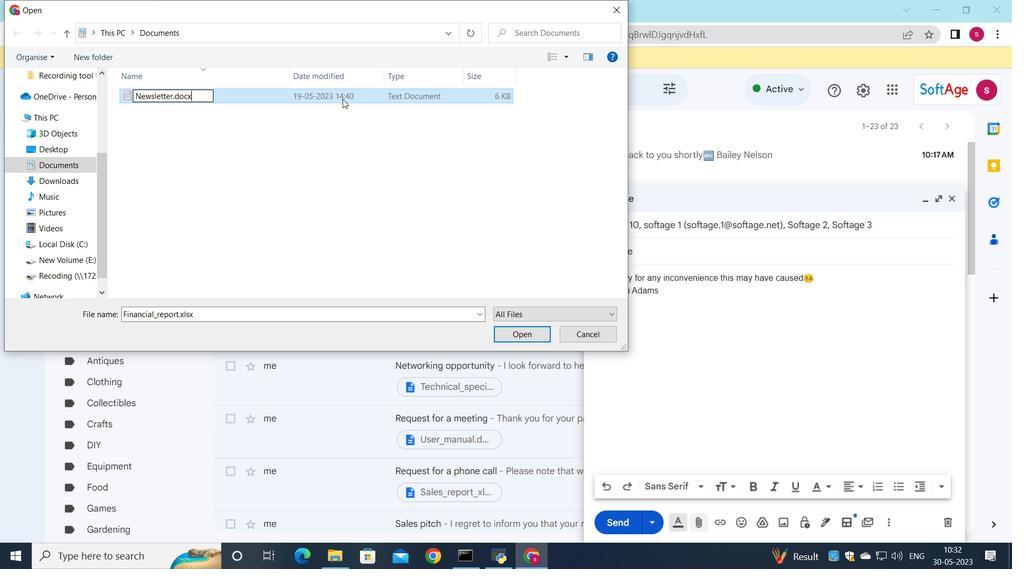 
Action: Mouse pressed left at (342, 98)
Screenshot: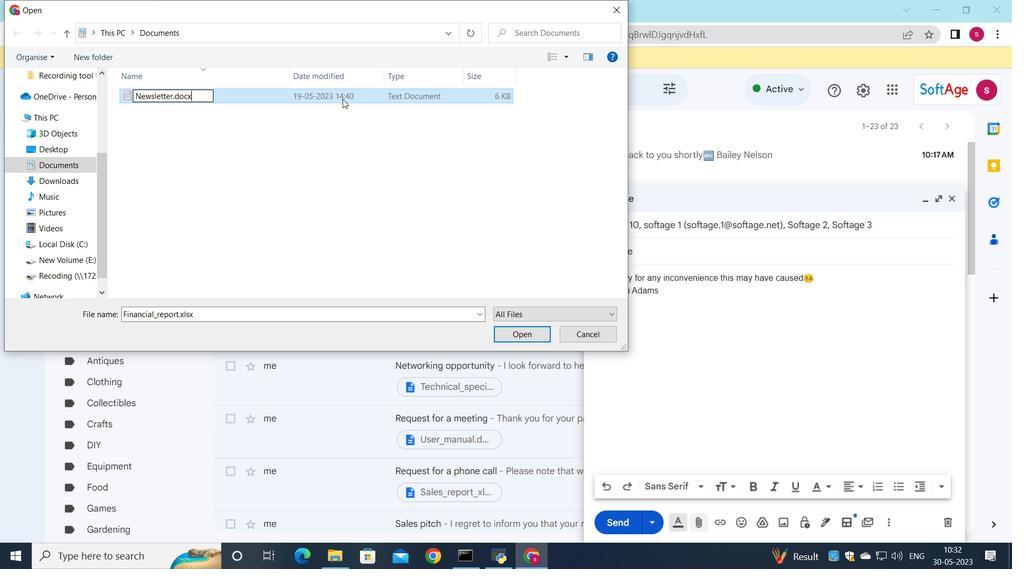 
Action: Mouse moved to (506, 338)
Screenshot: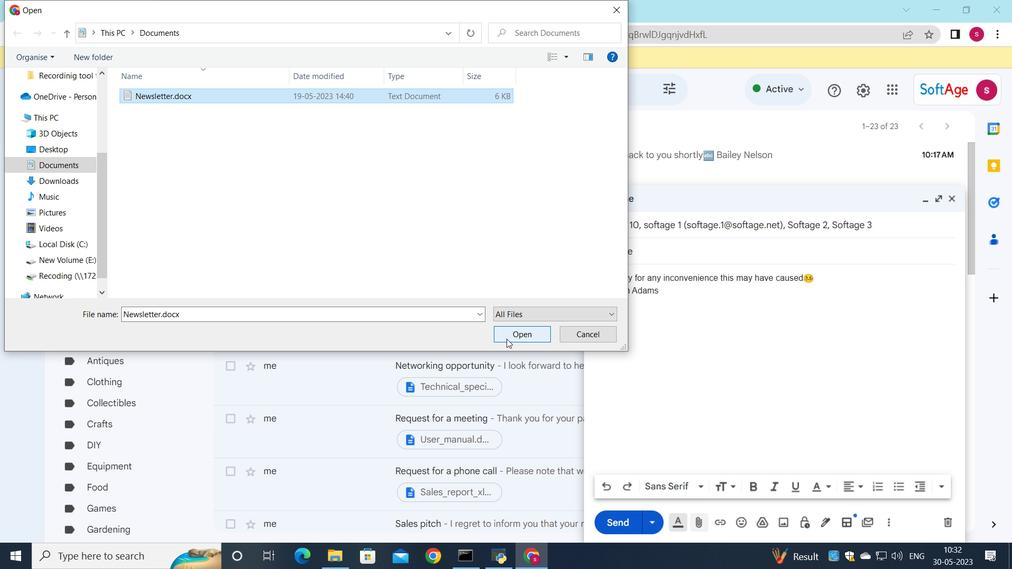 
Action: Mouse pressed left at (506, 338)
Screenshot: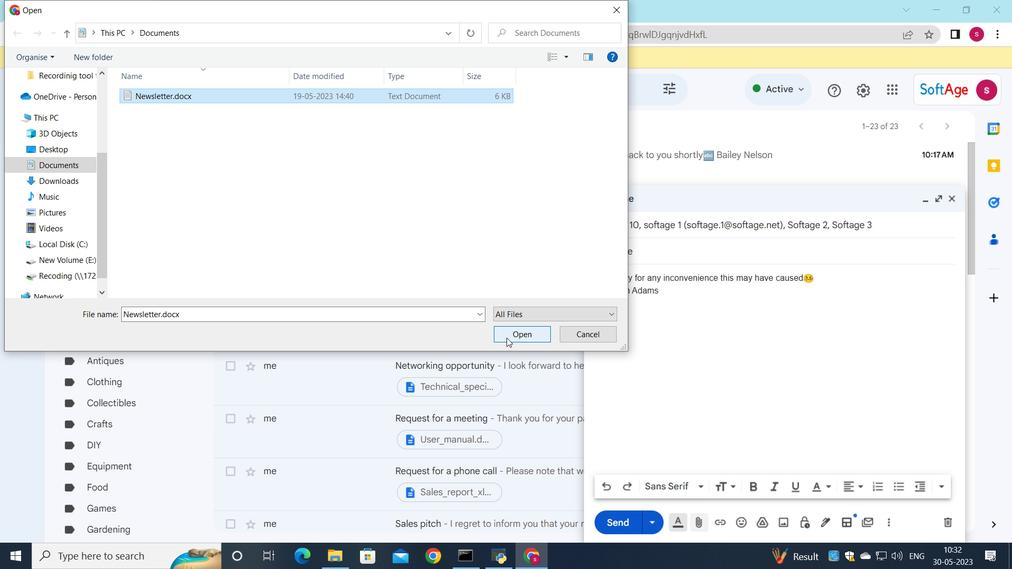 
Action: Mouse moved to (610, 519)
Screenshot: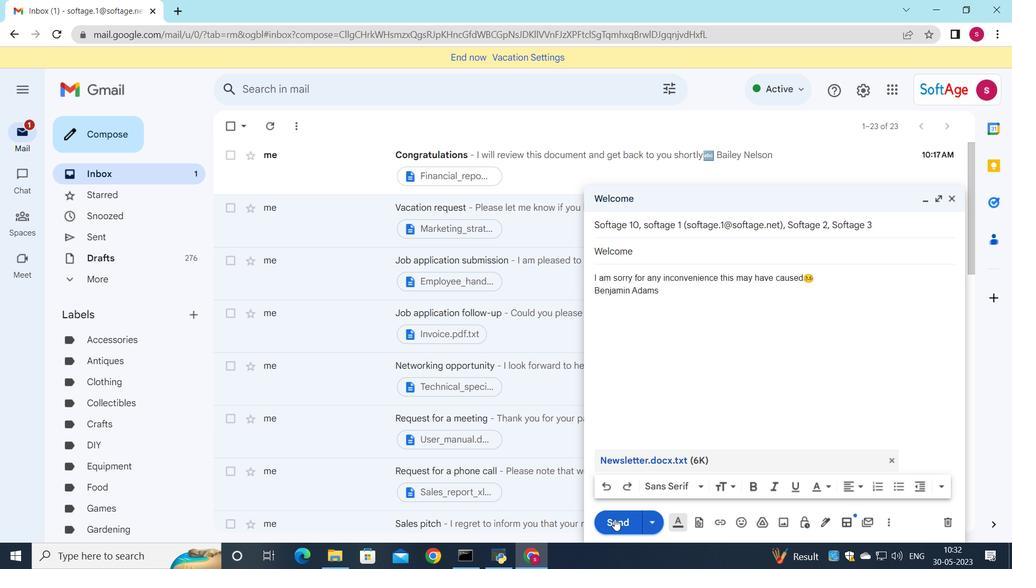 
Action: Mouse pressed left at (610, 519)
Screenshot: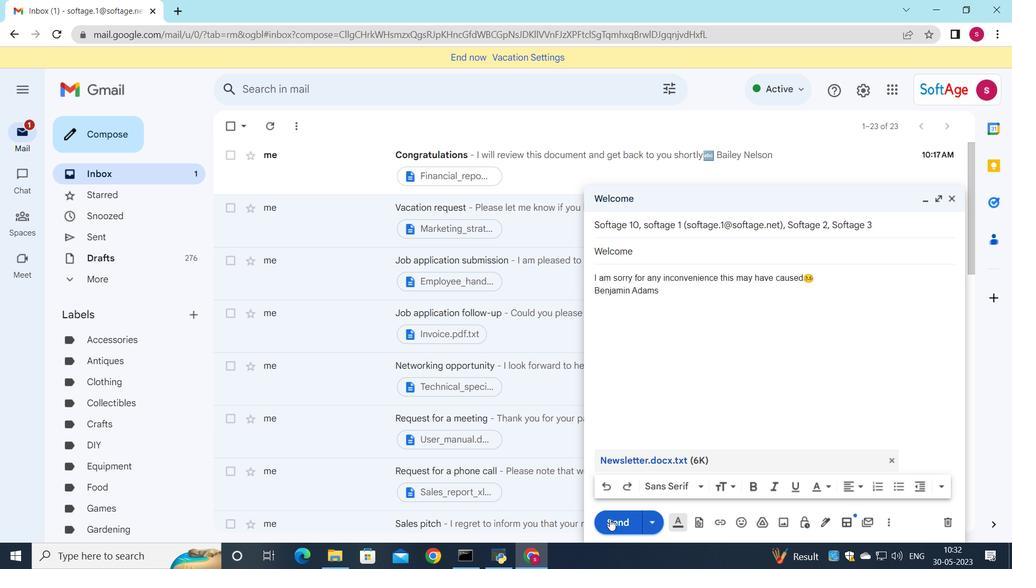 
Action: Mouse moved to (562, 161)
Screenshot: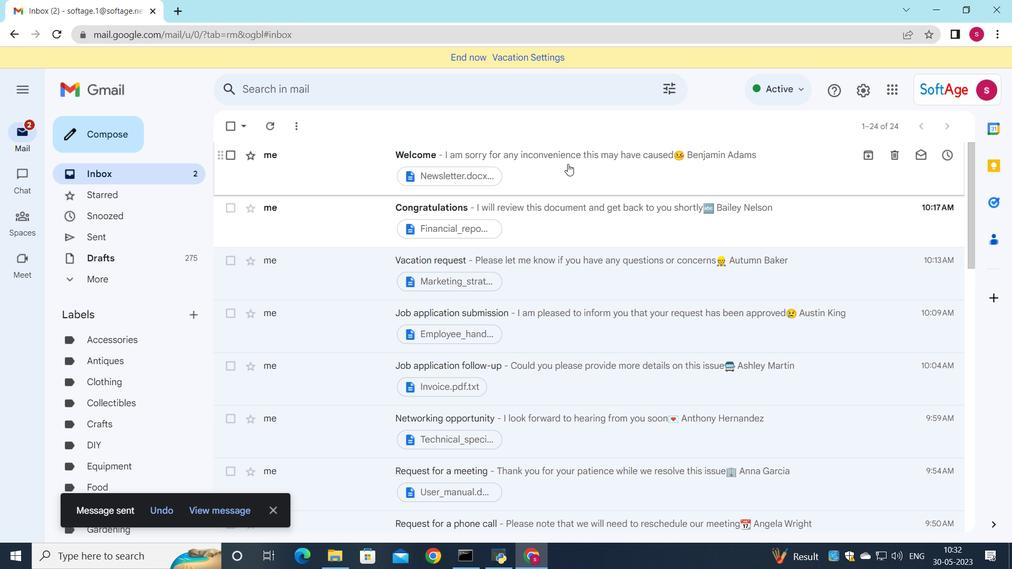 
Action: Mouse pressed left at (562, 161)
Screenshot: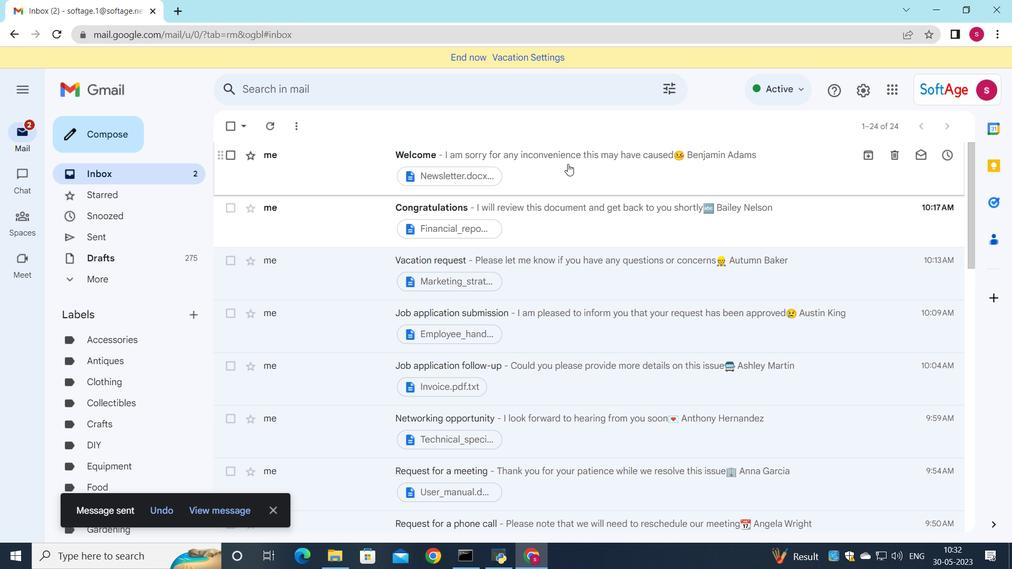 
